 Task: Check the average views per listing of cathedral ceiling in the last 5 years.
Action: Mouse moved to (943, 211)
Screenshot: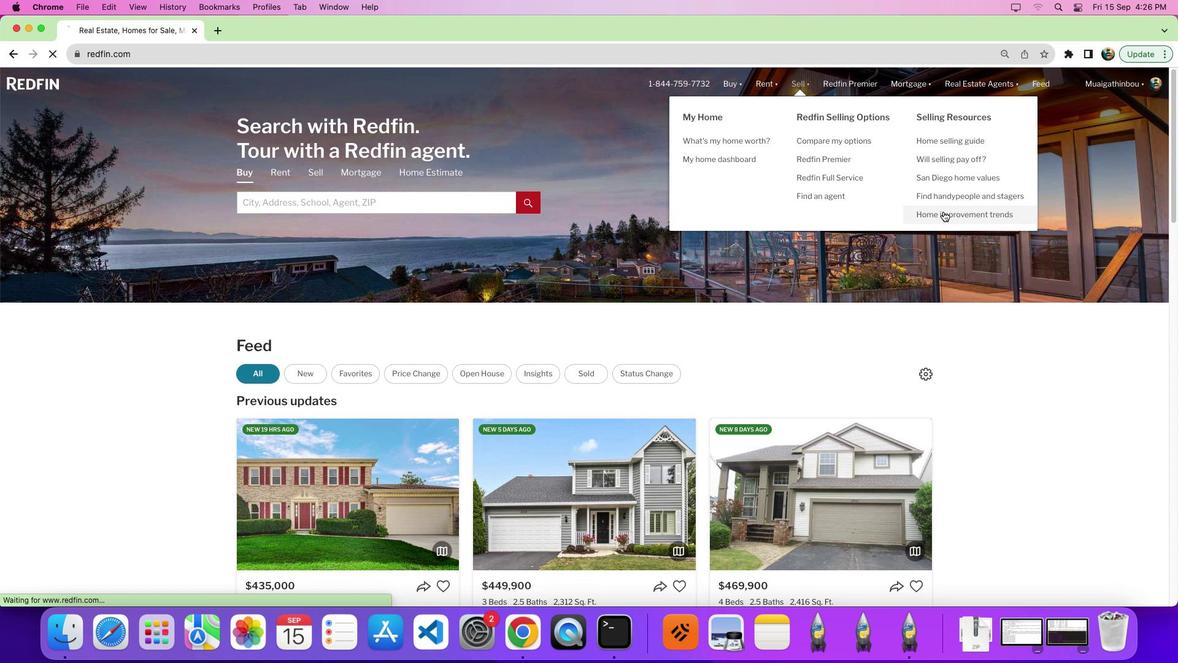 
Action: Mouse pressed left at (943, 211)
Screenshot: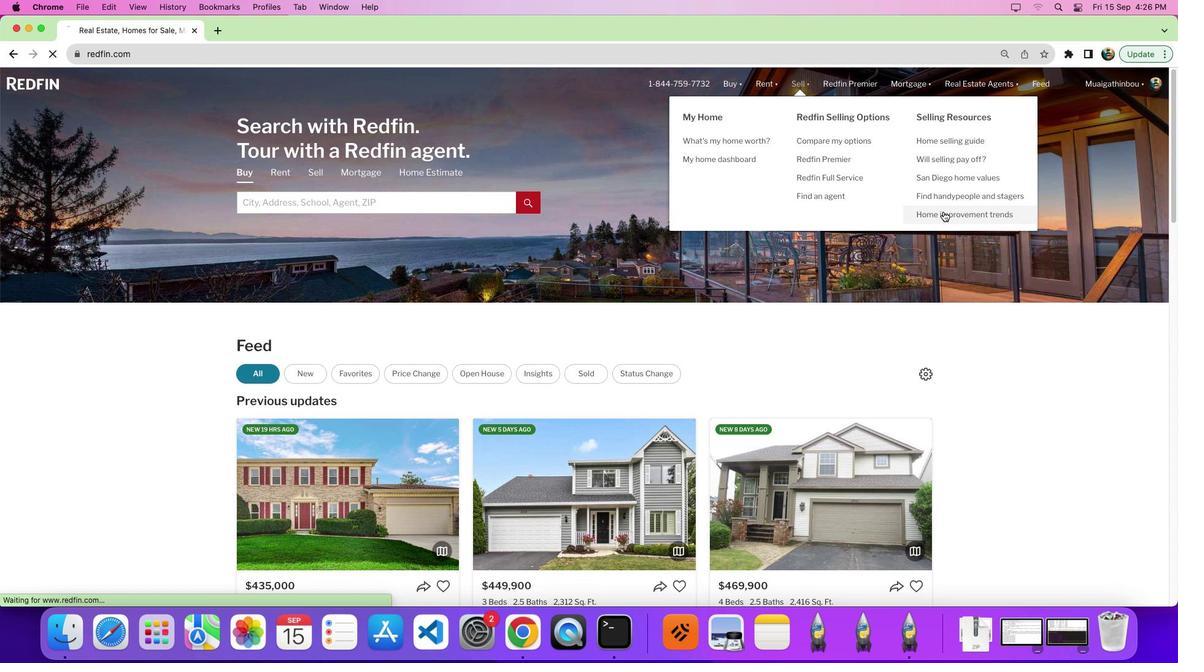 
Action: Mouse pressed left at (943, 211)
Screenshot: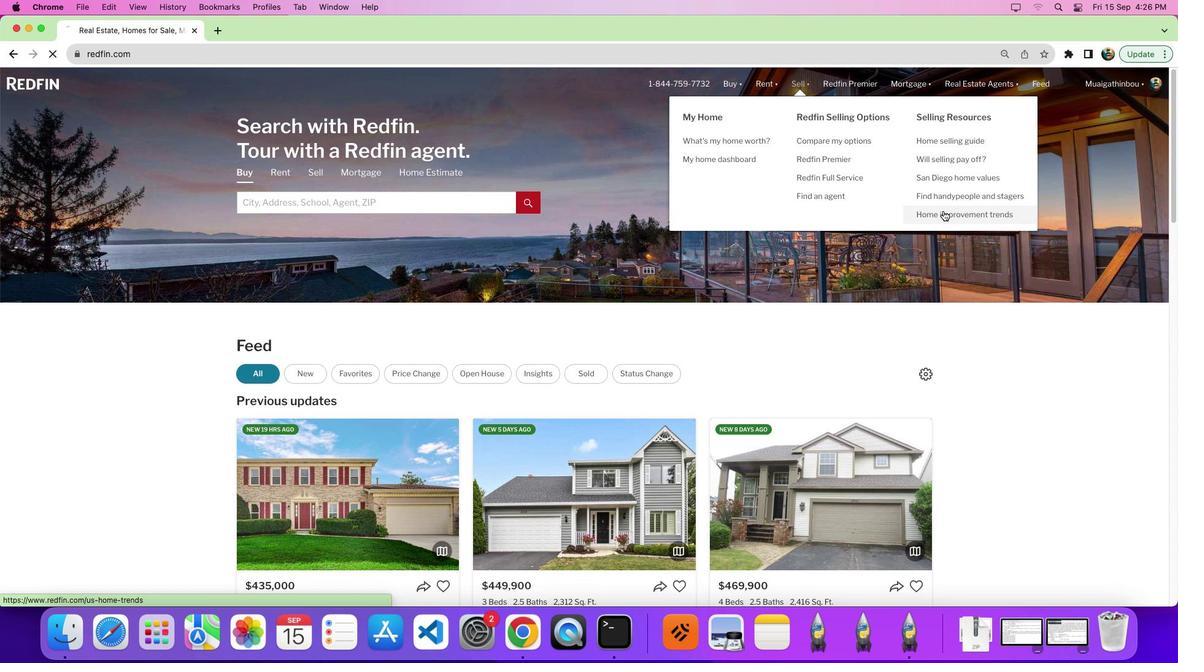 
Action: Mouse moved to (337, 236)
Screenshot: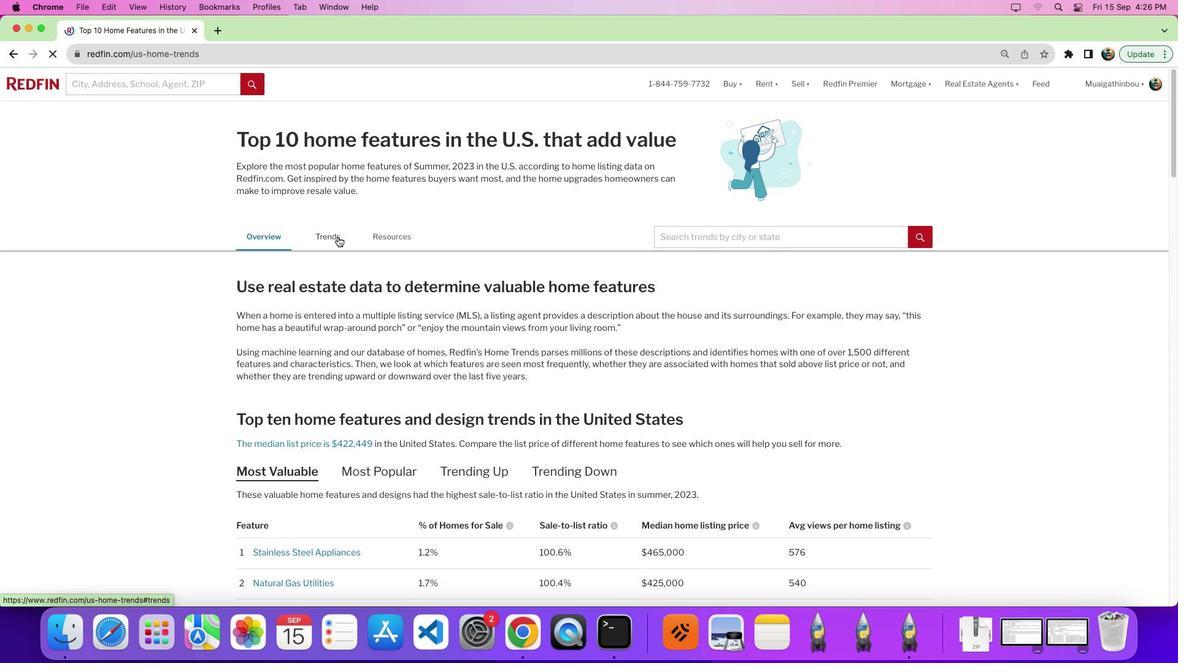 
Action: Mouse pressed left at (337, 236)
Screenshot: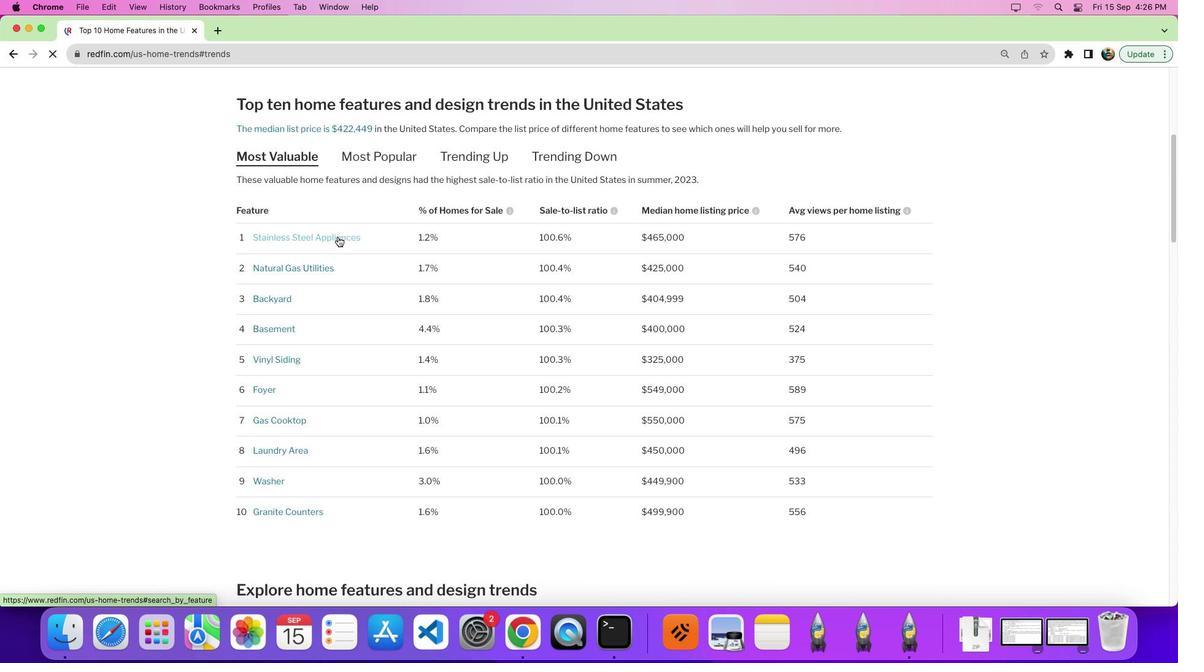 
Action: Mouse moved to (518, 186)
Screenshot: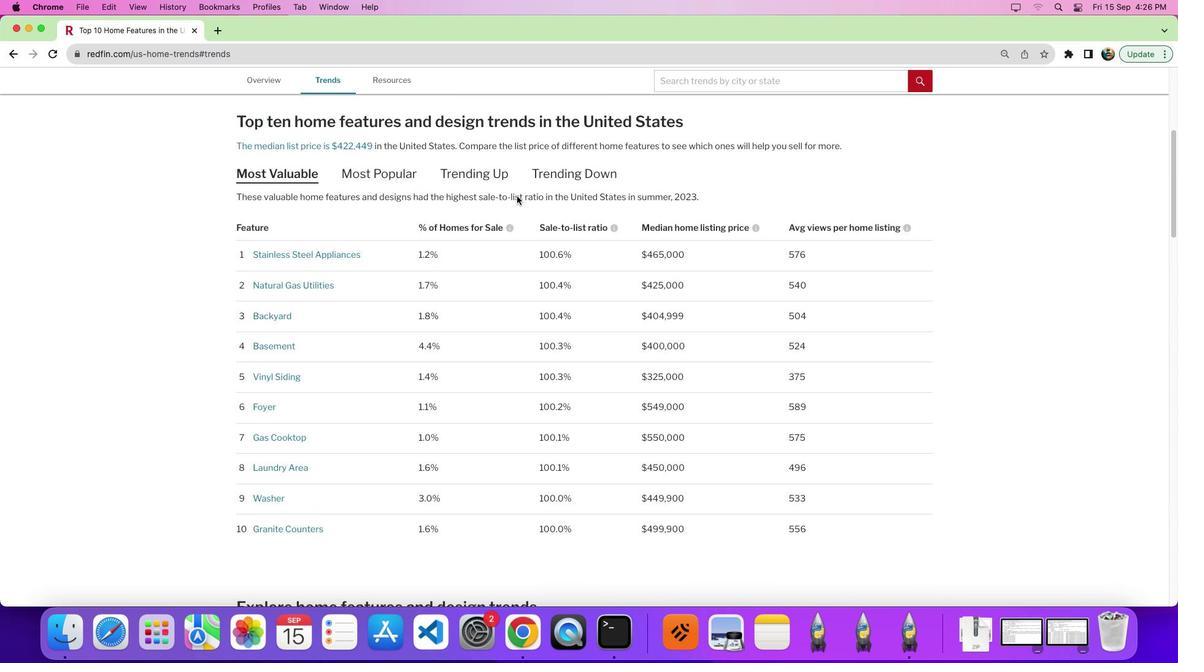 
Action: Mouse scrolled (518, 186) with delta (0, 0)
Screenshot: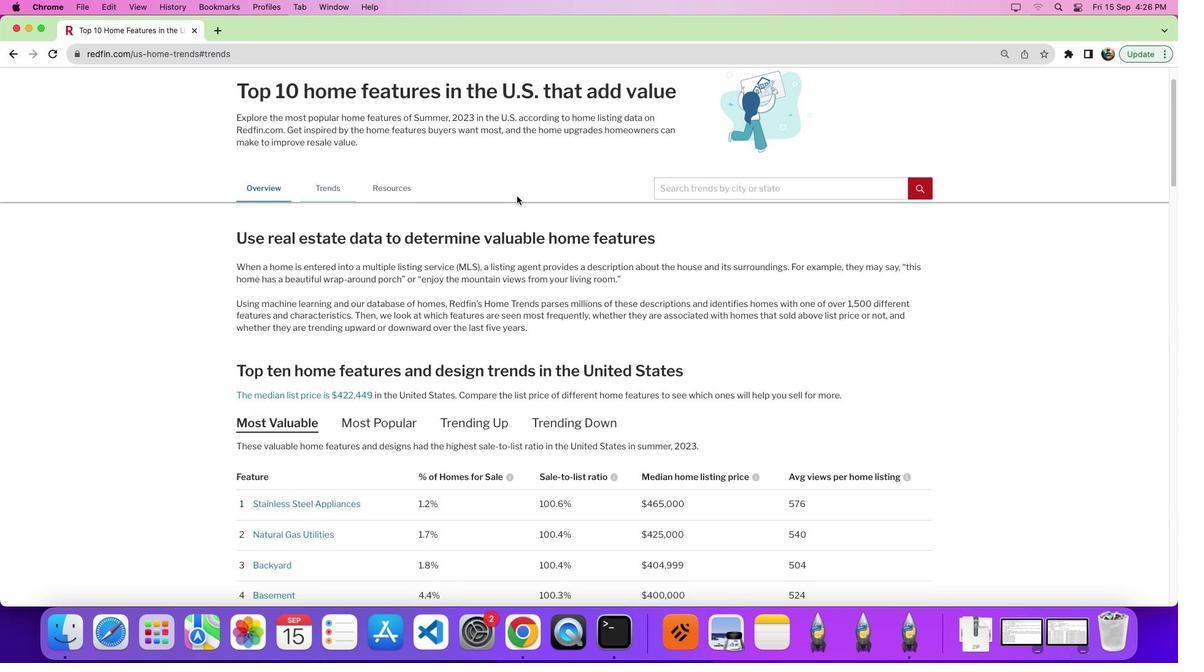 
Action: Mouse moved to (517, 189)
Screenshot: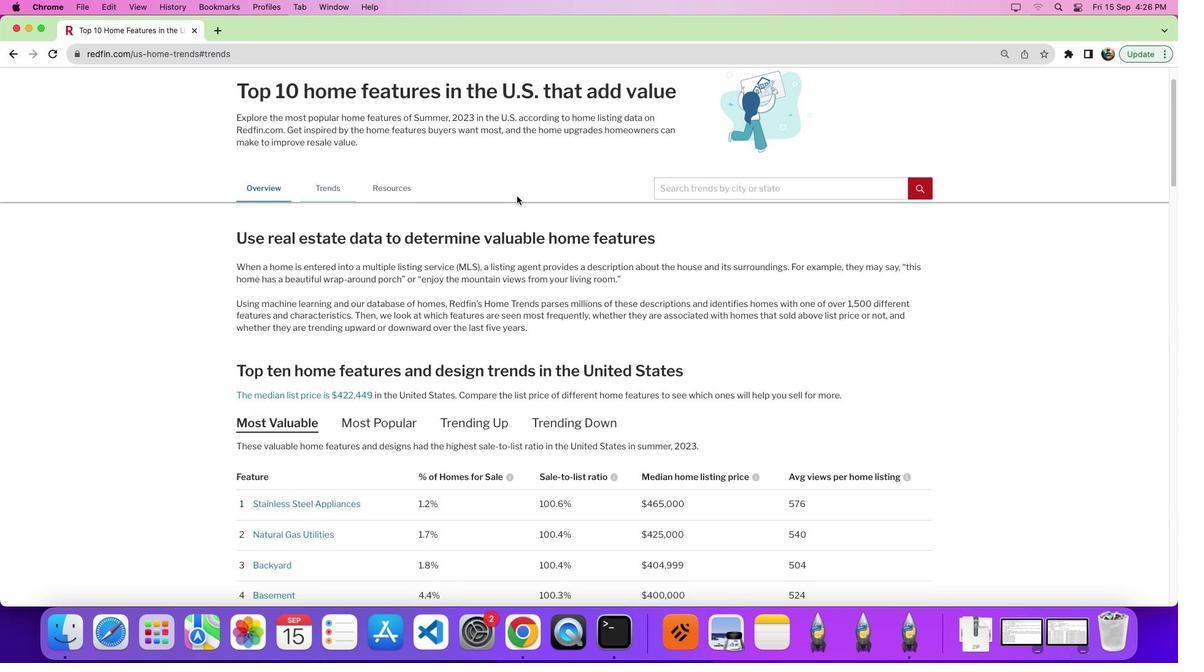 
Action: Mouse scrolled (517, 189) with delta (0, 1)
Screenshot: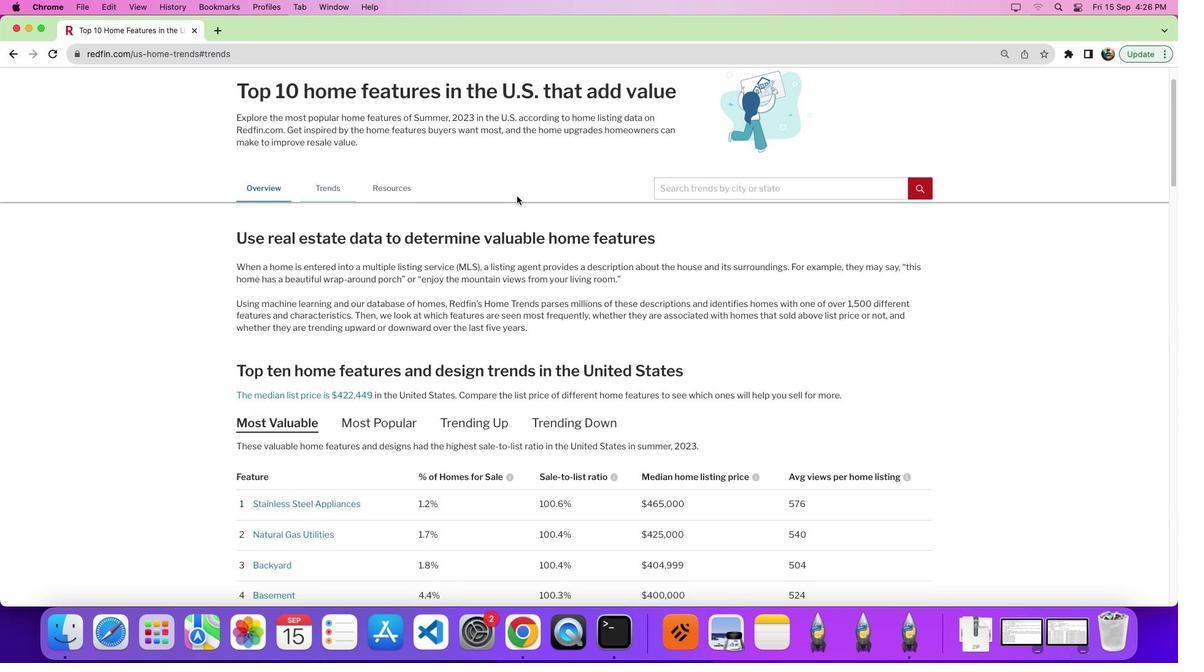 
Action: Mouse moved to (516, 194)
Screenshot: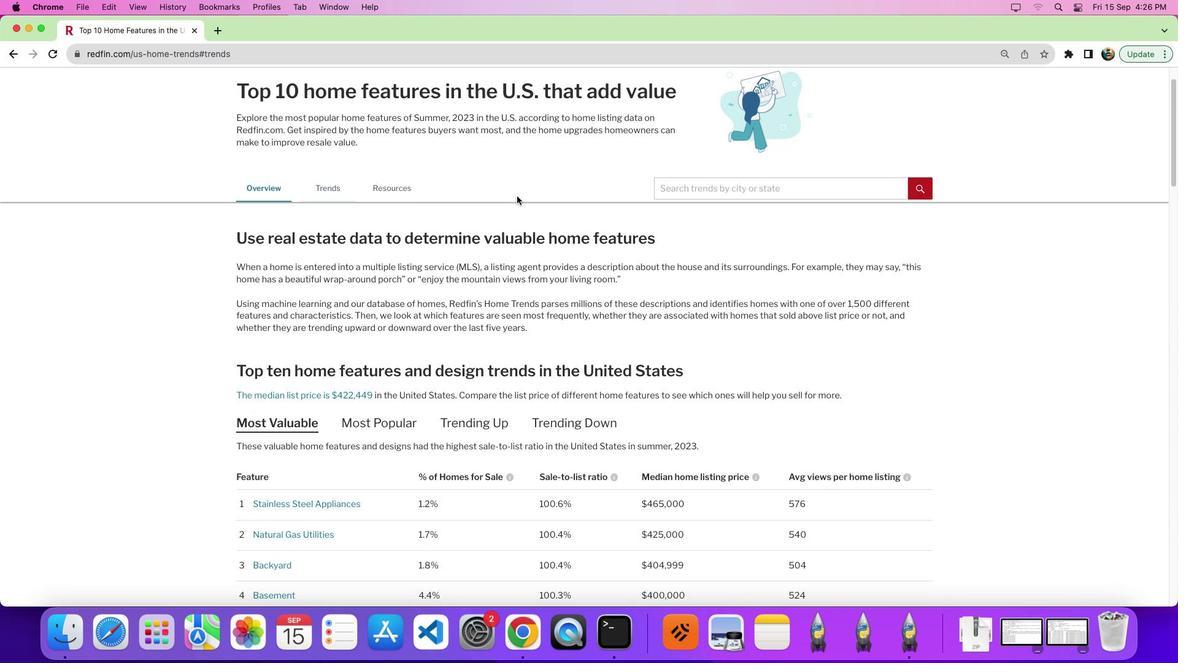 
Action: Mouse scrolled (516, 194) with delta (0, 4)
Screenshot: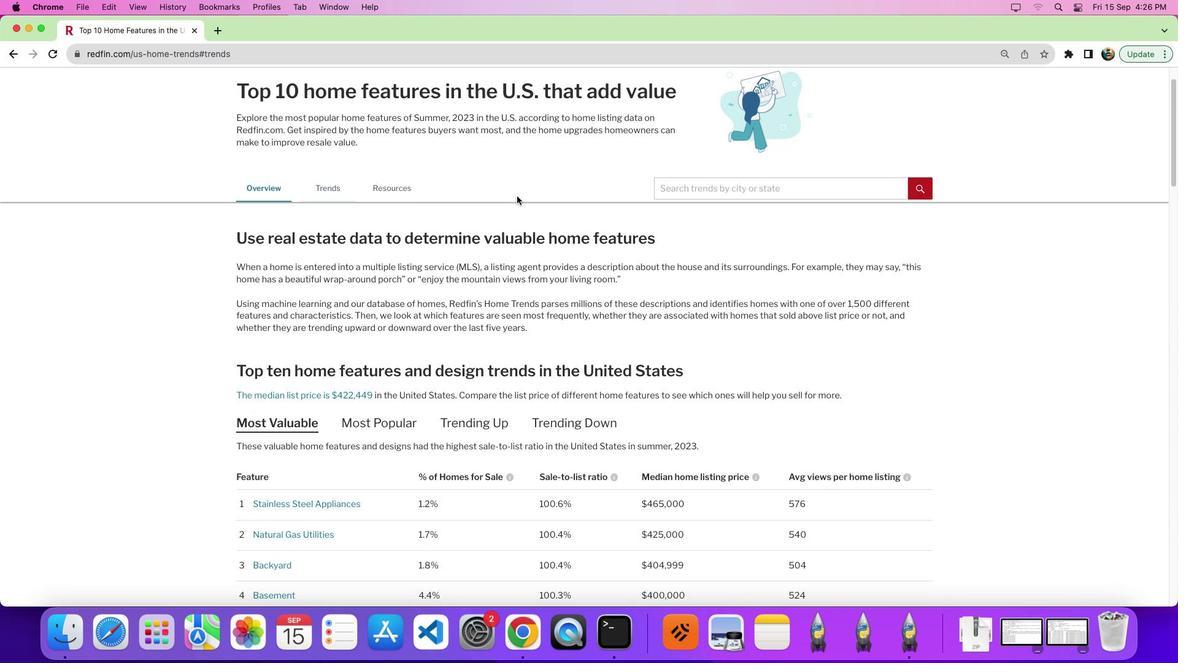 
Action: Mouse moved to (517, 203)
Screenshot: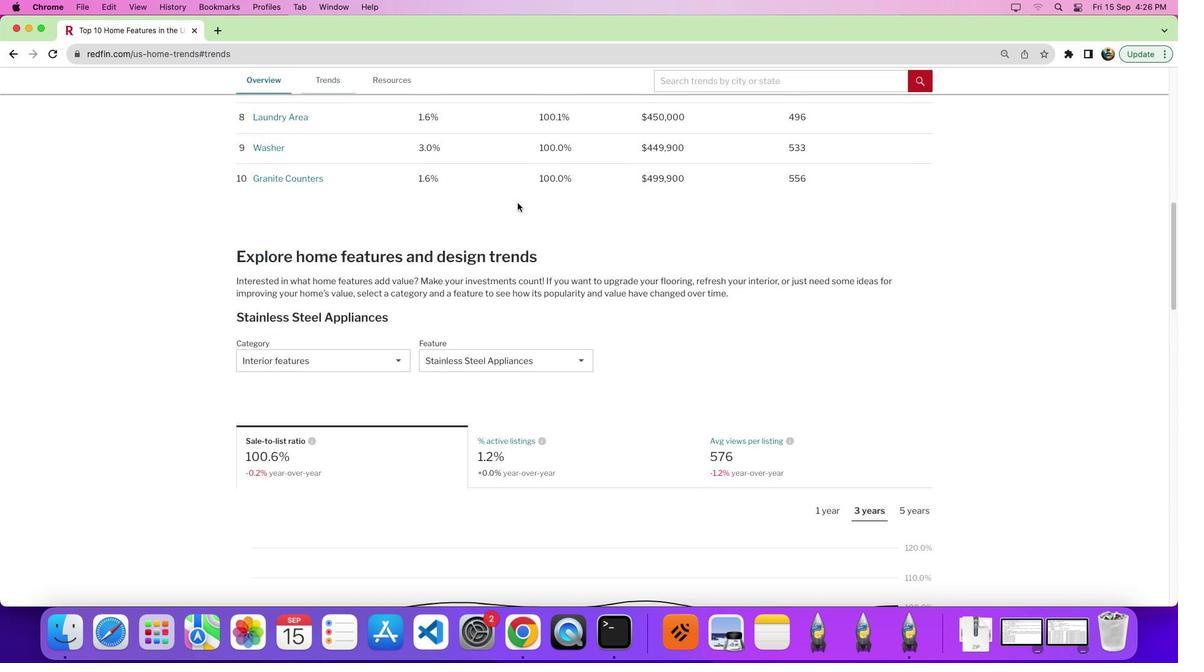 
Action: Mouse scrolled (517, 203) with delta (0, 0)
Screenshot: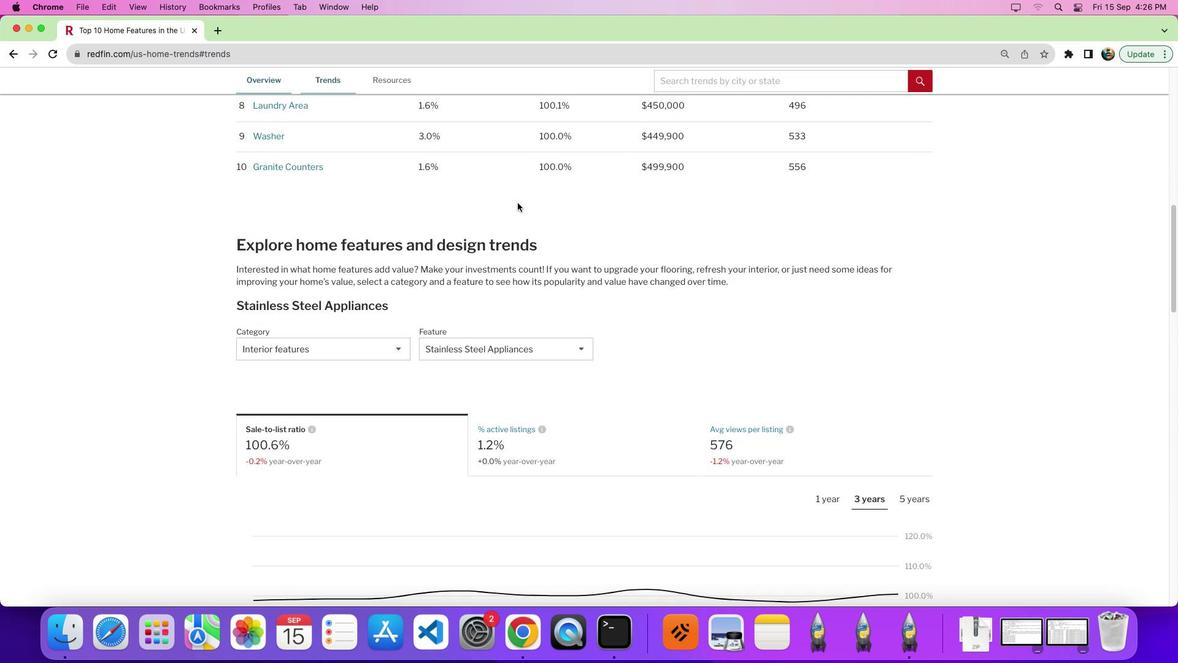 
Action: Mouse scrolled (517, 203) with delta (0, 0)
Screenshot: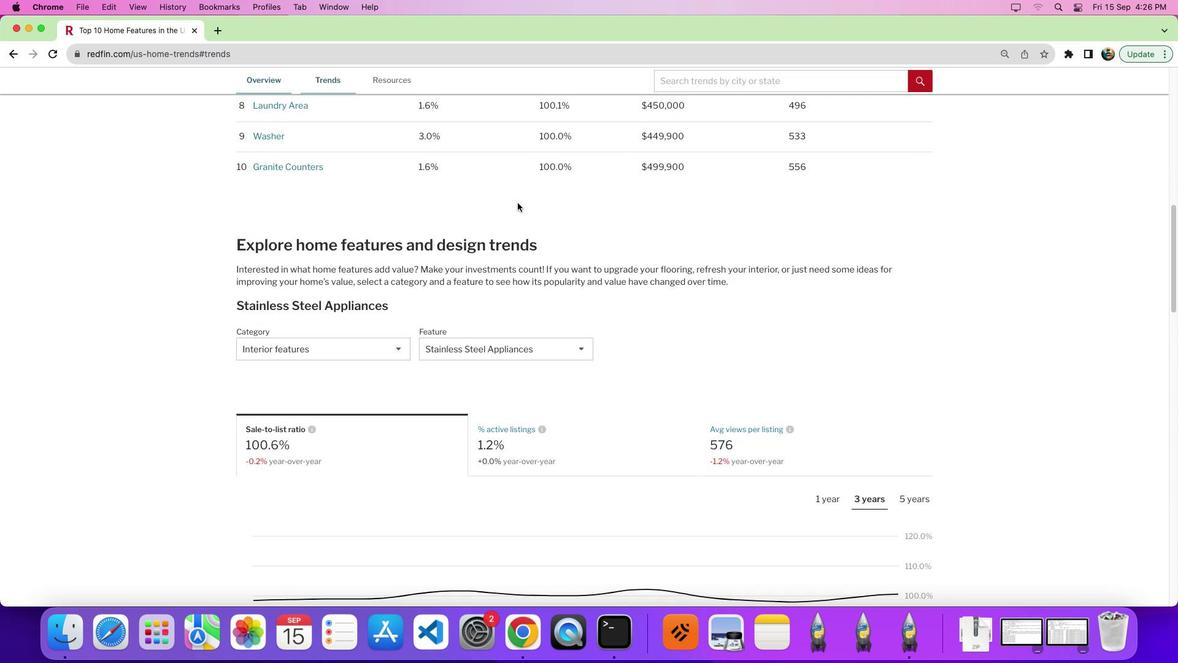 
Action: Mouse scrolled (517, 203) with delta (0, -5)
Screenshot: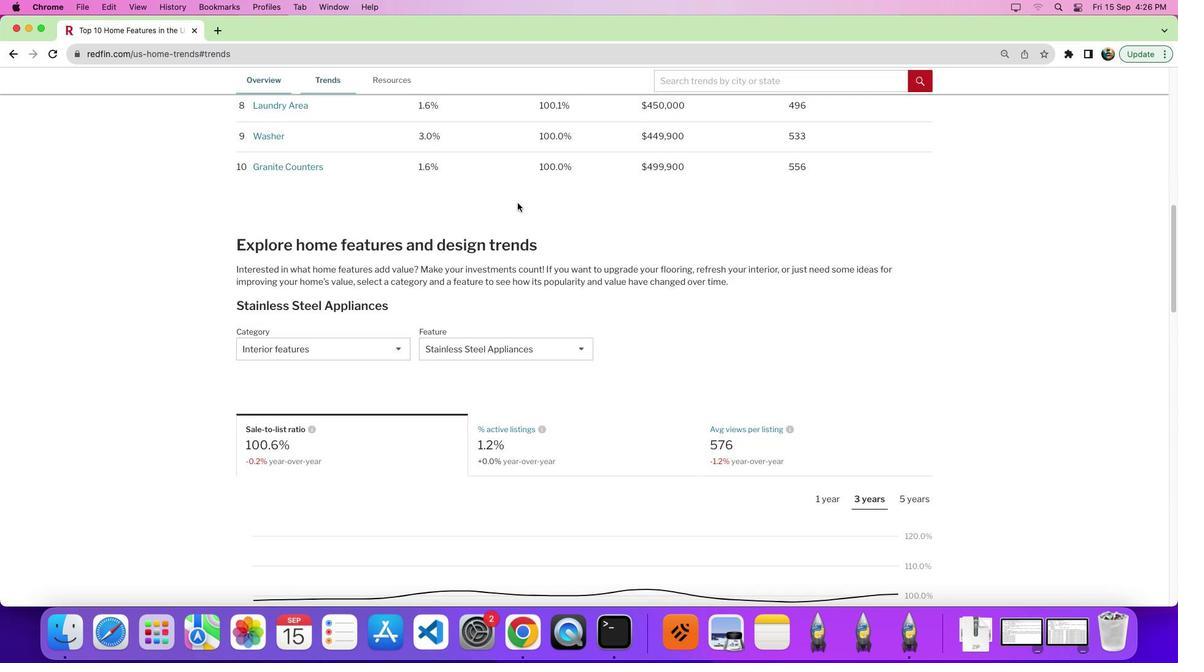 
Action: Mouse scrolled (517, 203) with delta (0, -7)
Screenshot: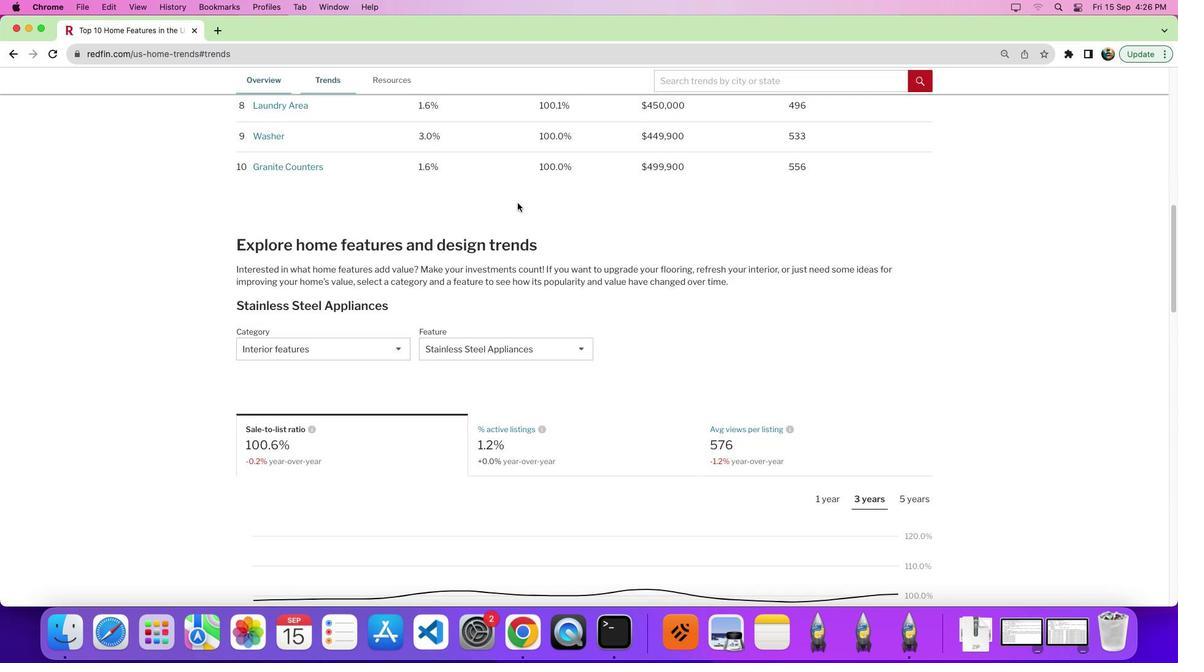 
Action: Mouse moved to (517, 202)
Screenshot: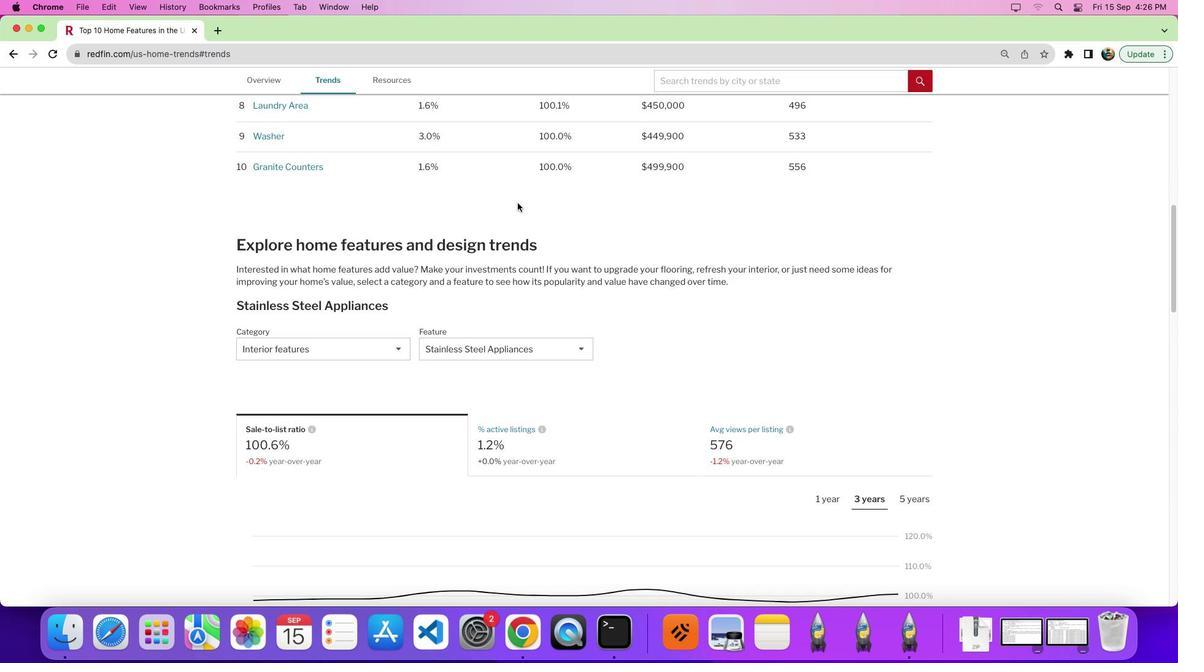 
Action: Mouse scrolled (517, 202) with delta (0, 0)
Screenshot: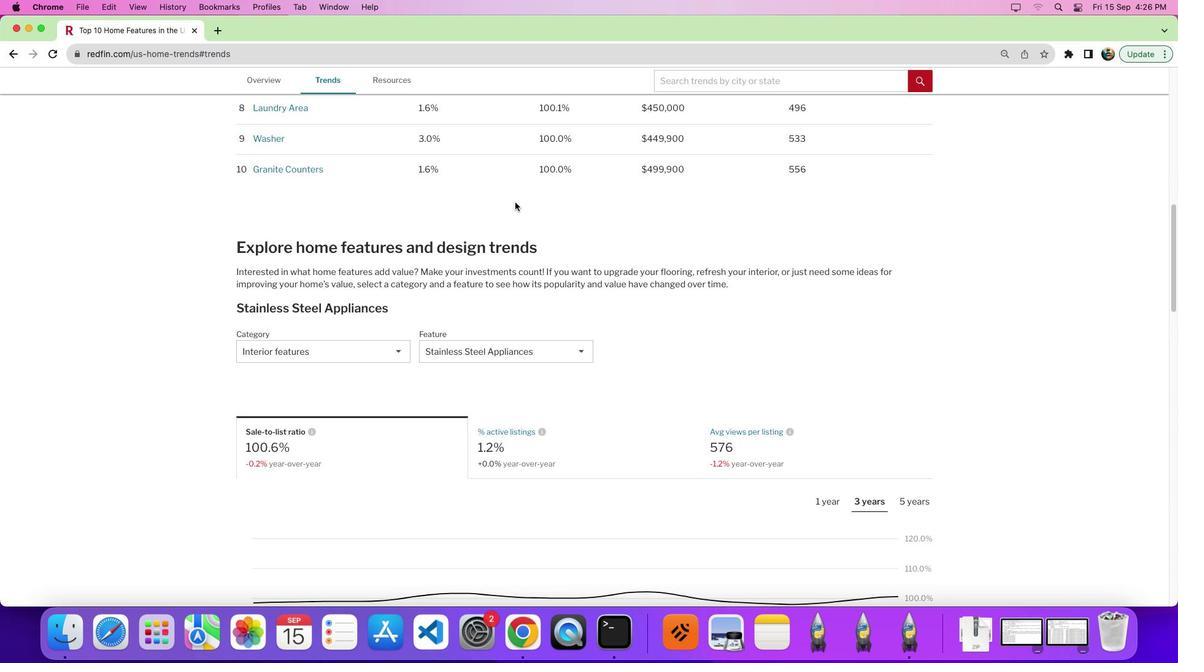 
Action: Mouse moved to (514, 201)
Screenshot: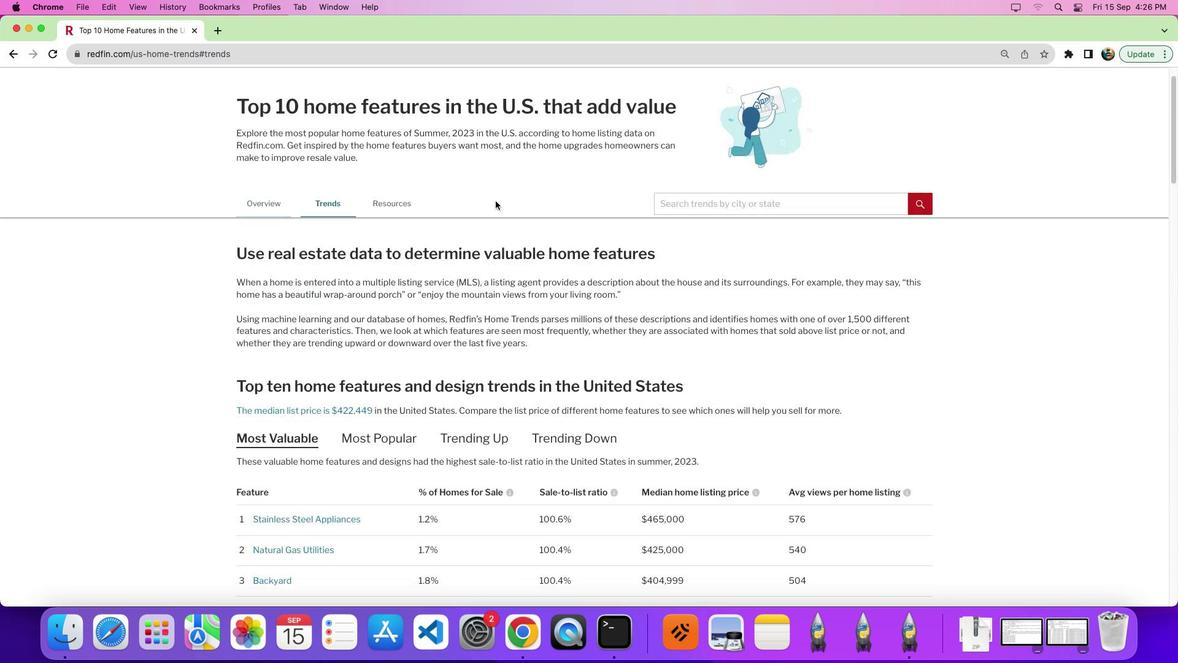 
Action: Mouse scrolled (514, 201) with delta (0, 0)
Screenshot: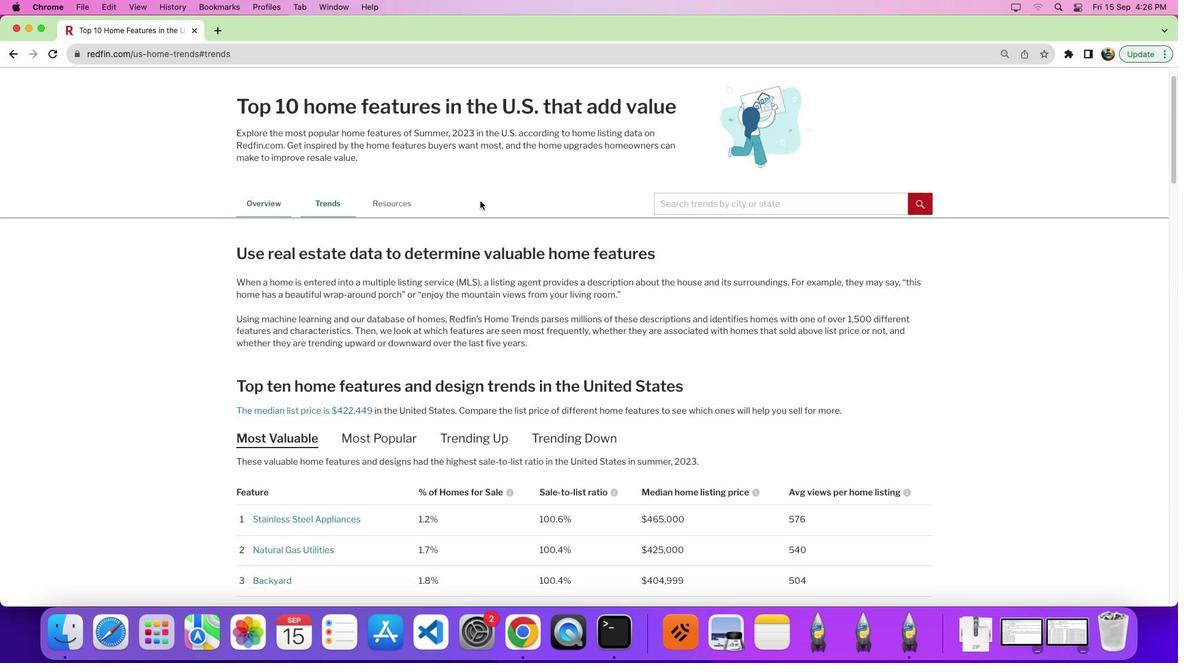 
Action: Mouse scrolled (514, 201) with delta (0, 0)
Screenshot: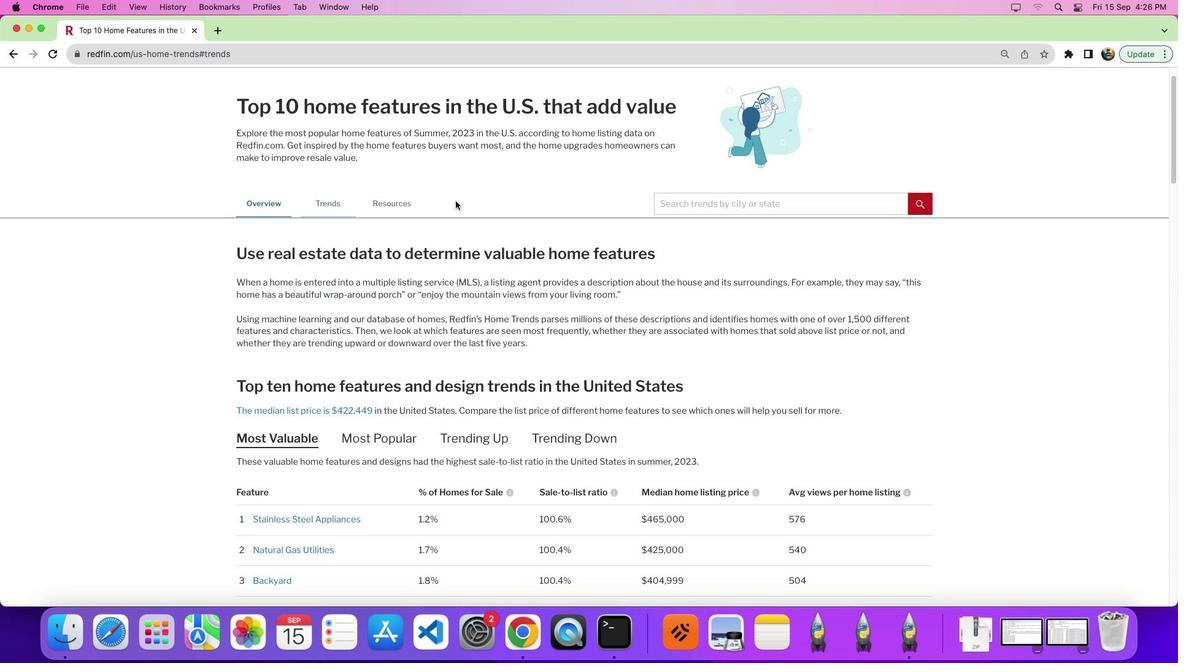 
Action: Mouse scrolled (514, 201) with delta (0, 5)
Screenshot: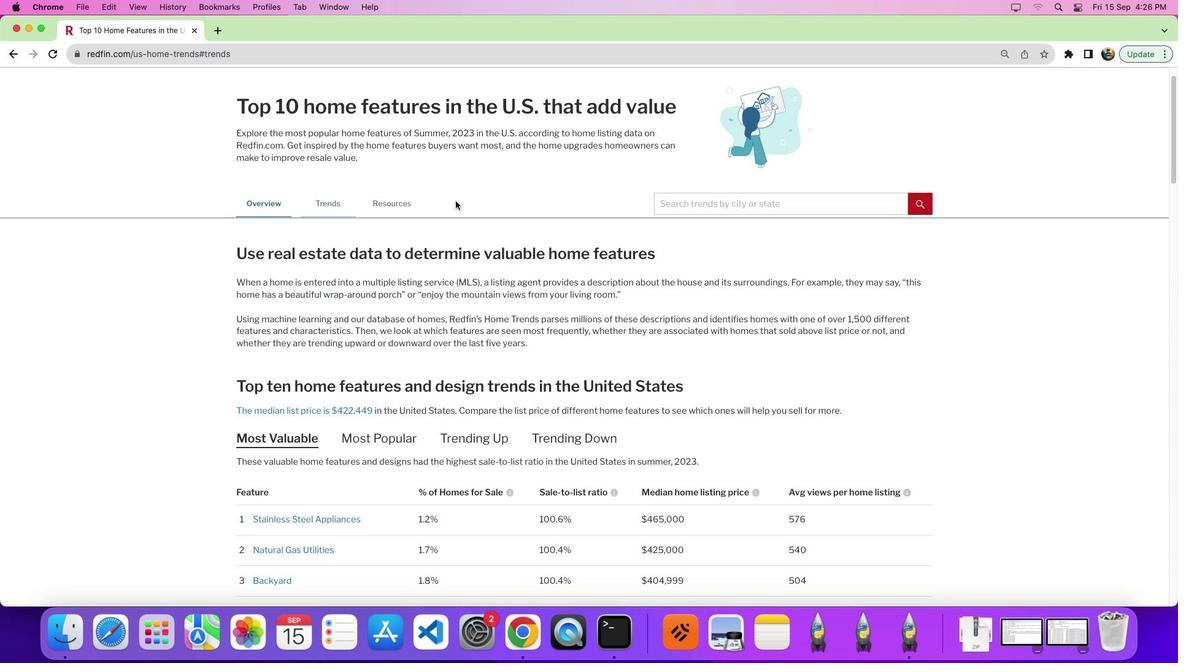 
Action: Mouse scrolled (514, 201) with delta (0, 7)
Screenshot: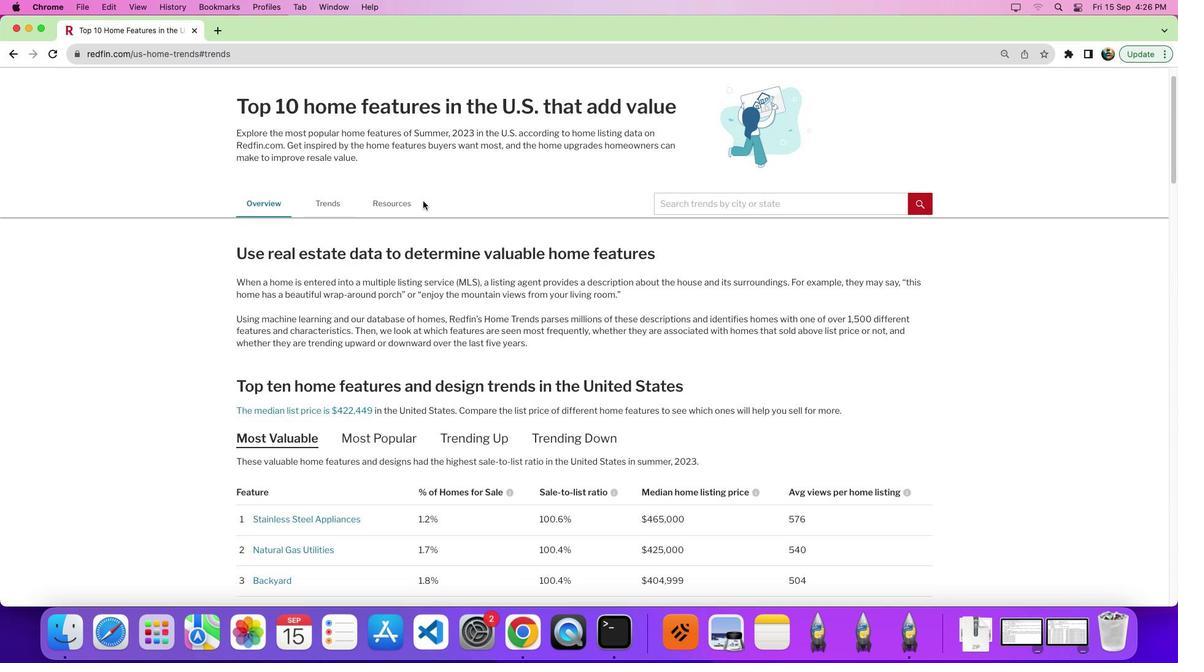 
Action: Mouse moved to (311, 206)
Screenshot: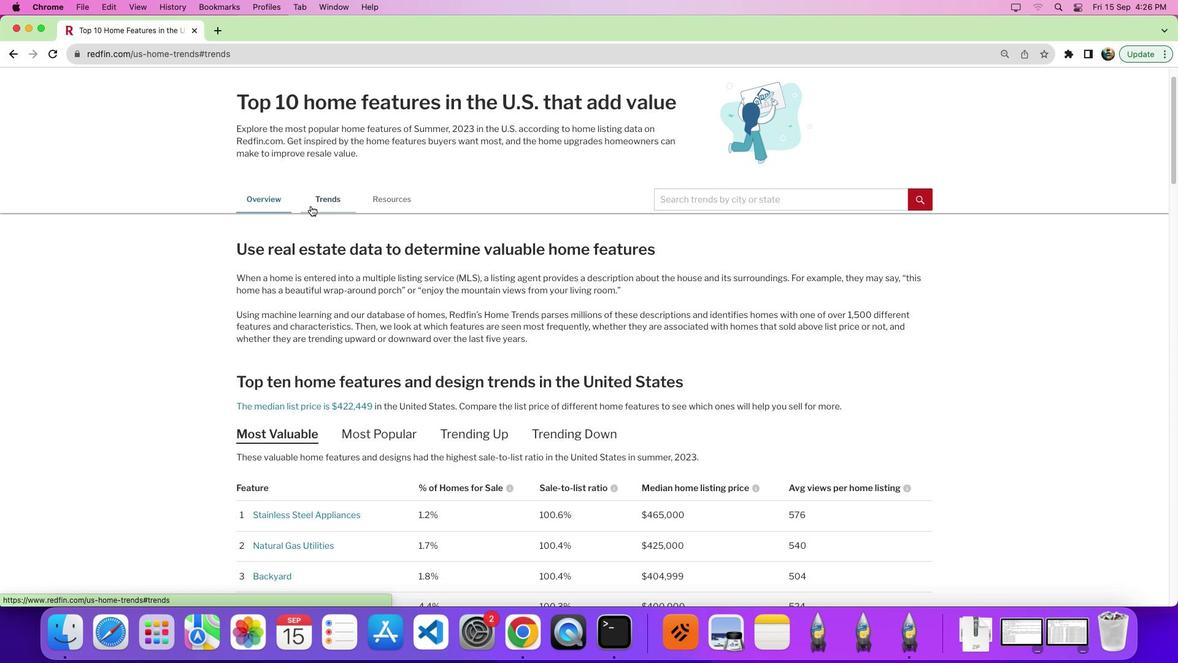 
Action: Mouse pressed left at (311, 206)
Screenshot: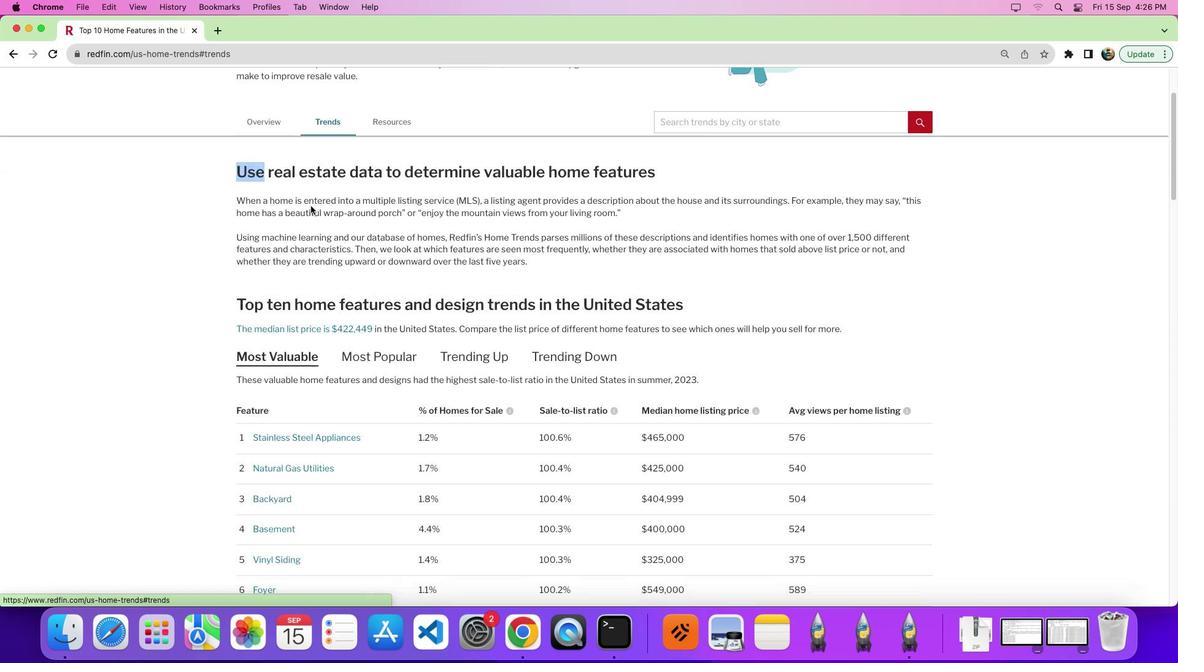 
Action: Mouse pressed left at (311, 206)
Screenshot: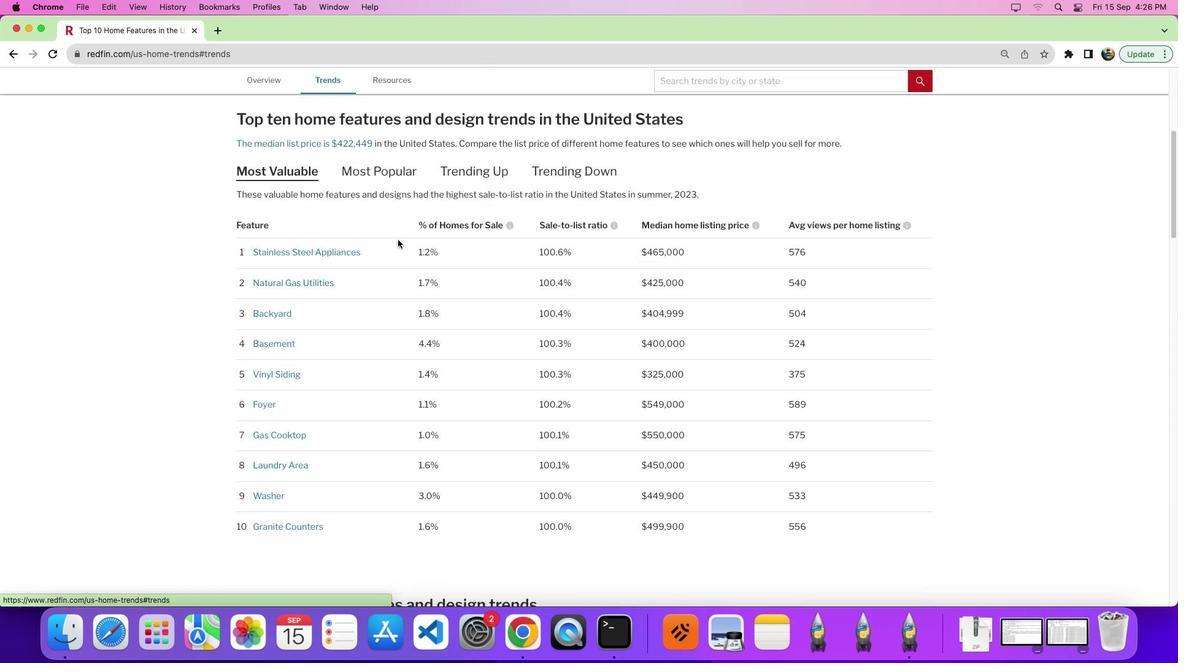 
Action: Mouse moved to (484, 256)
Screenshot: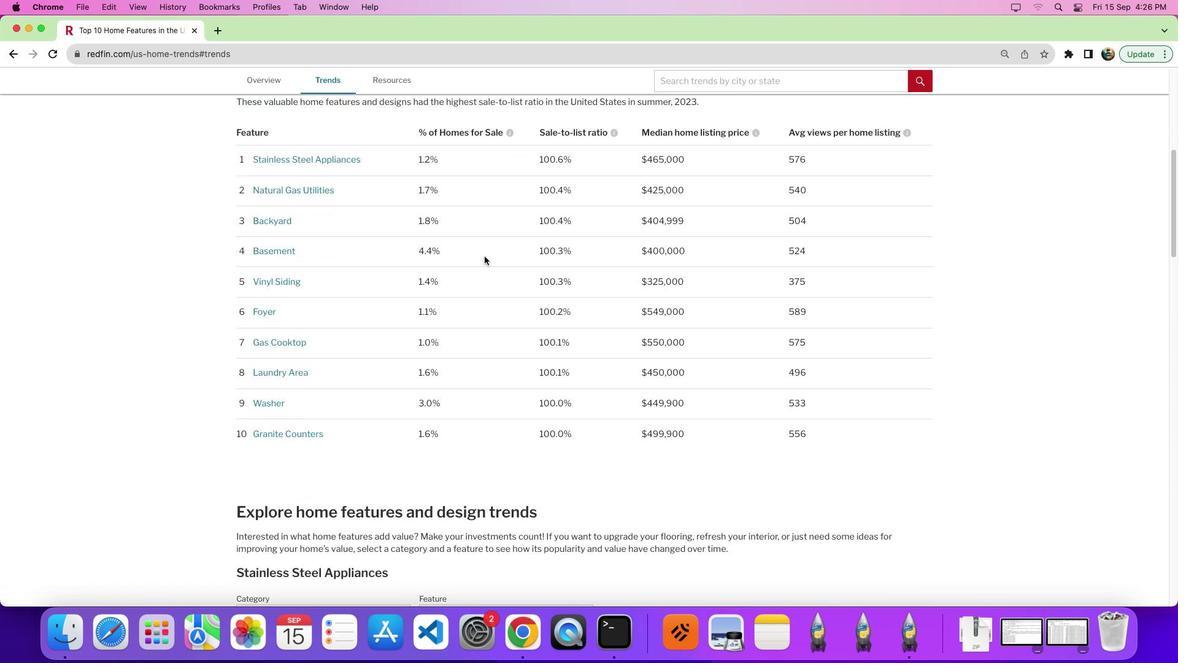 
Action: Mouse scrolled (484, 256) with delta (0, 0)
Screenshot: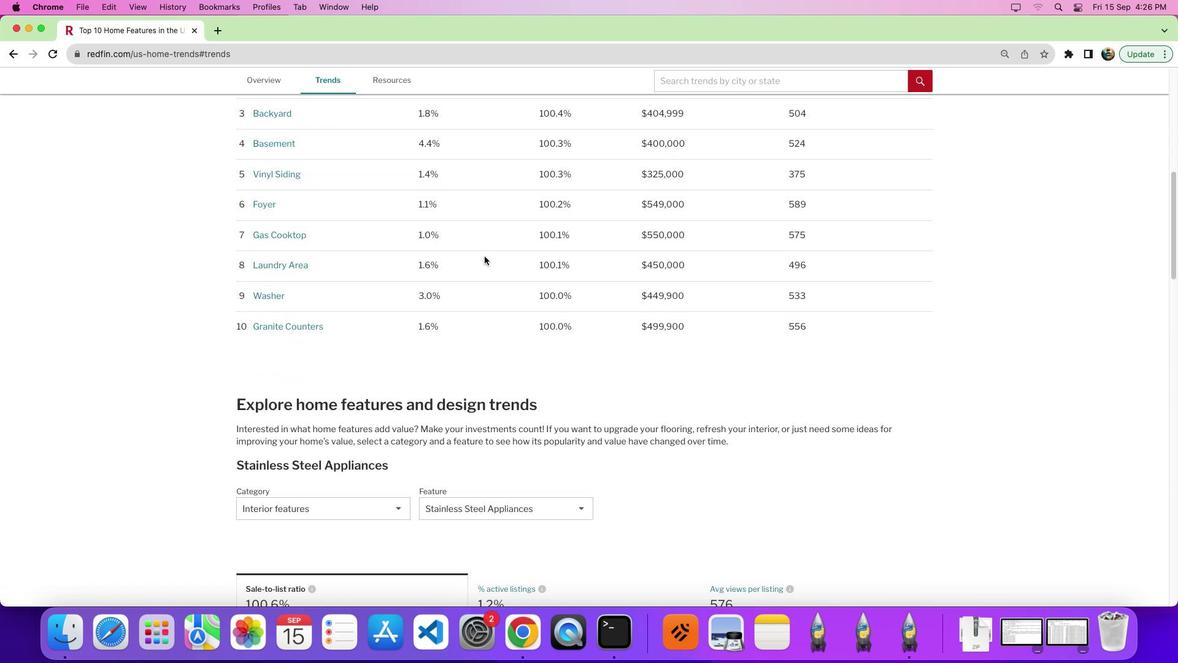 
Action: Mouse scrolled (484, 256) with delta (0, 0)
Screenshot: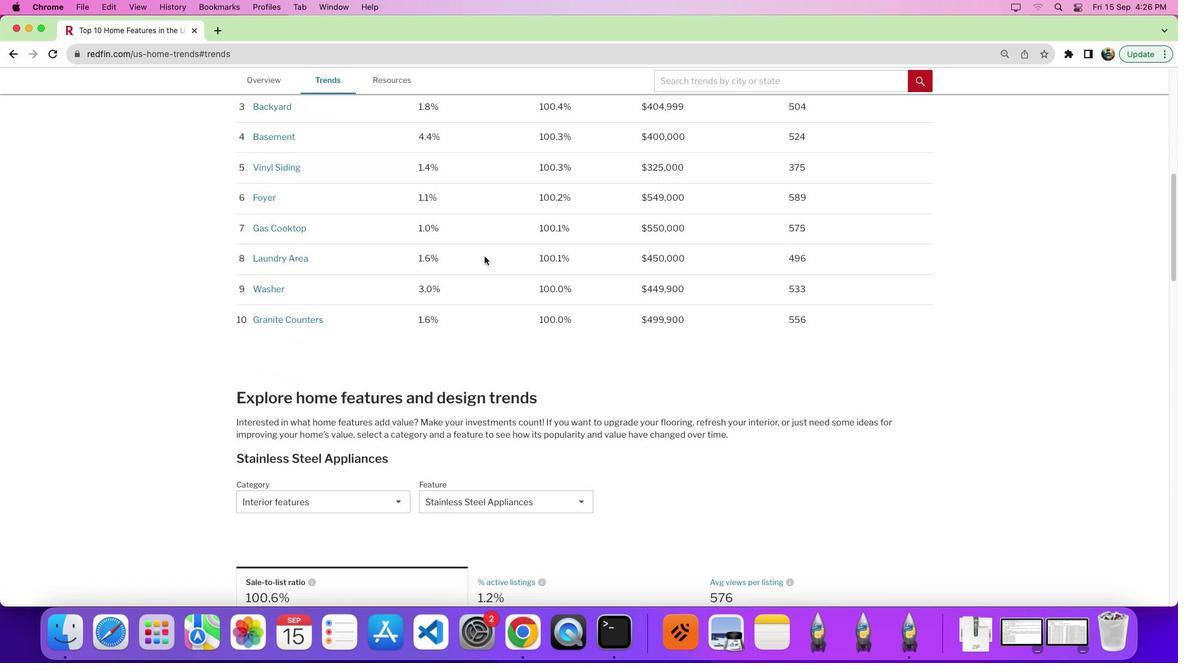 
Action: Mouse scrolled (484, 256) with delta (0, -3)
Screenshot: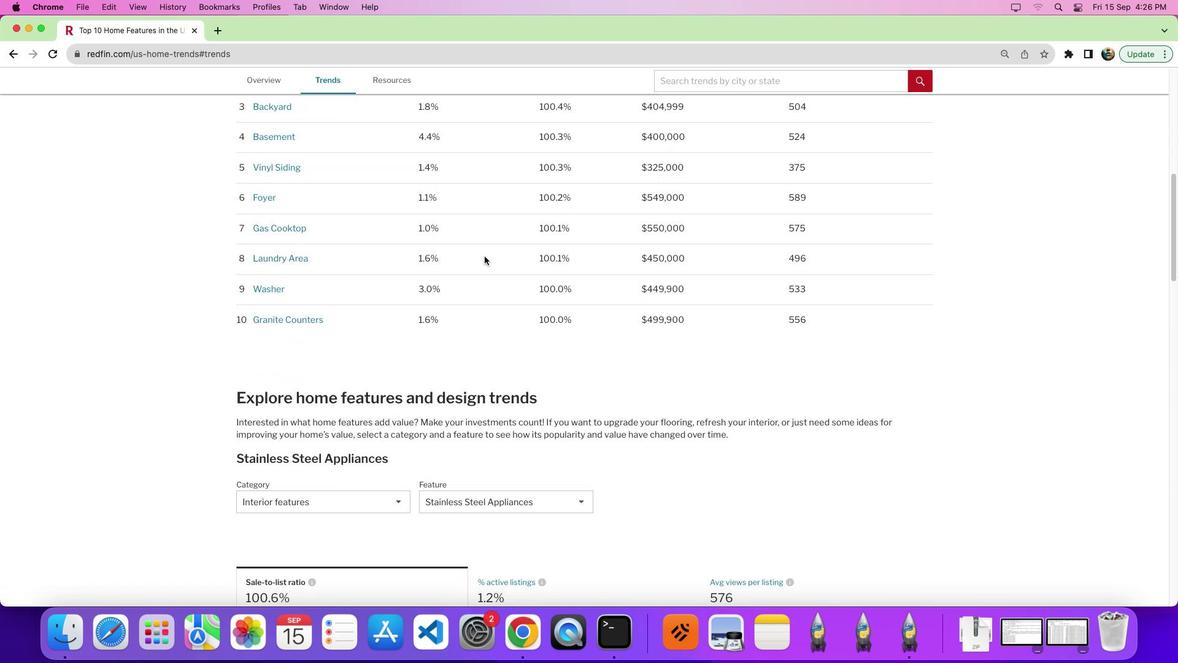 
Action: Mouse scrolled (484, 256) with delta (0, 0)
Screenshot: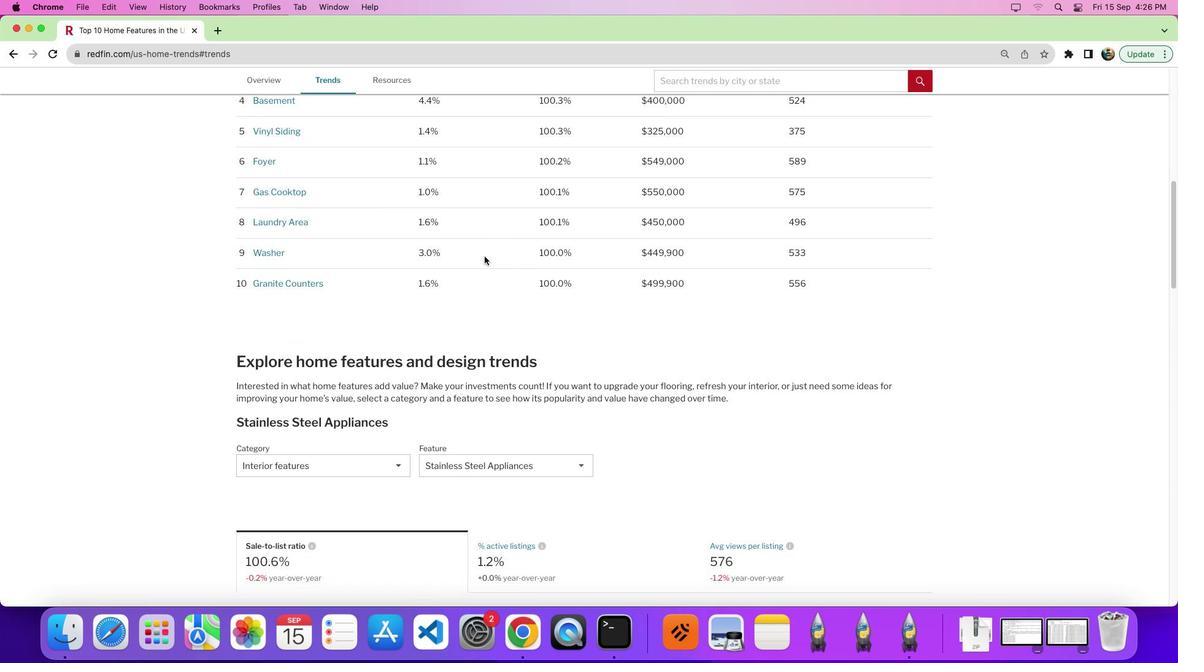 
Action: Mouse scrolled (484, 256) with delta (0, 0)
Screenshot: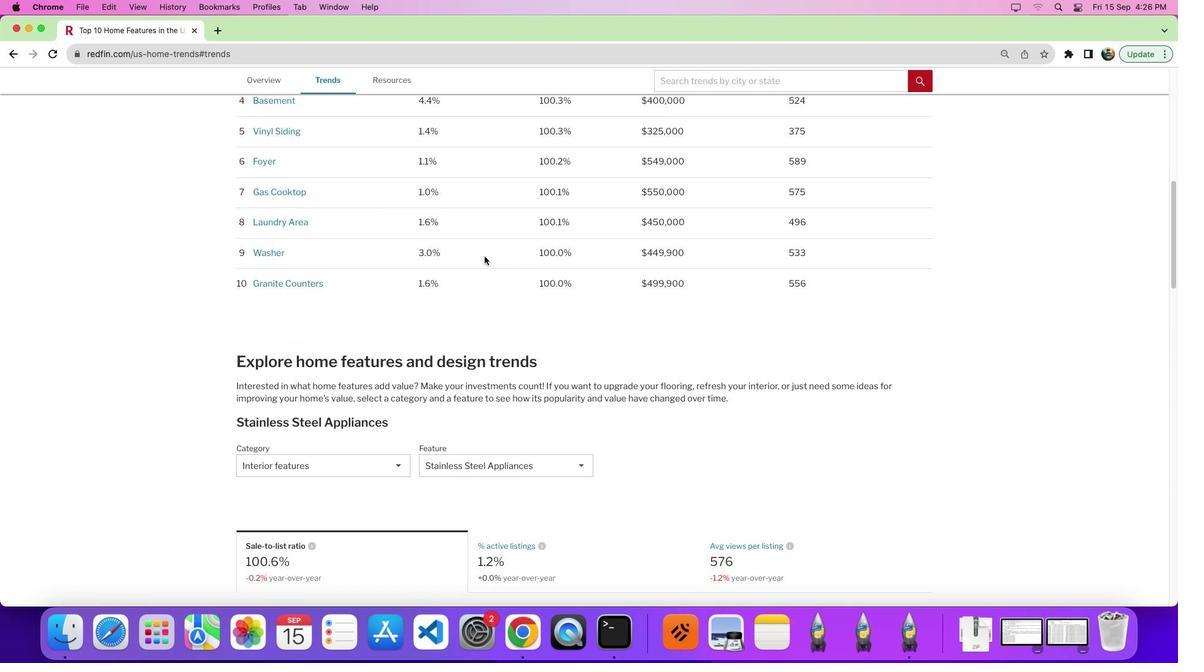 
Action: Mouse moved to (484, 256)
Screenshot: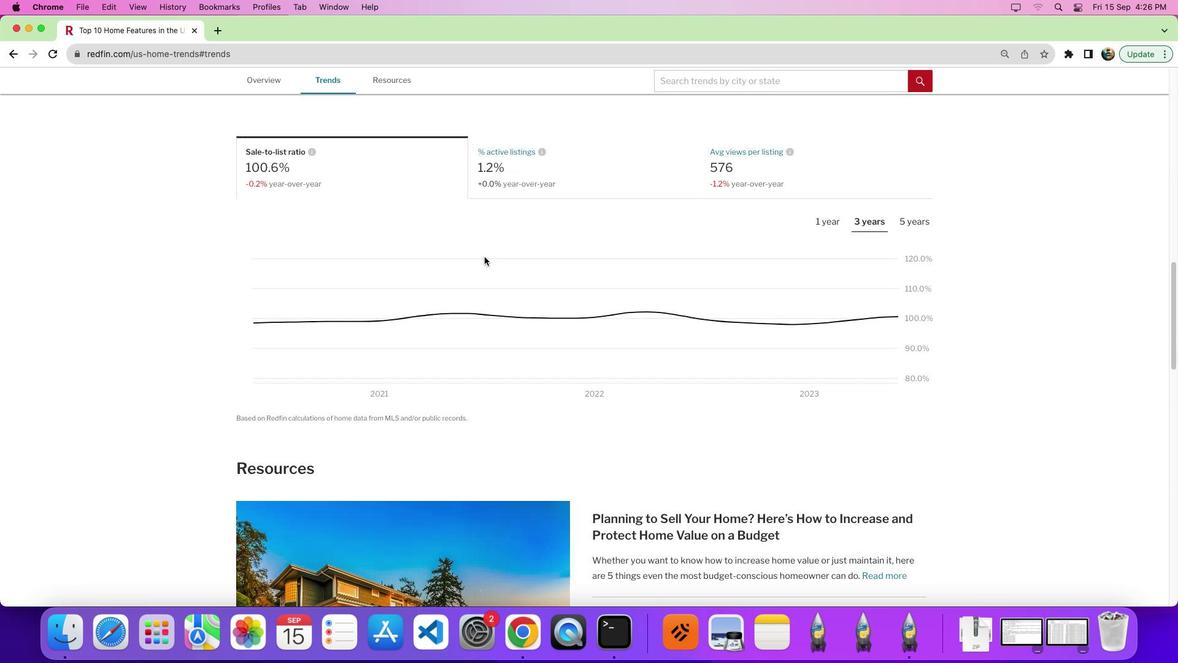 
Action: Mouse scrolled (484, 256) with delta (0, 0)
Screenshot: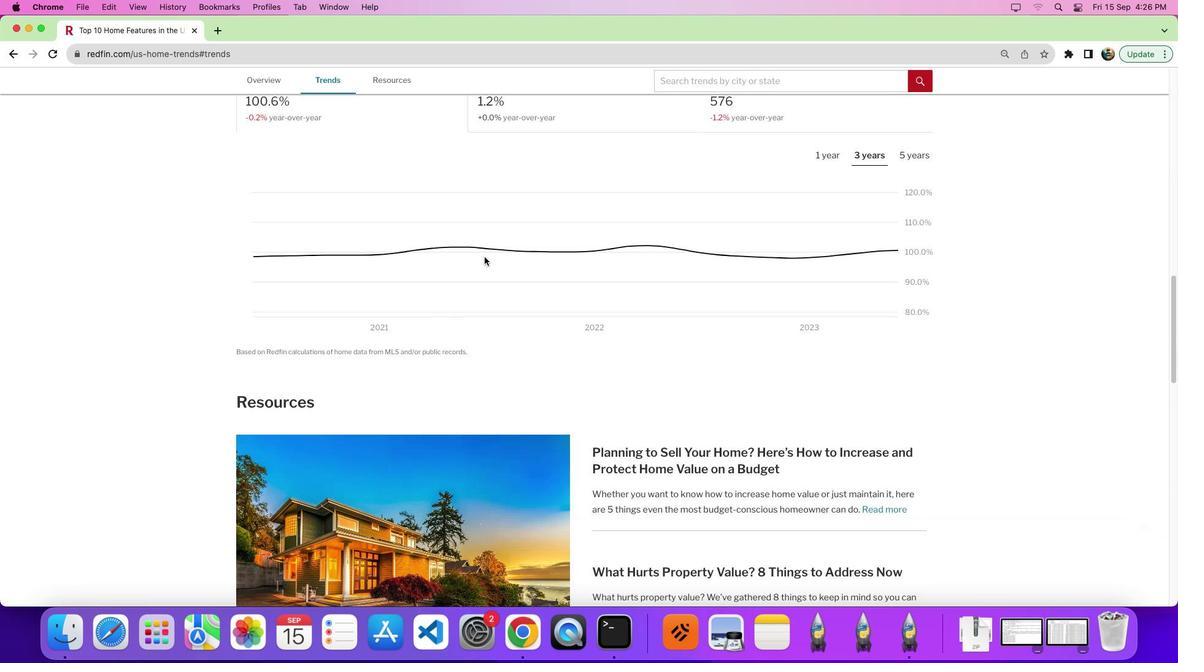 
Action: Mouse scrolled (484, 256) with delta (0, 0)
Screenshot: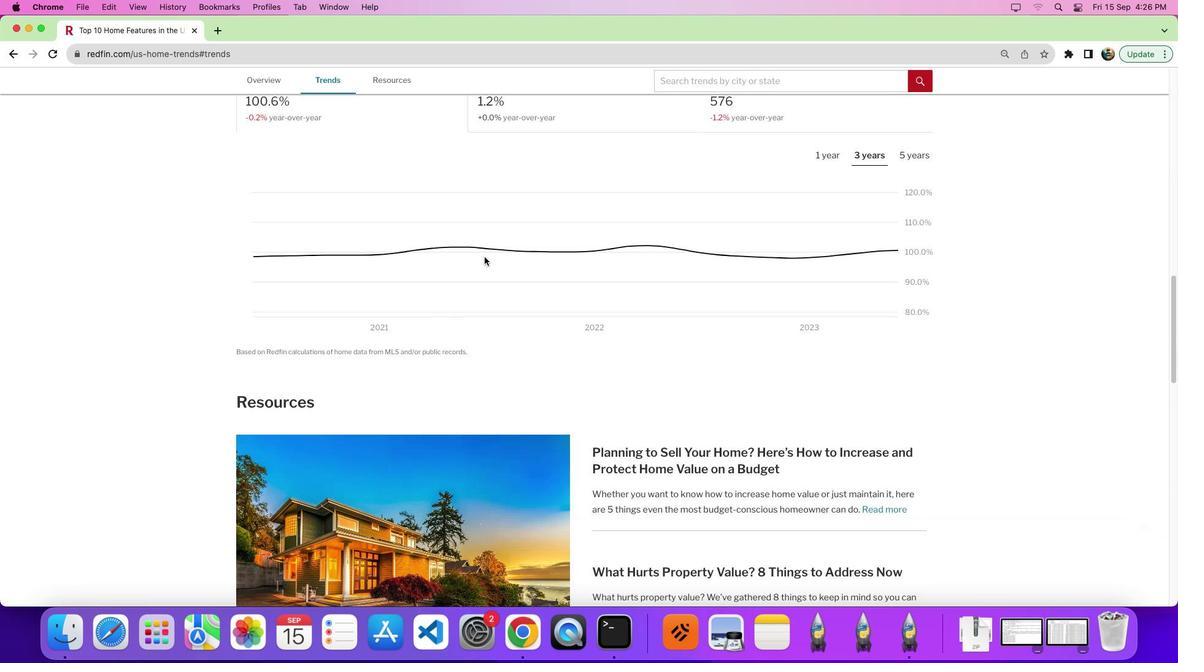
Action: Mouse scrolled (484, 256) with delta (0, -4)
Screenshot: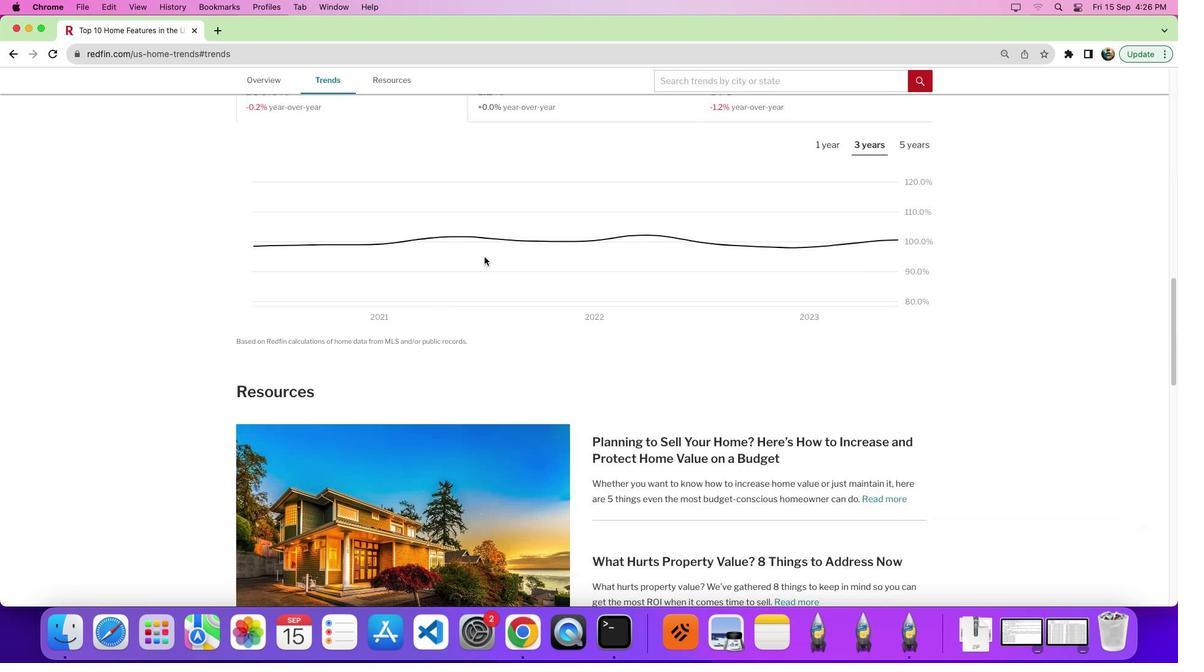 
Action: Mouse scrolled (484, 256) with delta (0, -5)
Screenshot: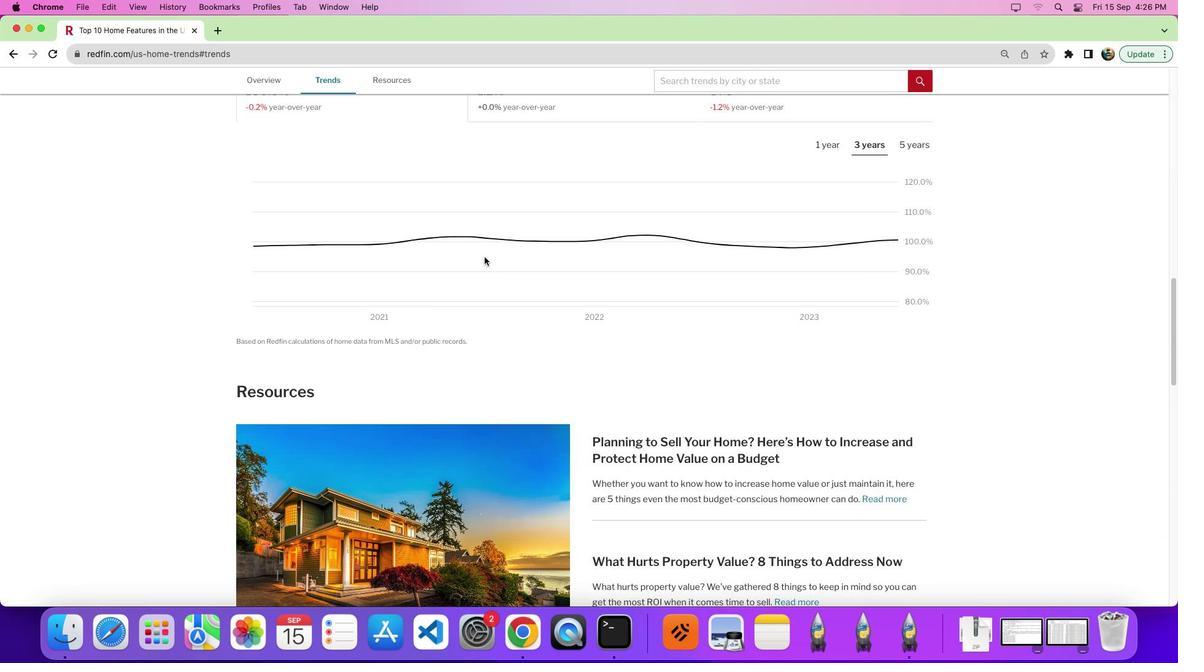 
Action: Mouse moved to (487, 218)
Screenshot: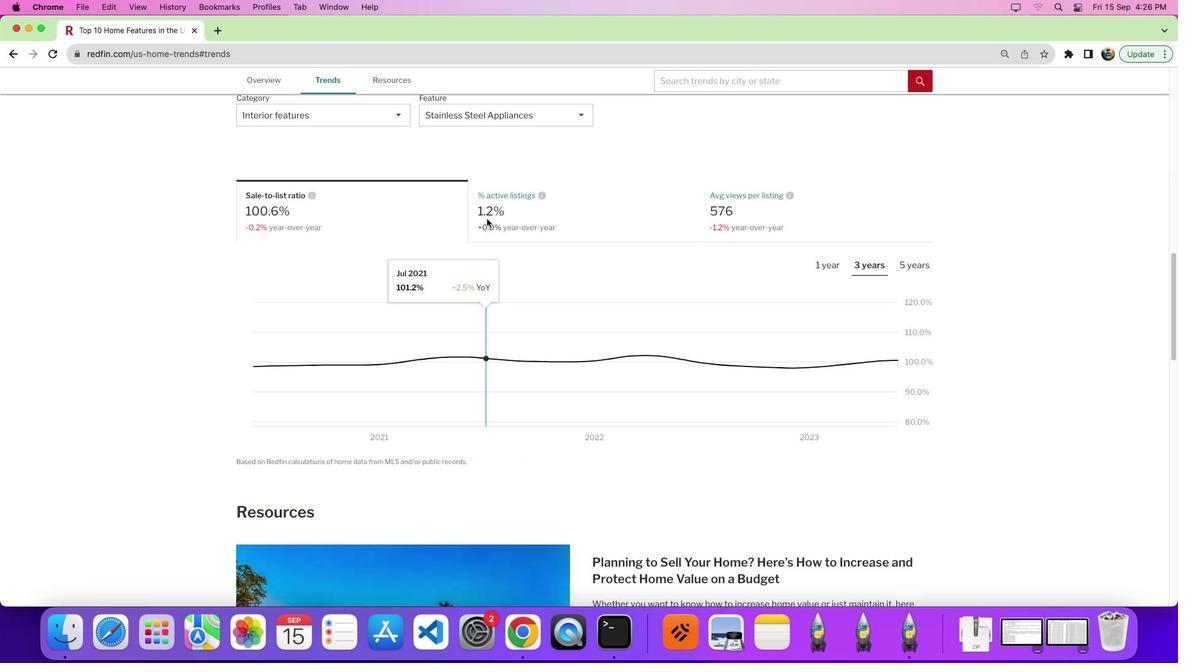 
Action: Mouse scrolled (487, 218) with delta (0, 0)
Screenshot: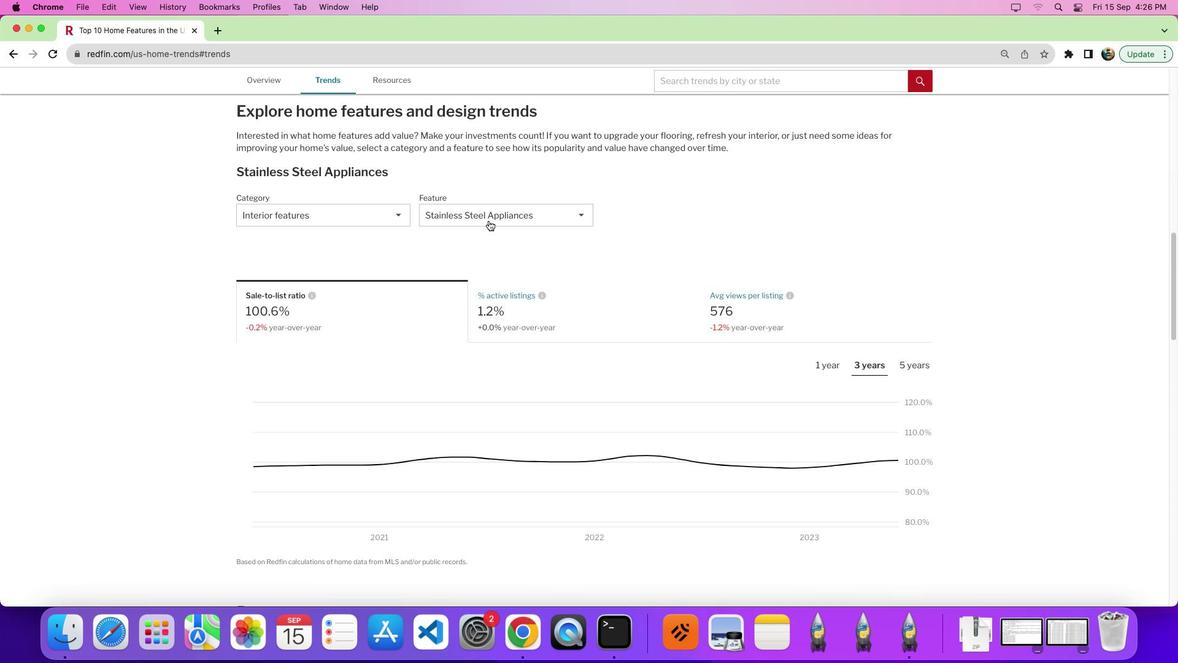 
Action: Mouse scrolled (487, 218) with delta (0, 0)
Screenshot: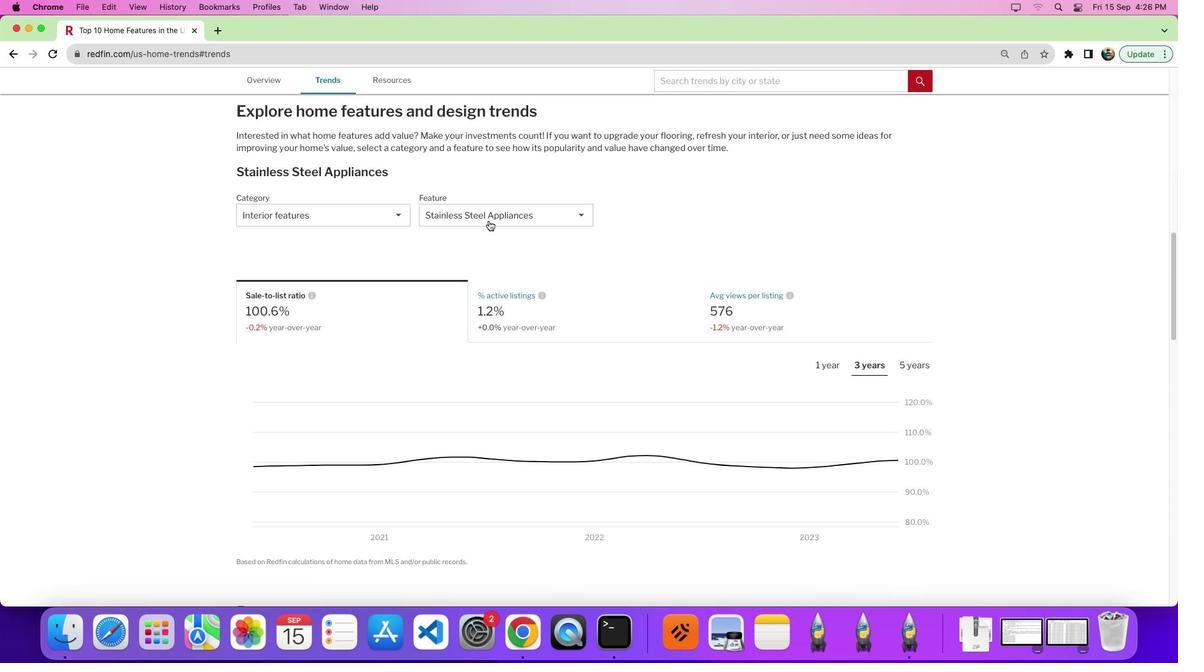 
Action: Mouse scrolled (487, 218) with delta (0, 4)
Screenshot: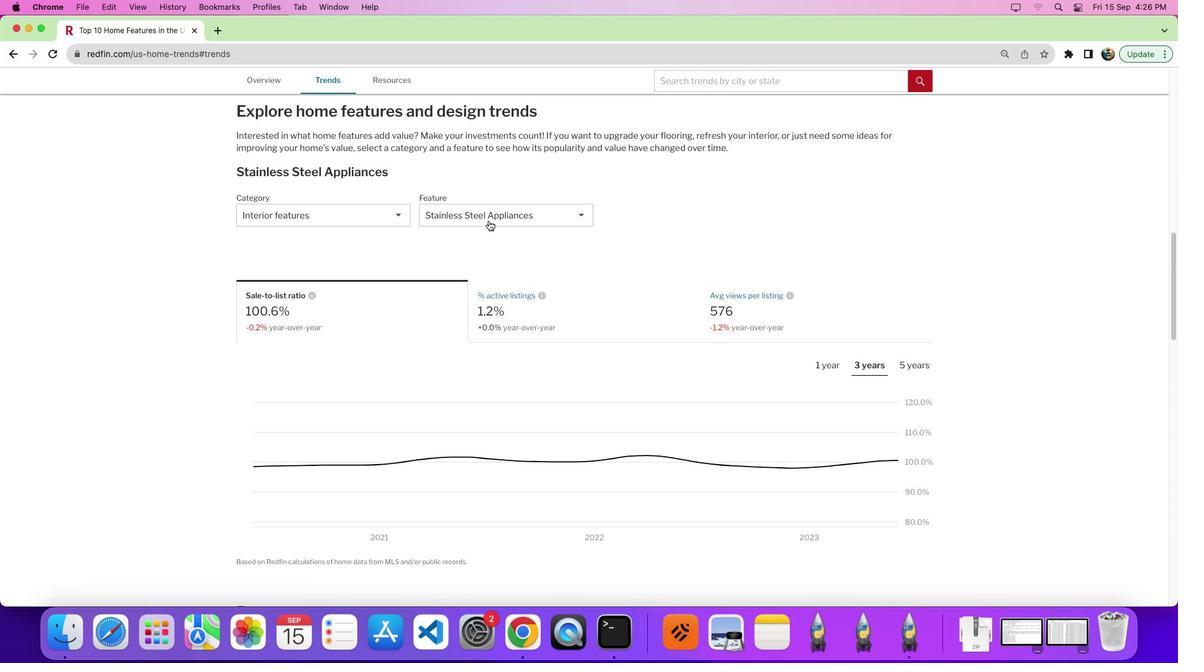 
Action: Mouse moved to (496, 222)
Screenshot: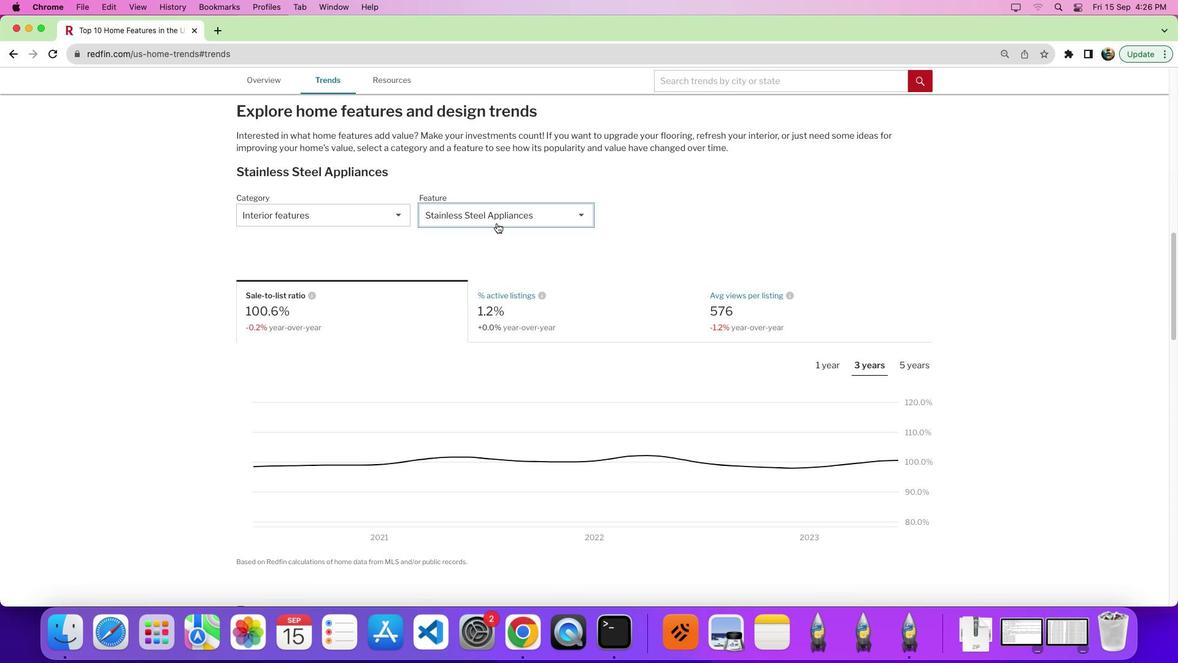 
Action: Mouse pressed left at (496, 222)
Screenshot: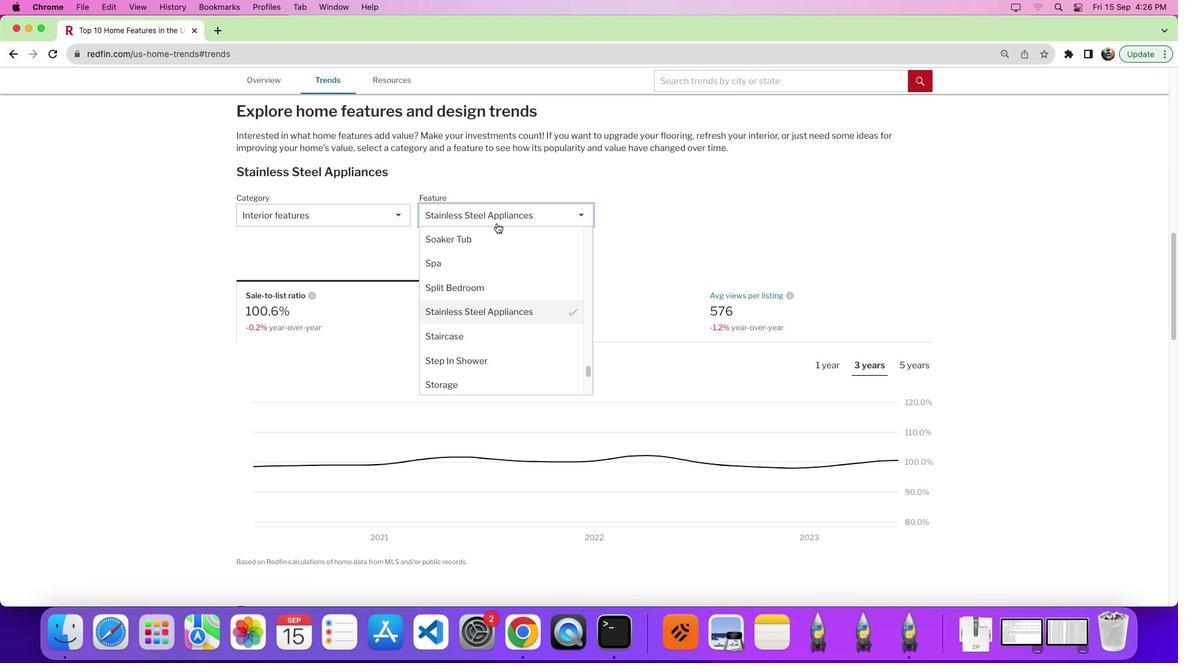 
Action: Mouse moved to (500, 298)
Screenshot: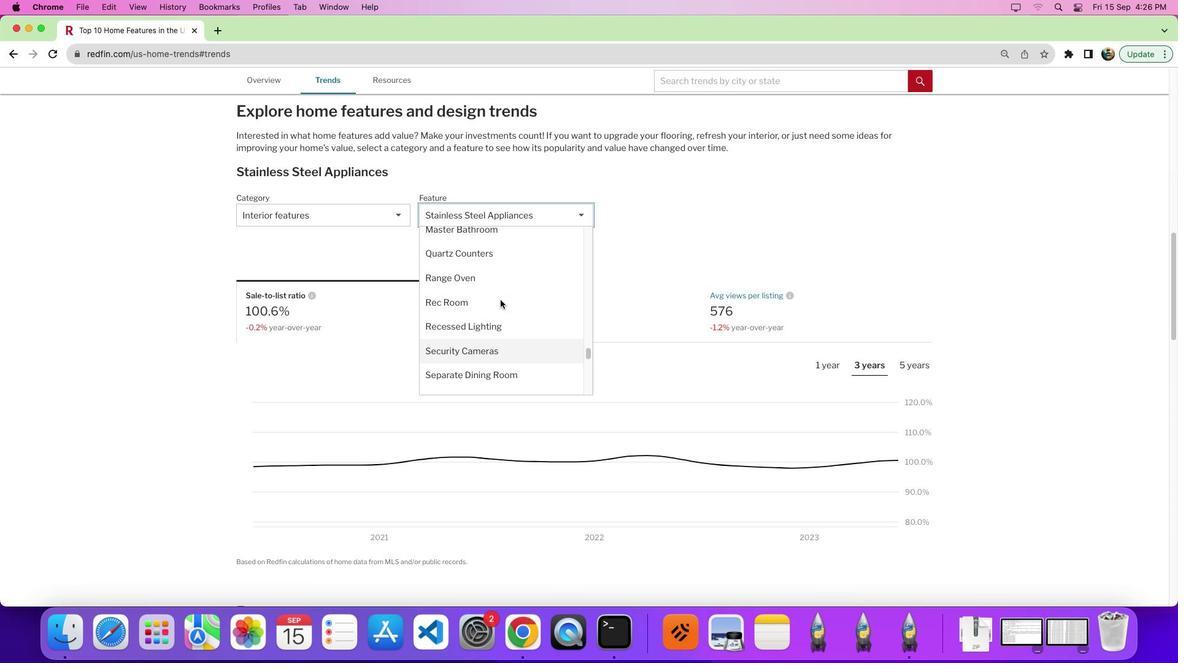 
Action: Mouse scrolled (500, 298) with delta (0, 0)
Screenshot: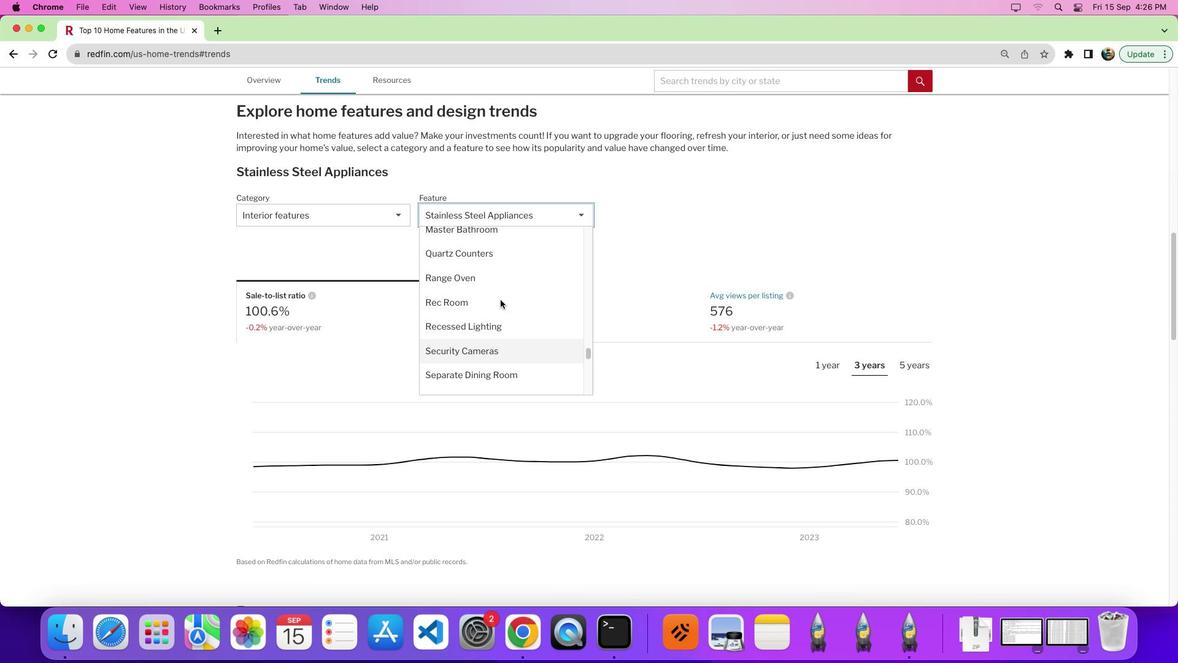 
Action: Mouse scrolled (500, 298) with delta (0, 0)
Screenshot: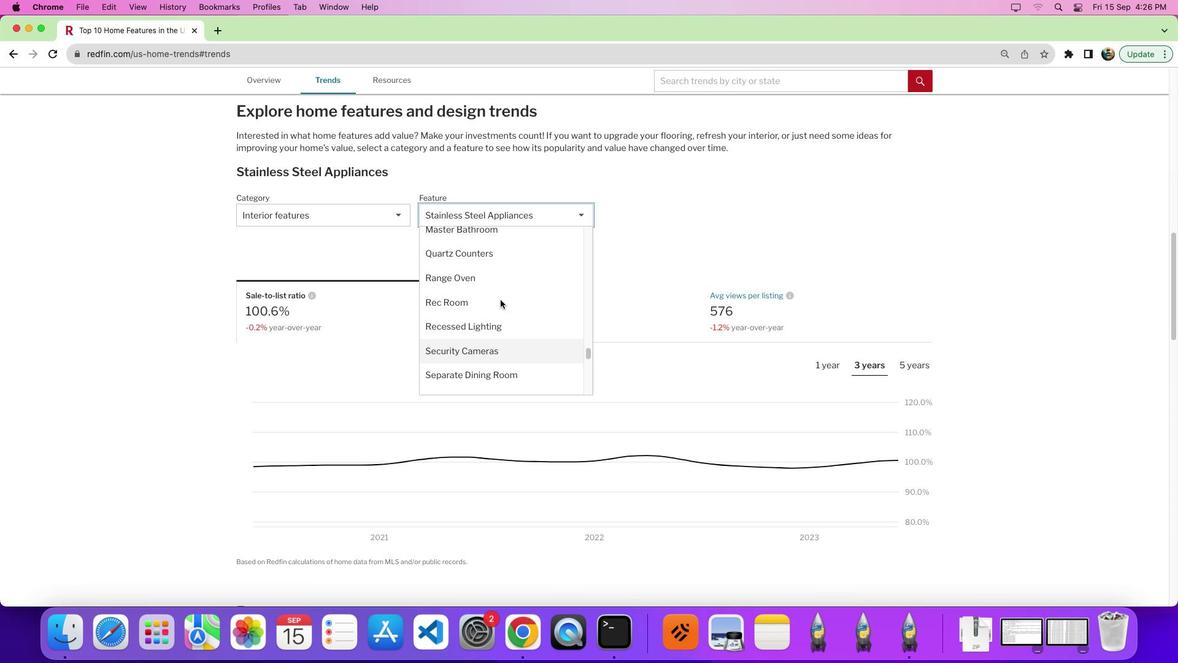 
Action: Mouse scrolled (500, 298) with delta (0, 4)
Screenshot: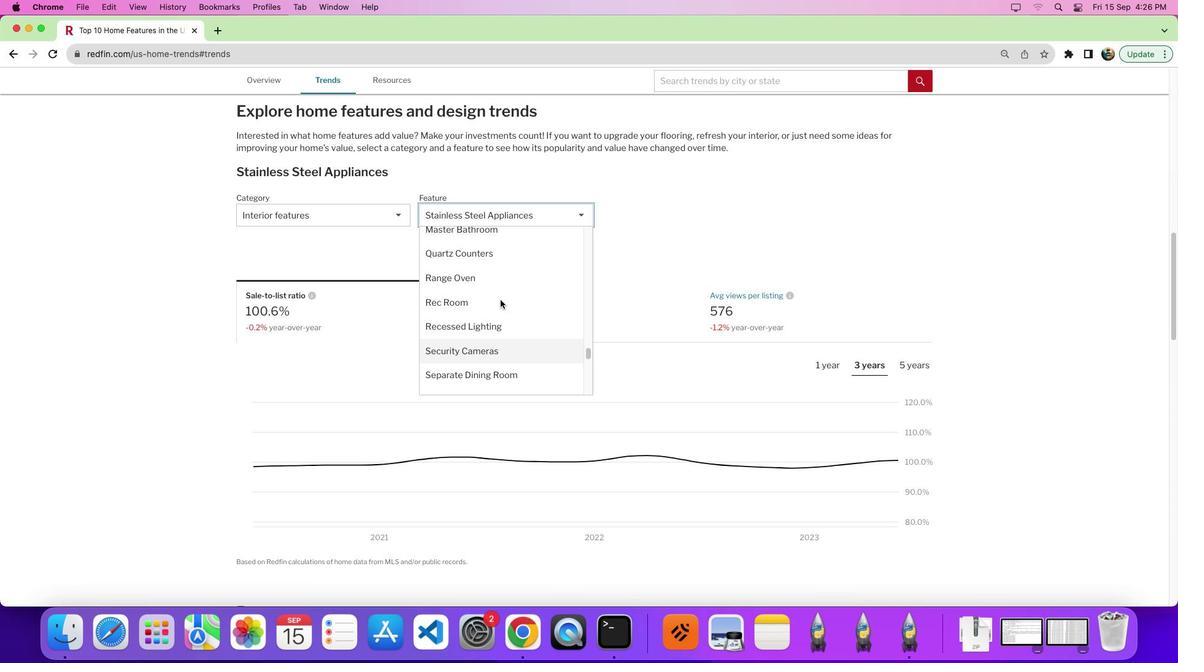 
Action: Mouse moved to (500, 299)
Screenshot: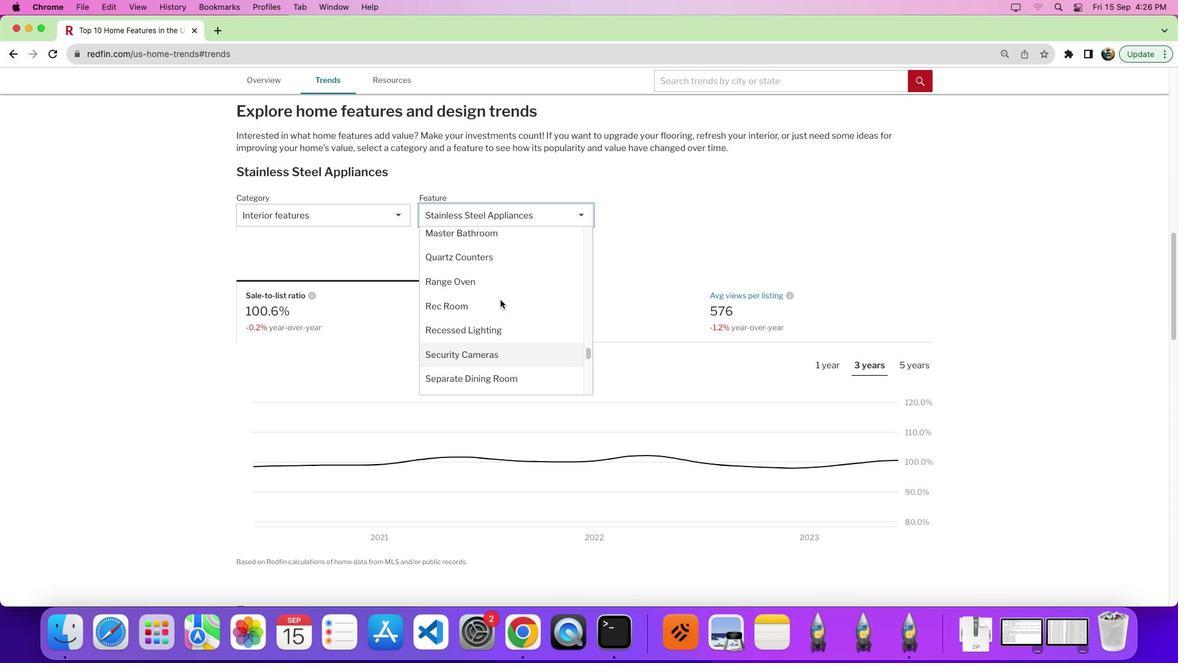 
Action: Mouse scrolled (500, 299) with delta (0, 0)
Screenshot: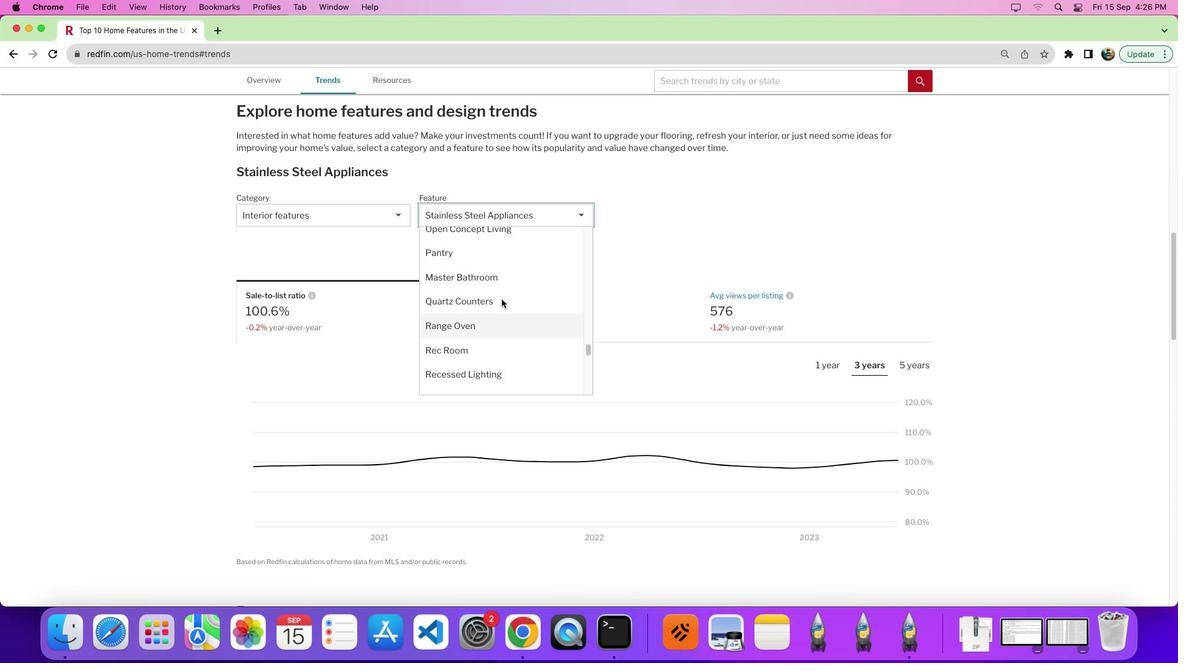 
Action: Mouse scrolled (500, 299) with delta (0, 0)
Screenshot: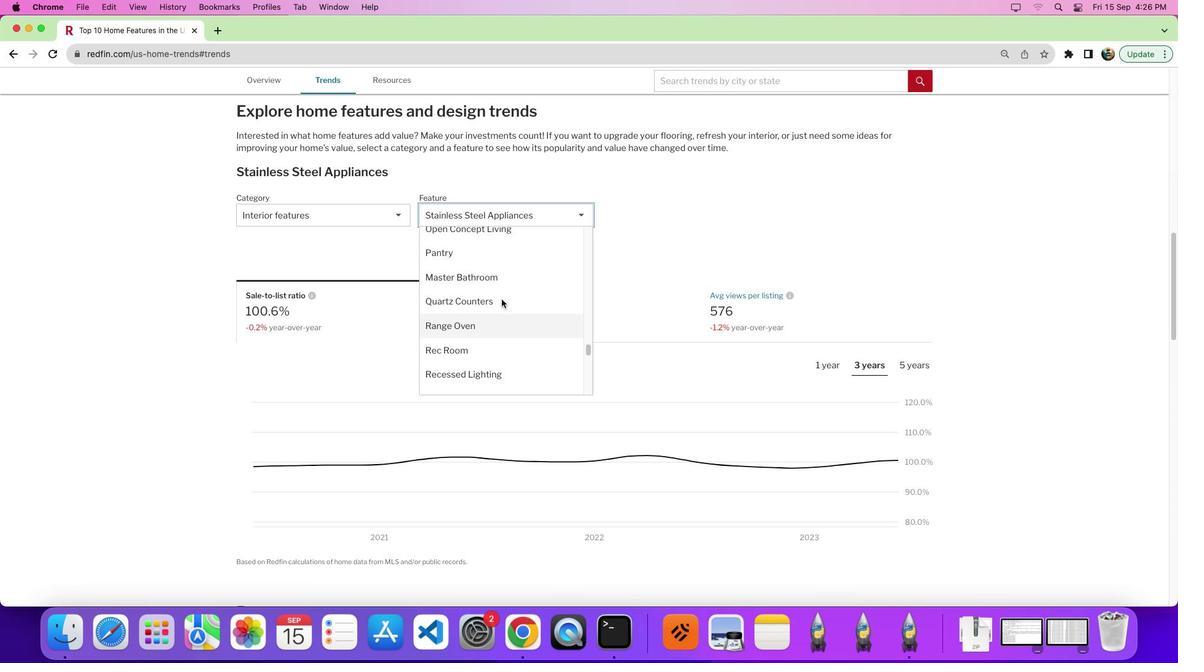 
Action: Mouse moved to (501, 299)
Screenshot: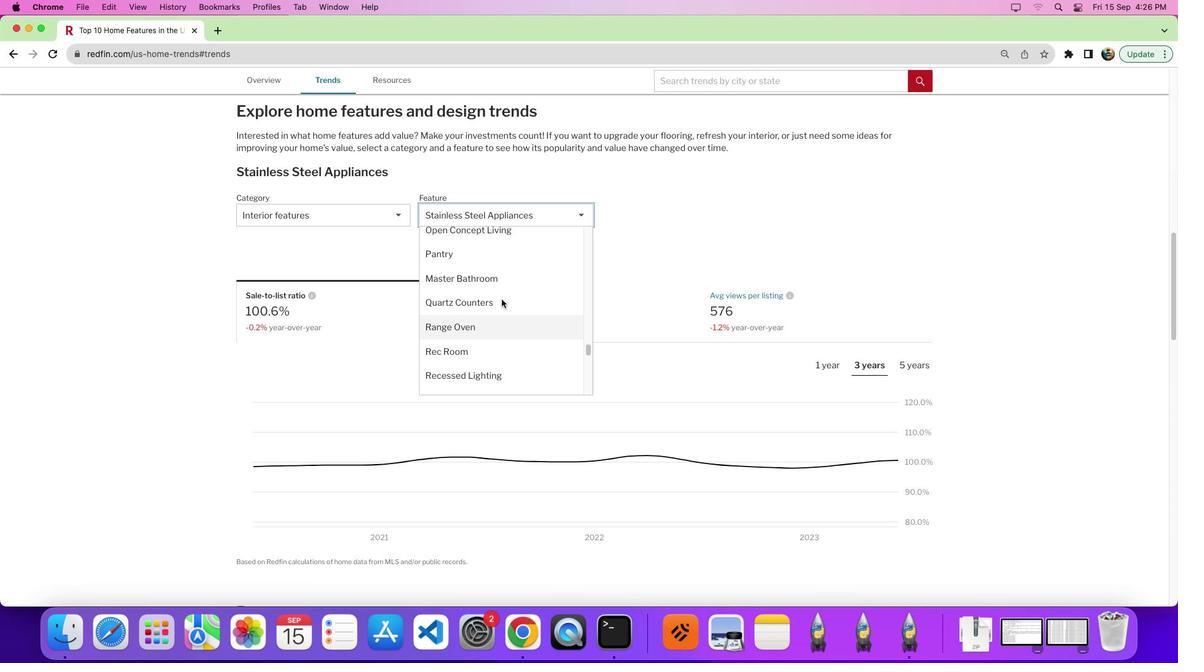 
Action: Mouse scrolled (501, 299) with delta (0, 0)
Screenshot: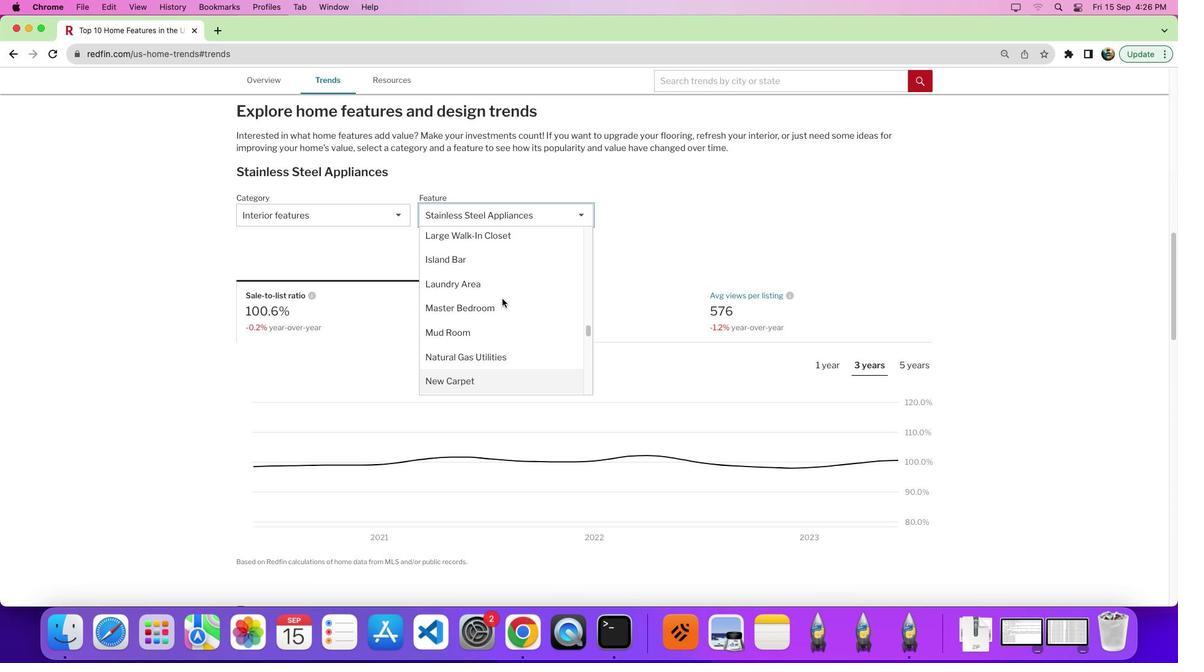 
Action: Mouse scrolled (501, 299) with delta (0, 0)
Screenshot: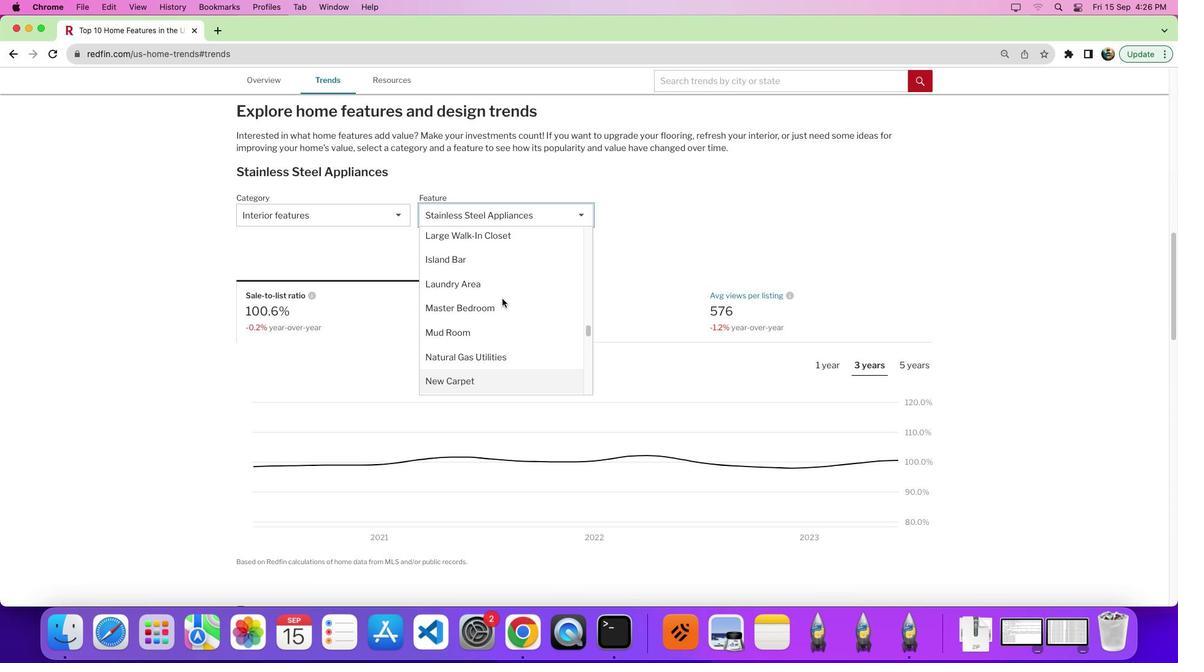 
Action: Mouse scrolled (501, 299) with delta (0, 4)
Screenshot: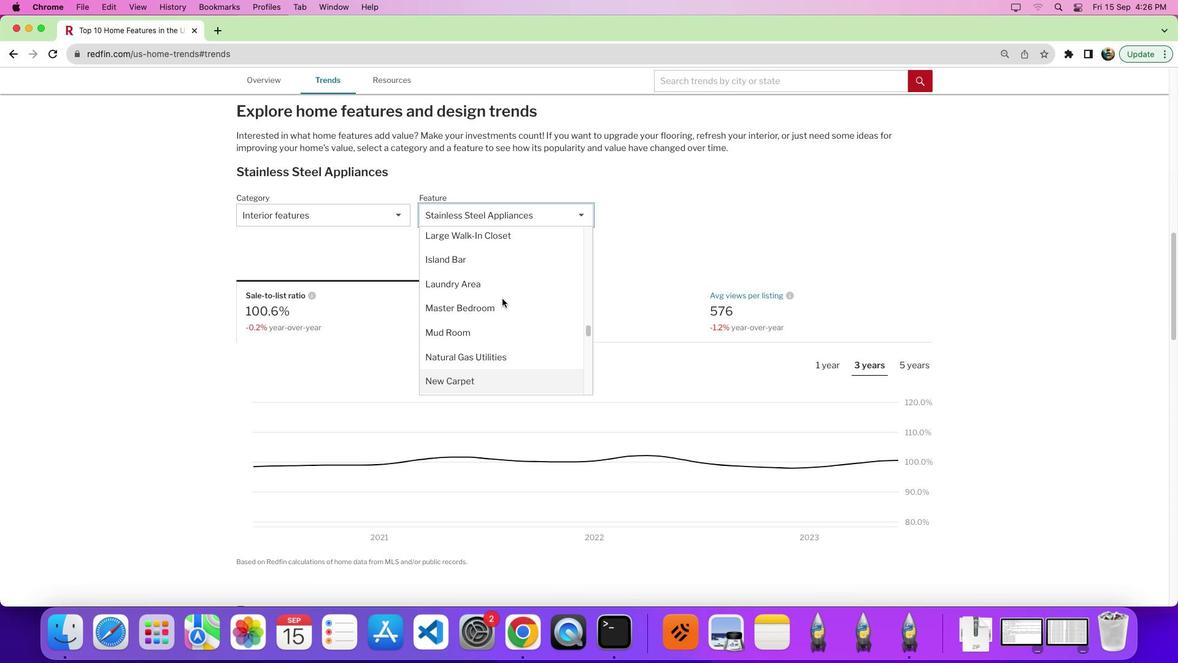 
Action: Mouse moved to (502, 298)
Screenshot: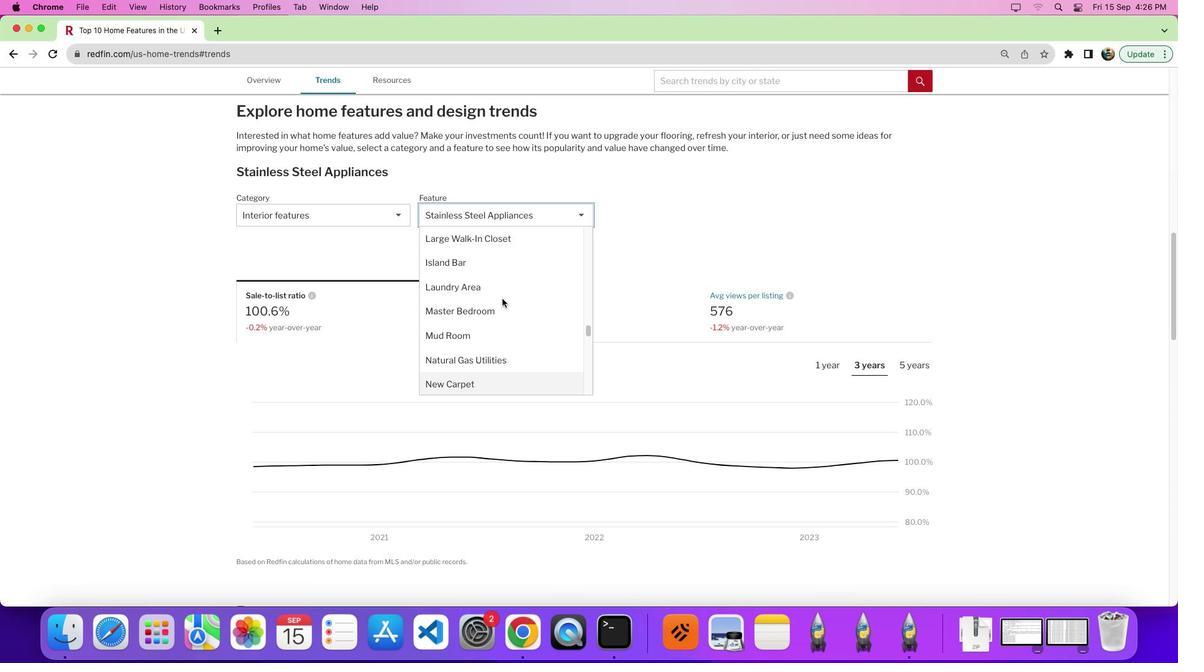 
Action: Mouse scrolled (502, 298) with delta (0, 0)
Screenshot: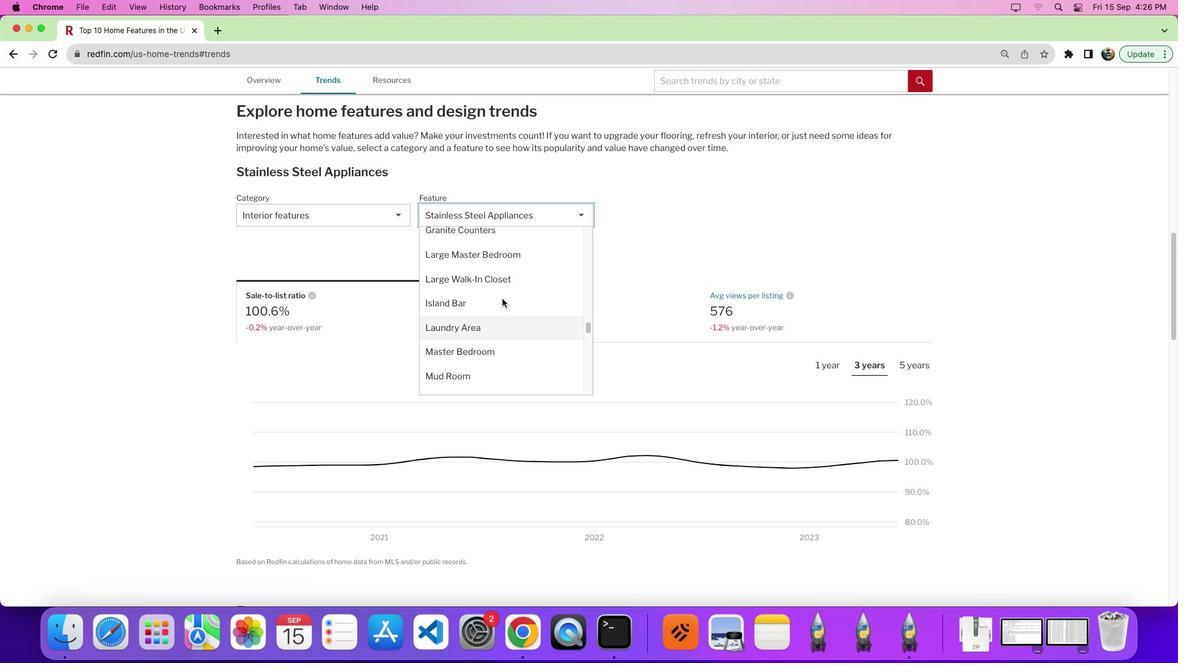 
Action: Mouse scrolled (502, 298) with delta (0, 0)
Screenshot: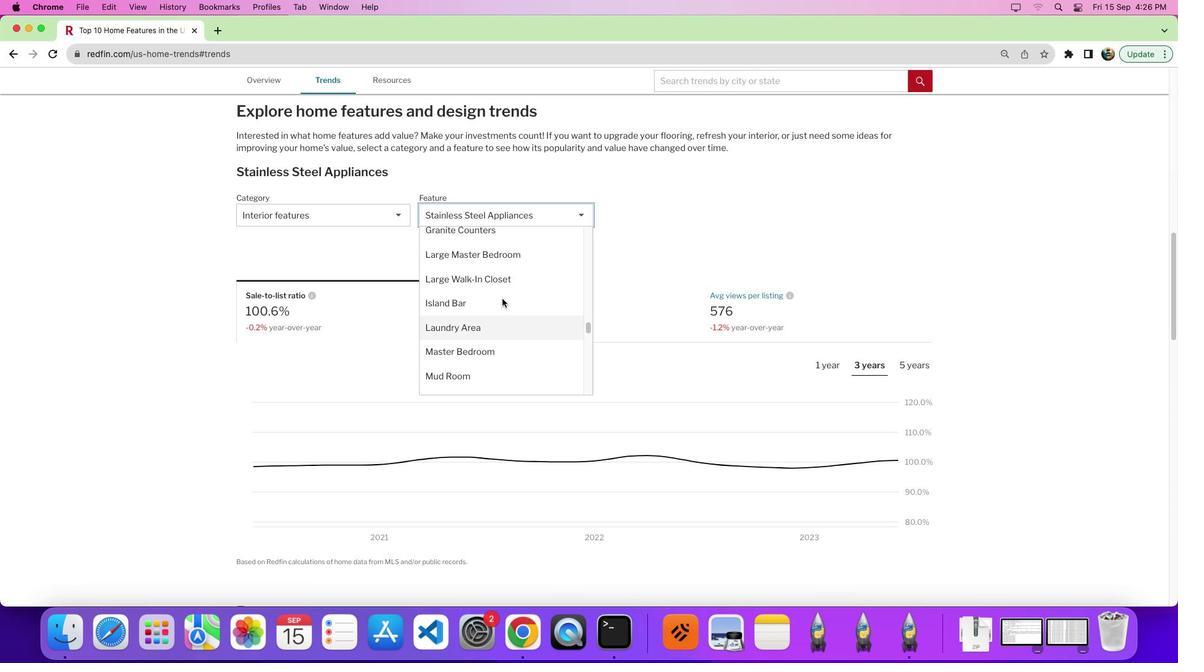 
Action: Mouse moved to (502, 298)
Screenshot: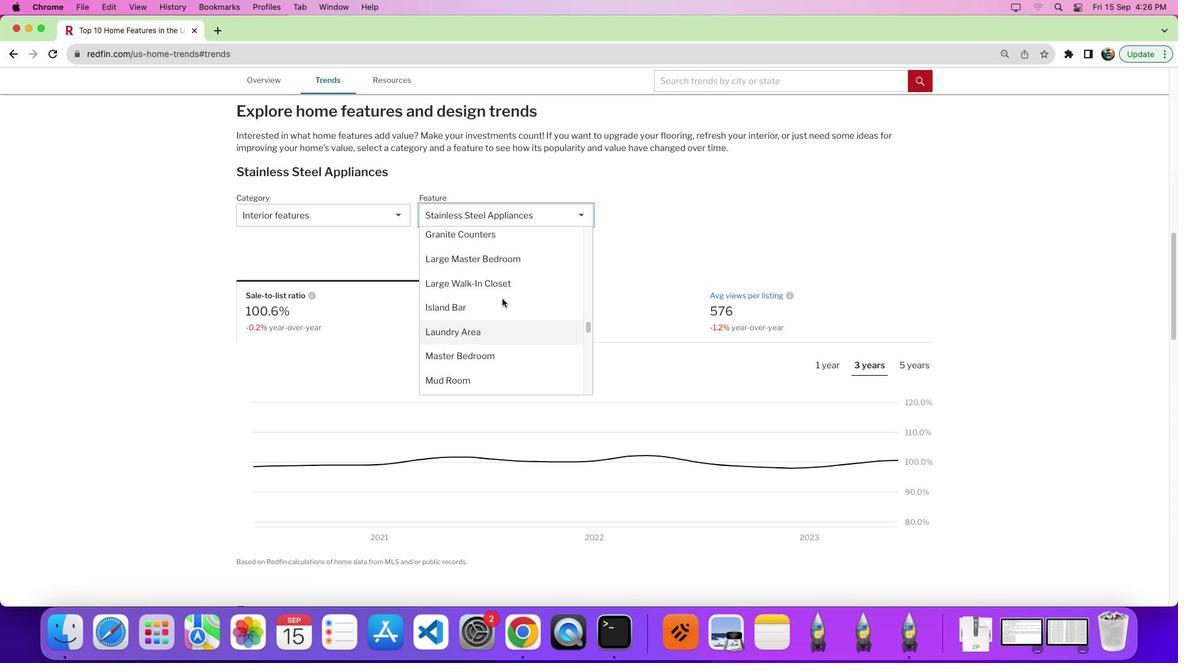 
Action: Mouse scrolled (502, 298) with delta (0, 0)
Screenshot: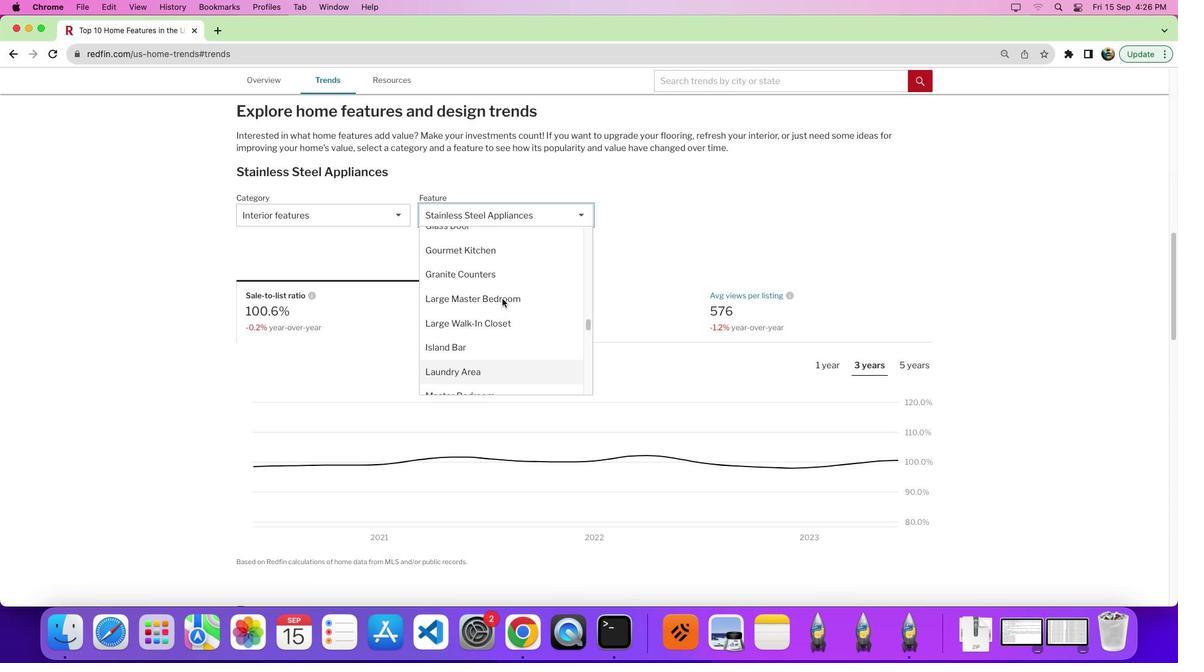 
Action: Mouse scrolled (502, 298) with delta (0, 0)
Screenshot: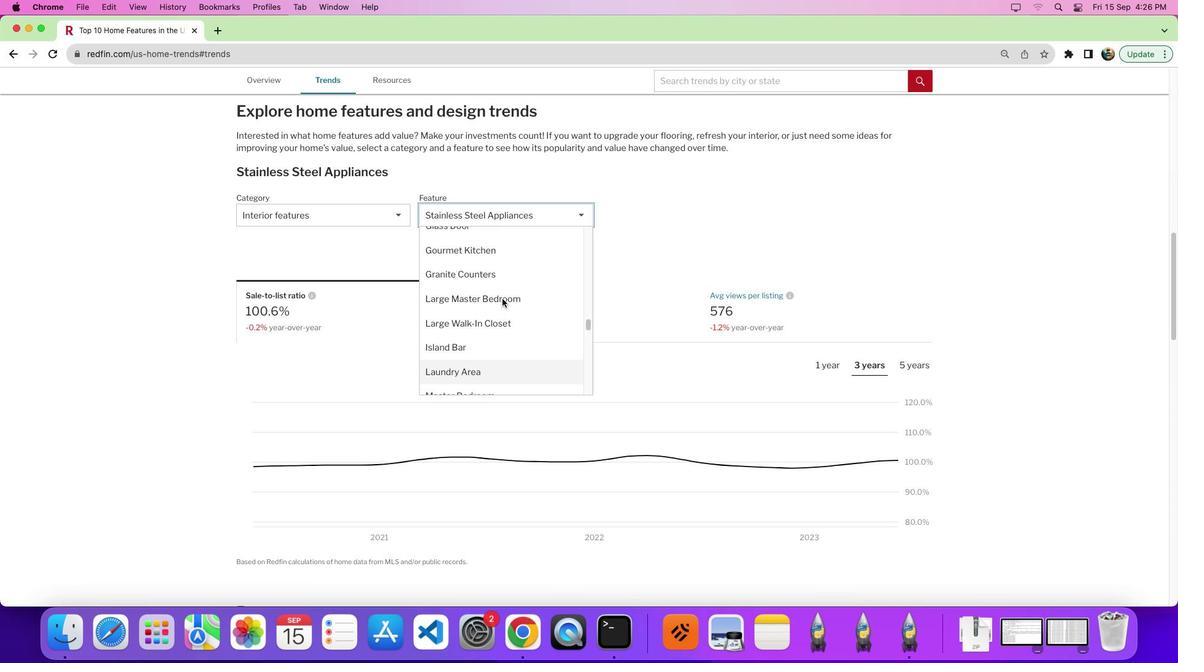 
Action: Mouse scrolled (502, 298) with delta (0, 0)
Screenshot: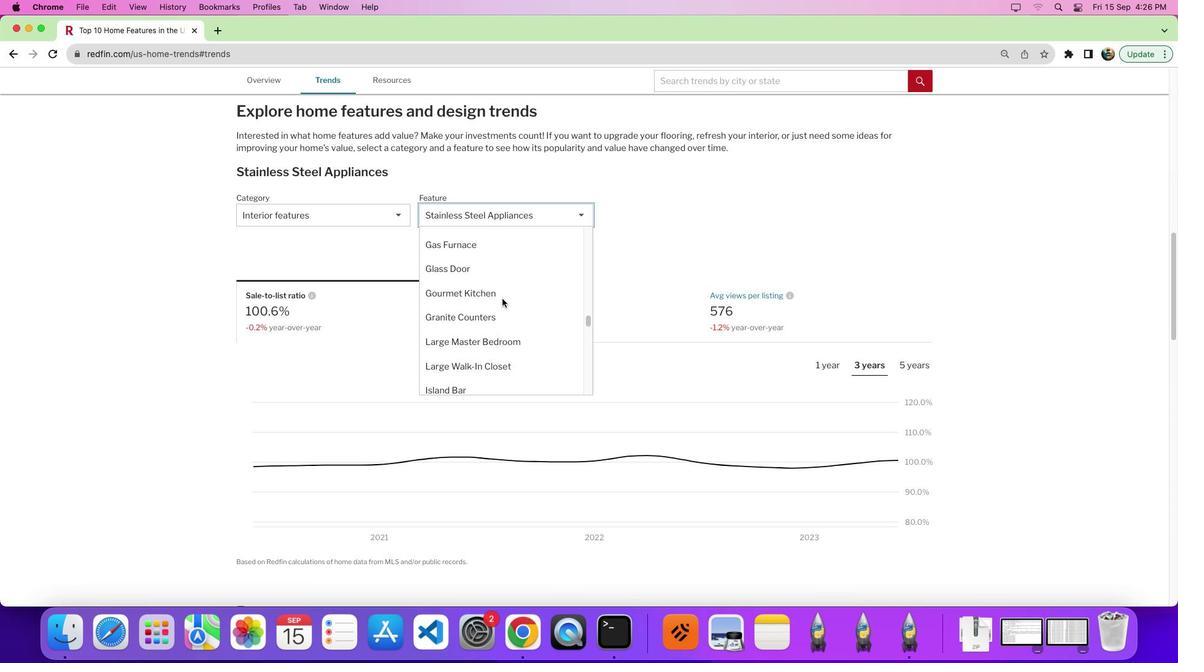 
Action: Mouse scrolled (502, 298) with delta (0, 0)
Screenshot: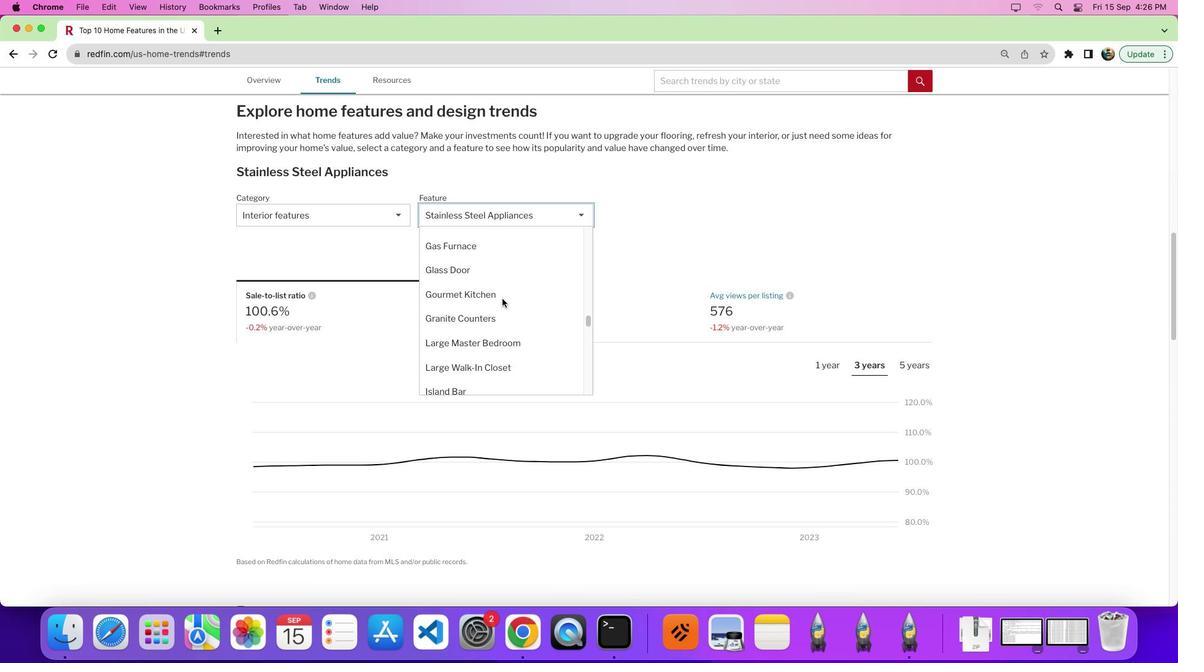 
Action: Mouse scrolled (502, 298) with delta (0, 0)
Screenshot: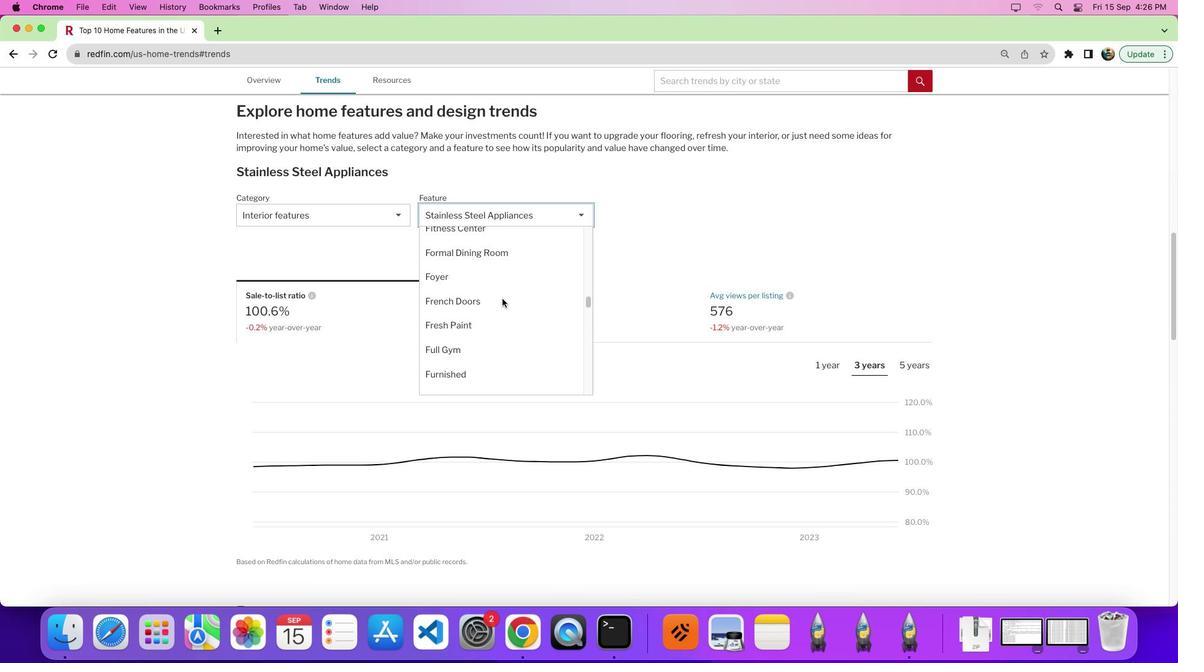 
Action: Mouse scrolled (502, 298) with delta (0, 0)
Screenshot: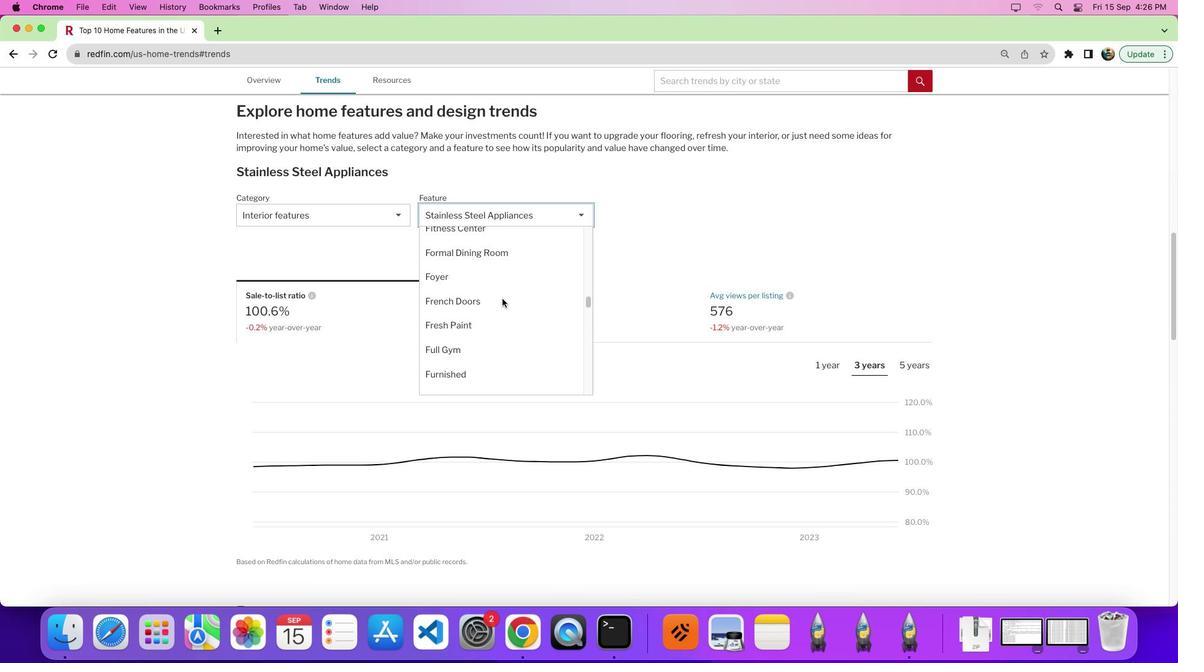 
Action: Mouse scrolled (502, 298) with delta (0, 4)
Screenshot: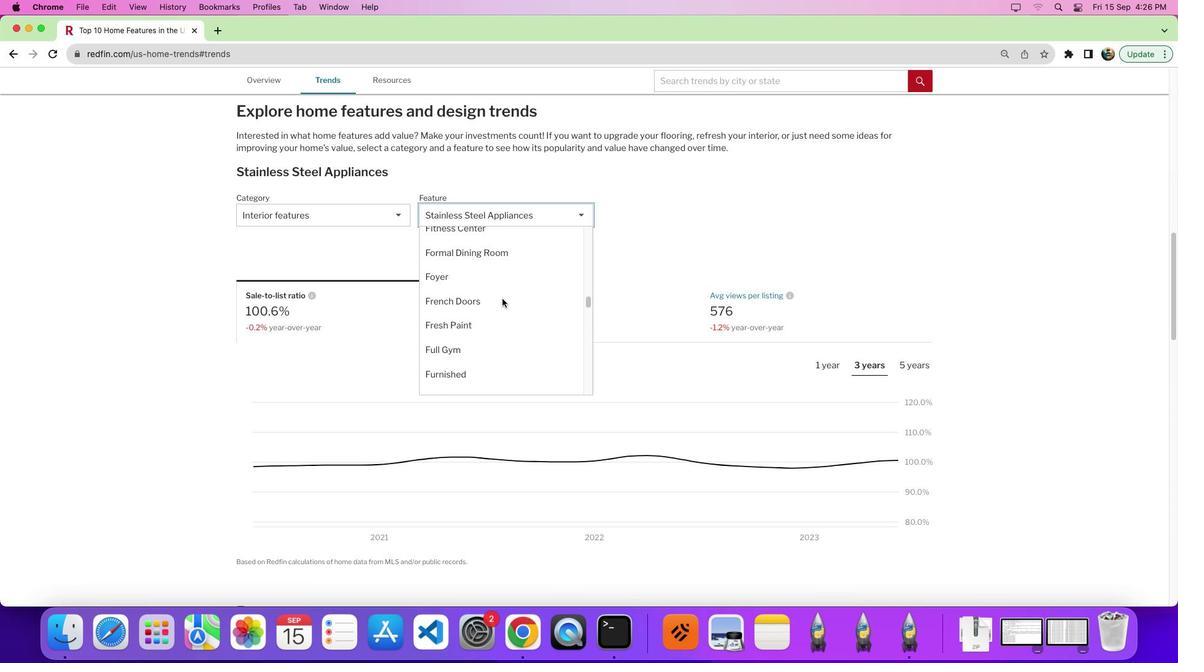 
Action: Mouse scrolled (502, 298) with delta (0, 0)
Screenshot: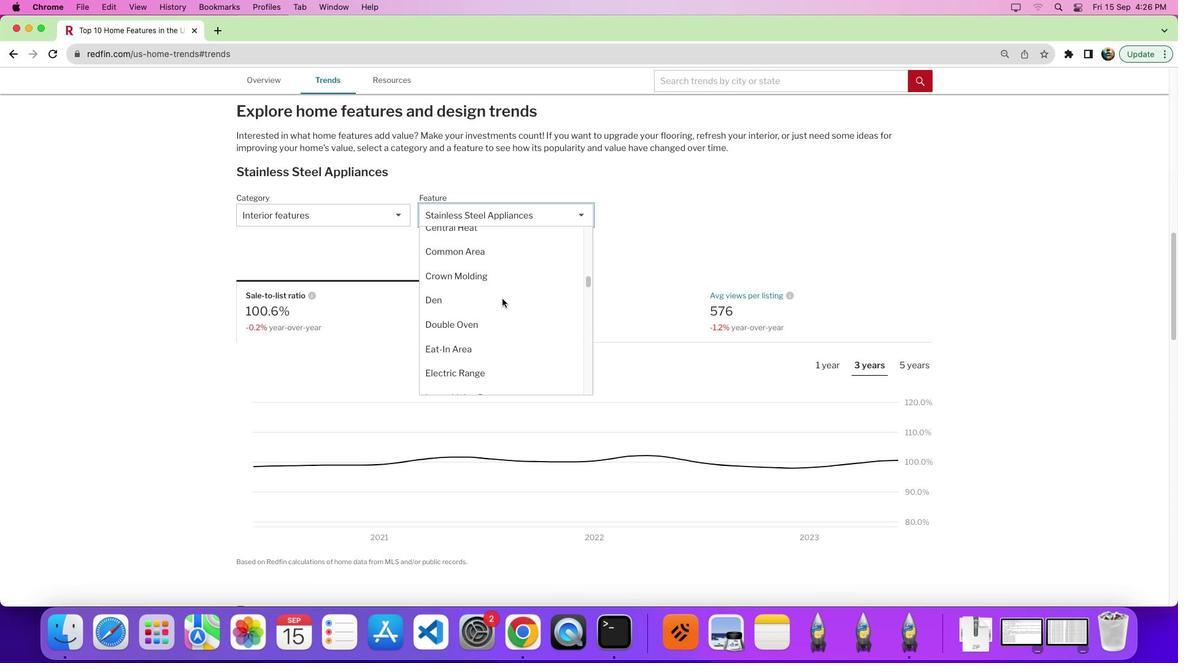 
Action: Mouse scrolled (502, 298) with delta (0, 1)
Screenshot: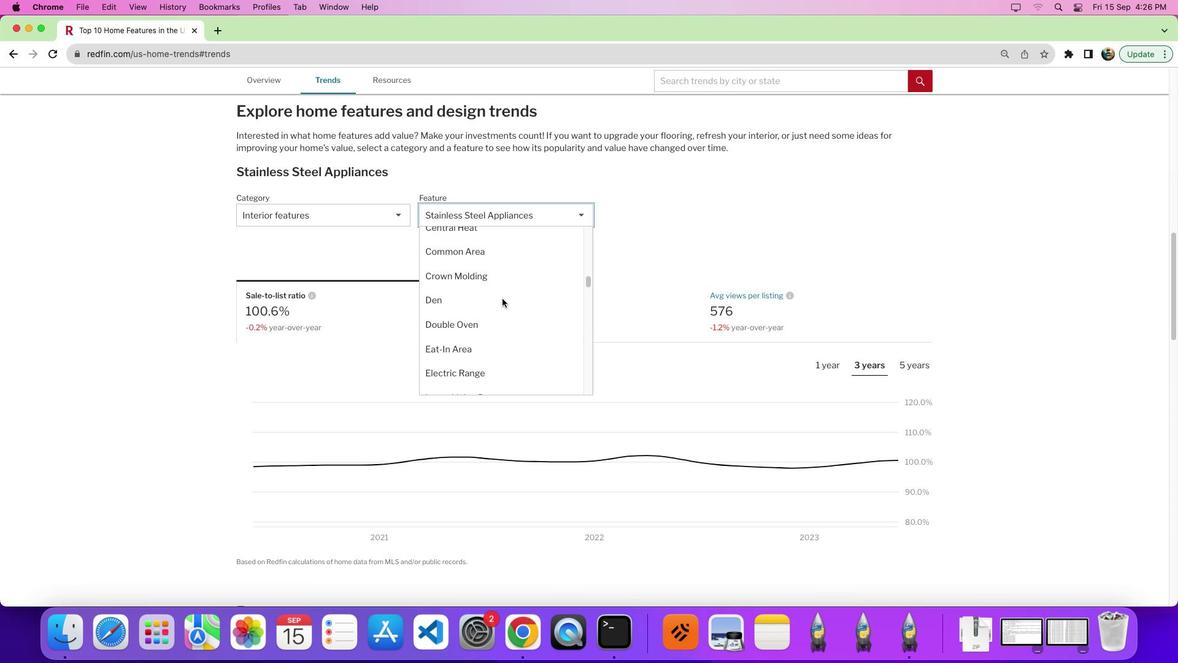 
Action: Mouse scrolled (502, 298) with delta (0, 4)
Screenshot: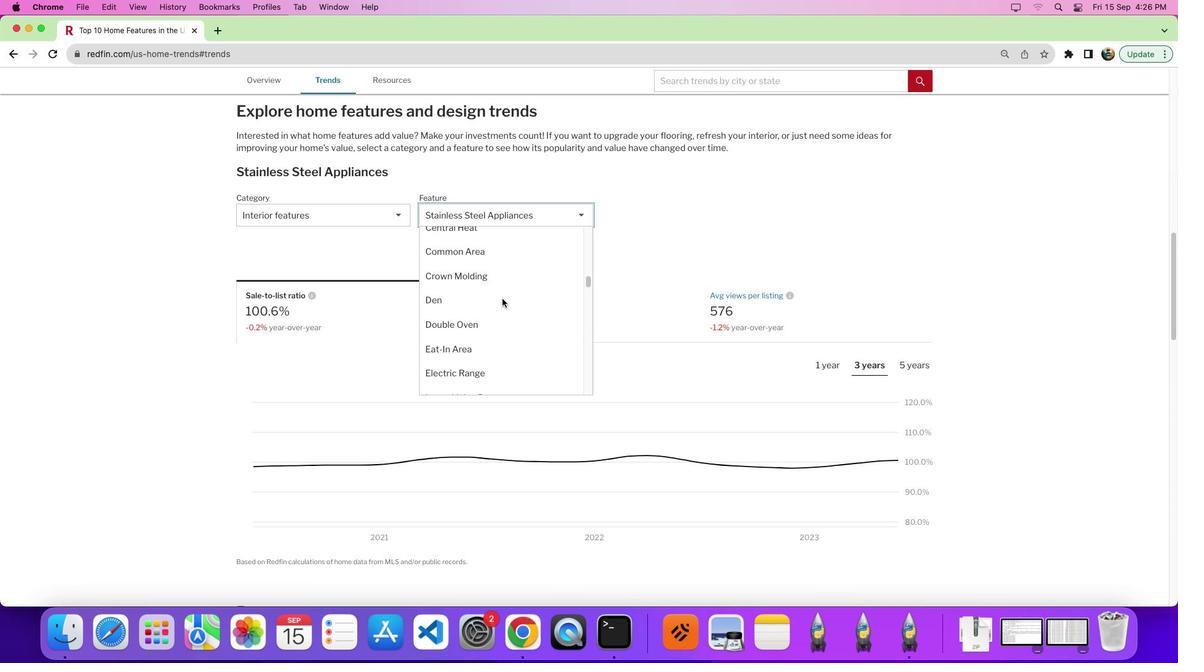 
Action: Mouse scrolled (502, 298) with delta (0, 0)
Screenshot: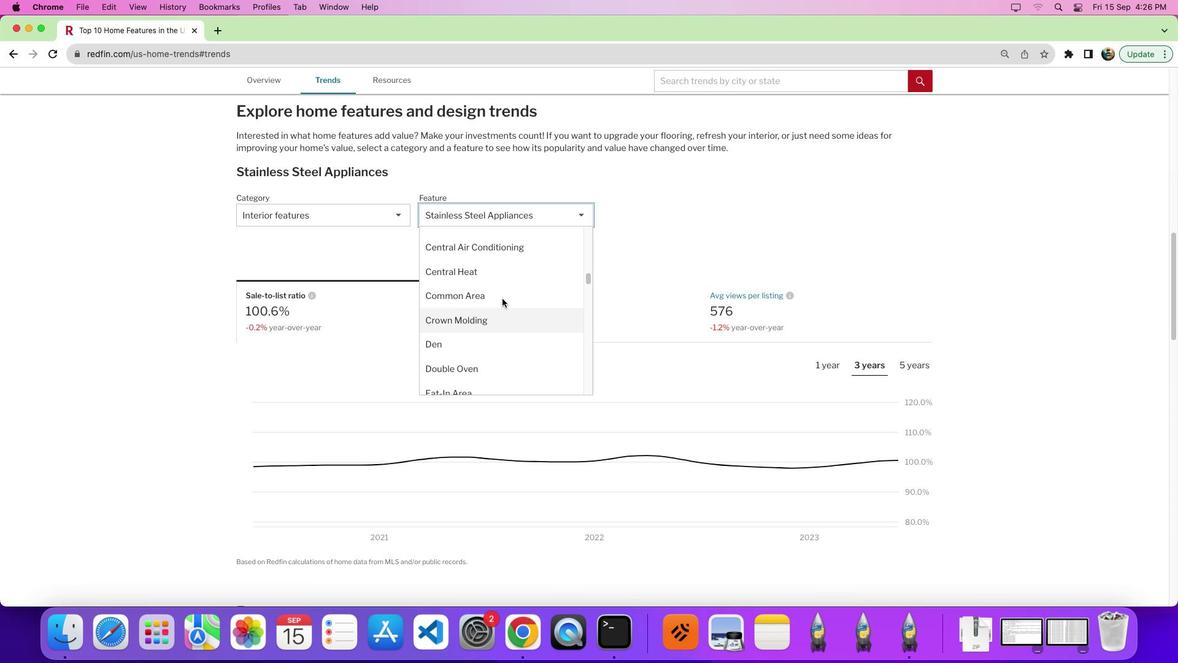 
Action: Mouse scrolled (502, 298) with delta (0, 0)
Screenshot: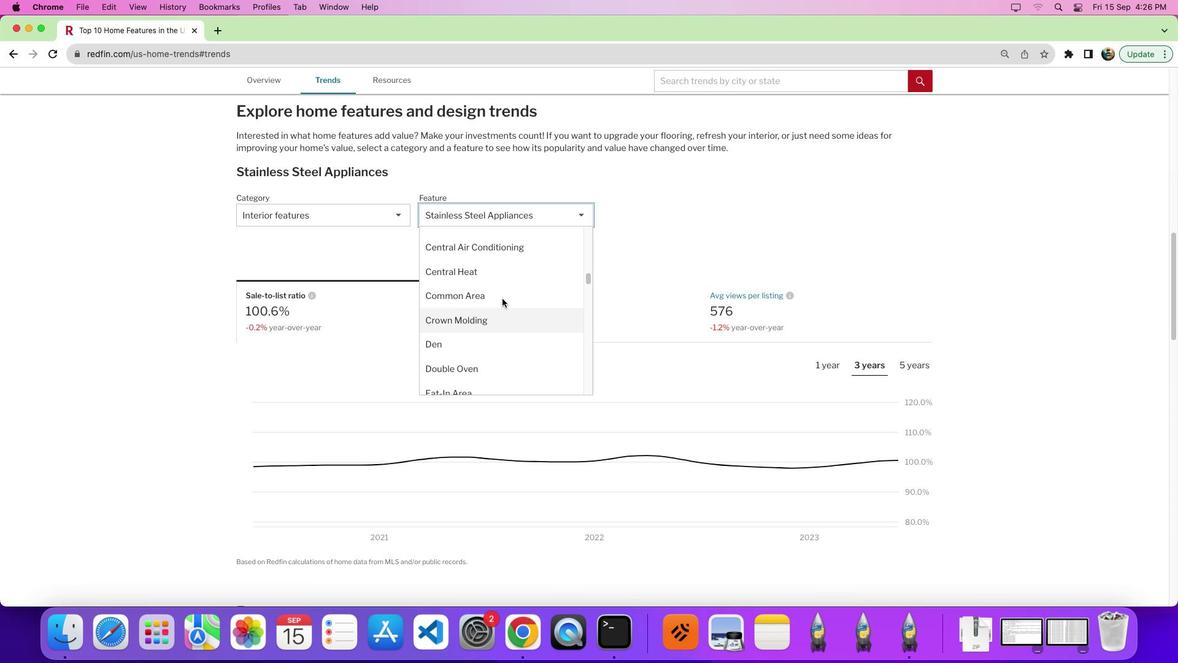 
Action: Mouse moved to (502, 298)
Screenshot: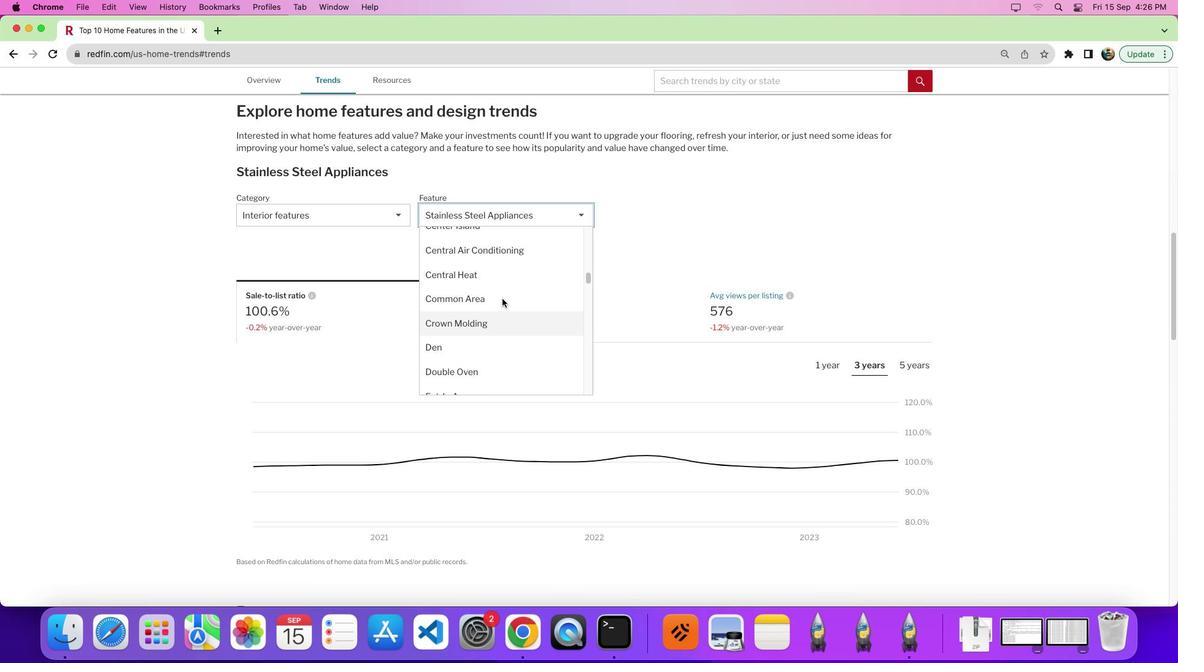 
Action: Mouse scrolled (502, 298) with delta (0, 0)
Screenshot: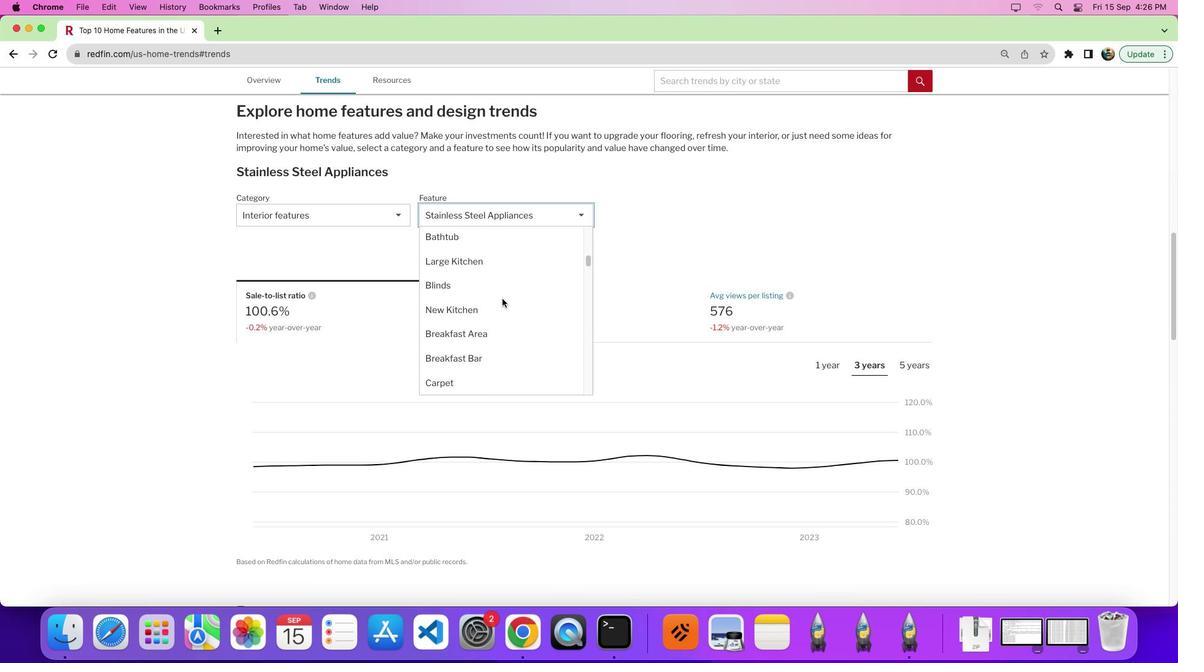 
Action: Mouse scrolled (502, 298) with delta (0, 0)
Screenshot: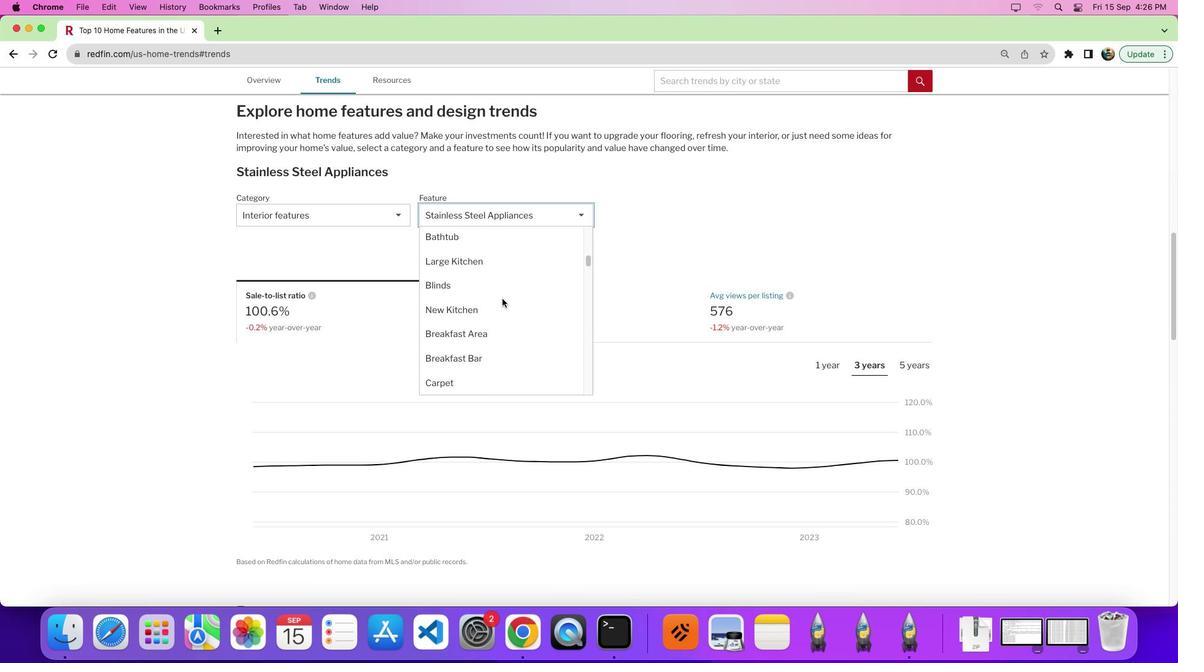 
Action: Mouse scrolled (502, 298) with delta (0, 4)
Screenshot: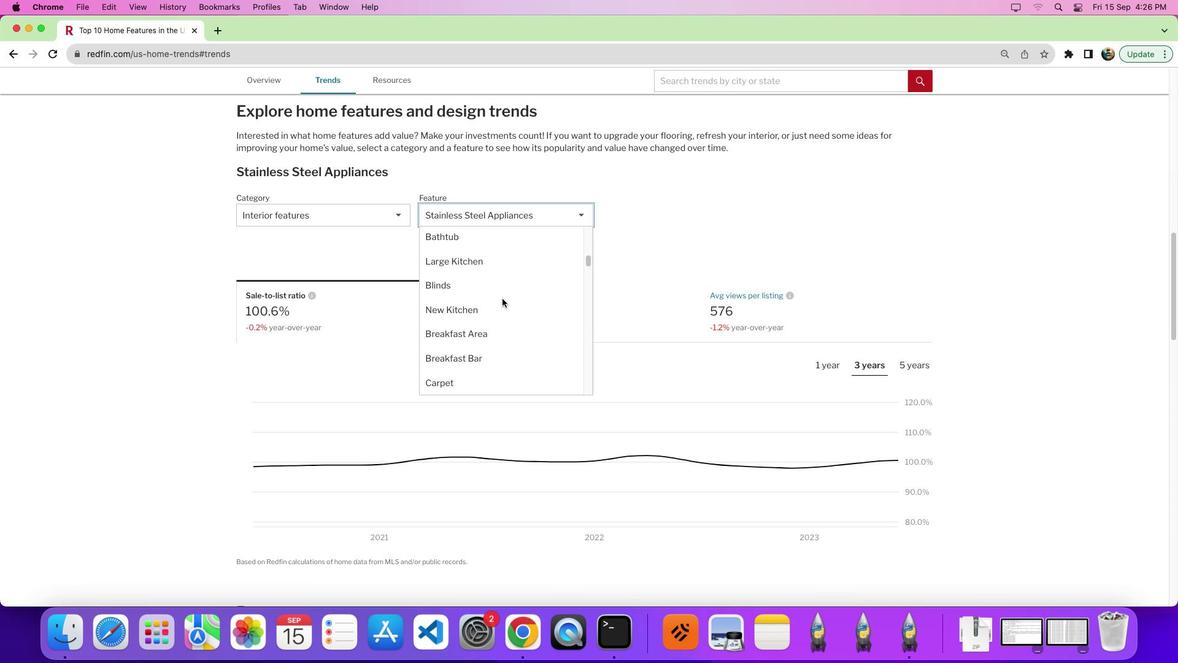 
Action: Mouse moved to (504, 297)
Screenshot: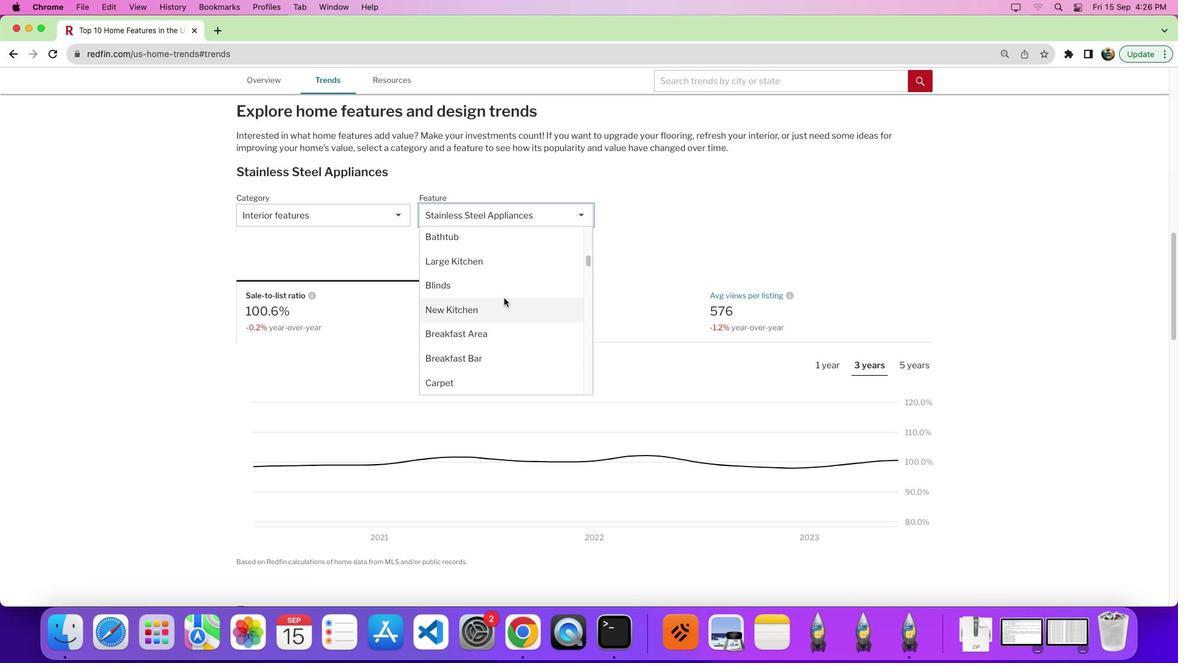 
Action: Mouse scrolled (504, 297) with delta (0, 0)
Screenshot: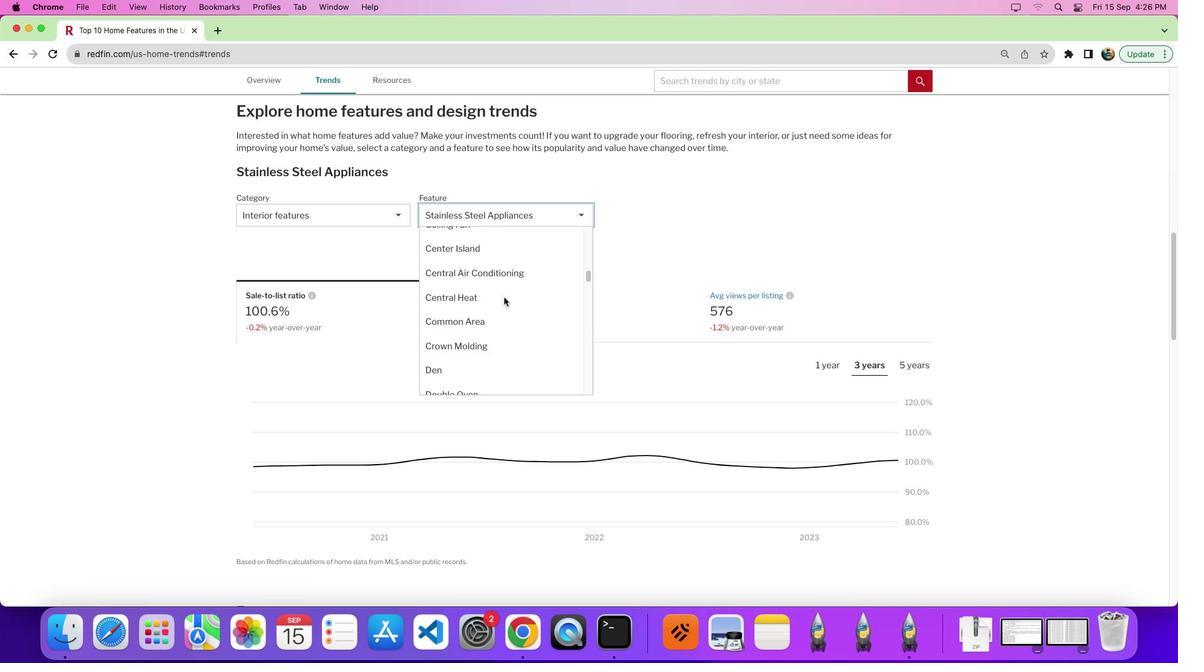 
Action: Mouse scrolled (504, 297) with delta (0, 0)
Screenshot: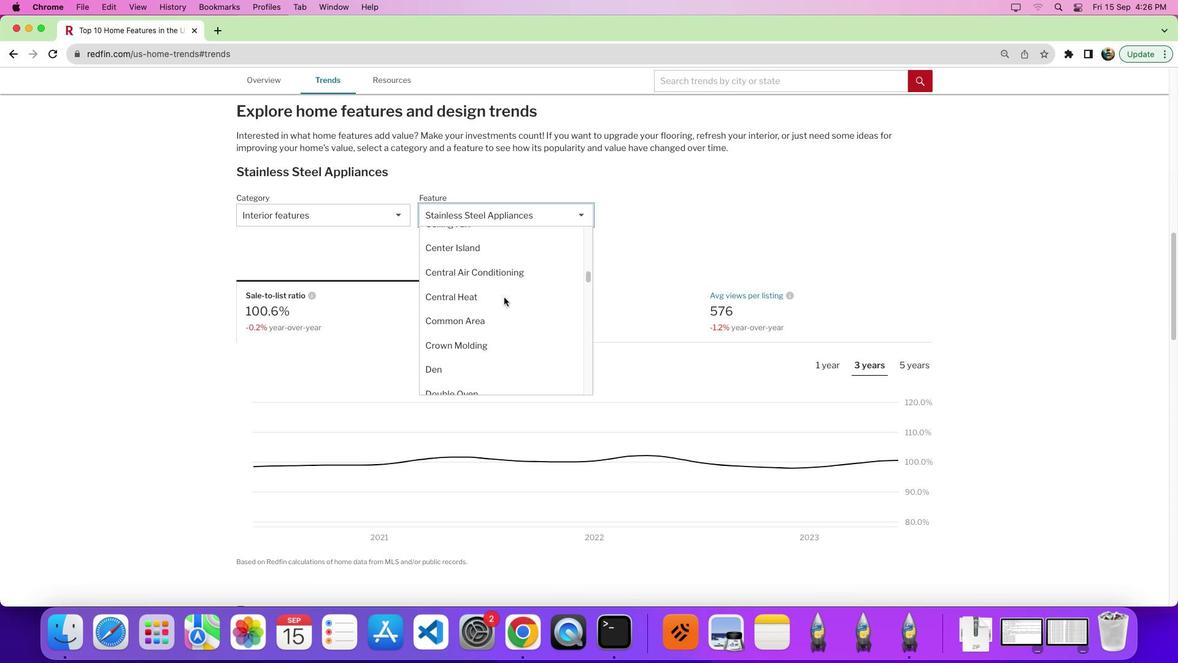 
Action: Mouse moved to (504, 297)
Screenshot: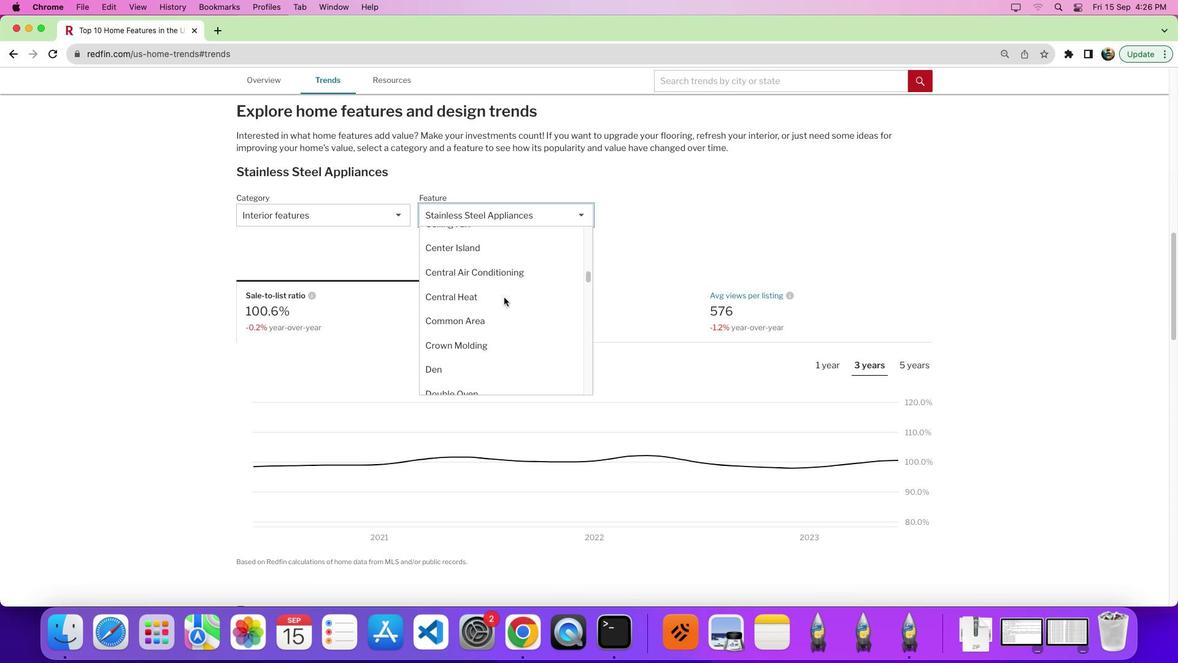 
Action: Mouse scrolled (504, 297) with delta (0, -3)
Screenshot: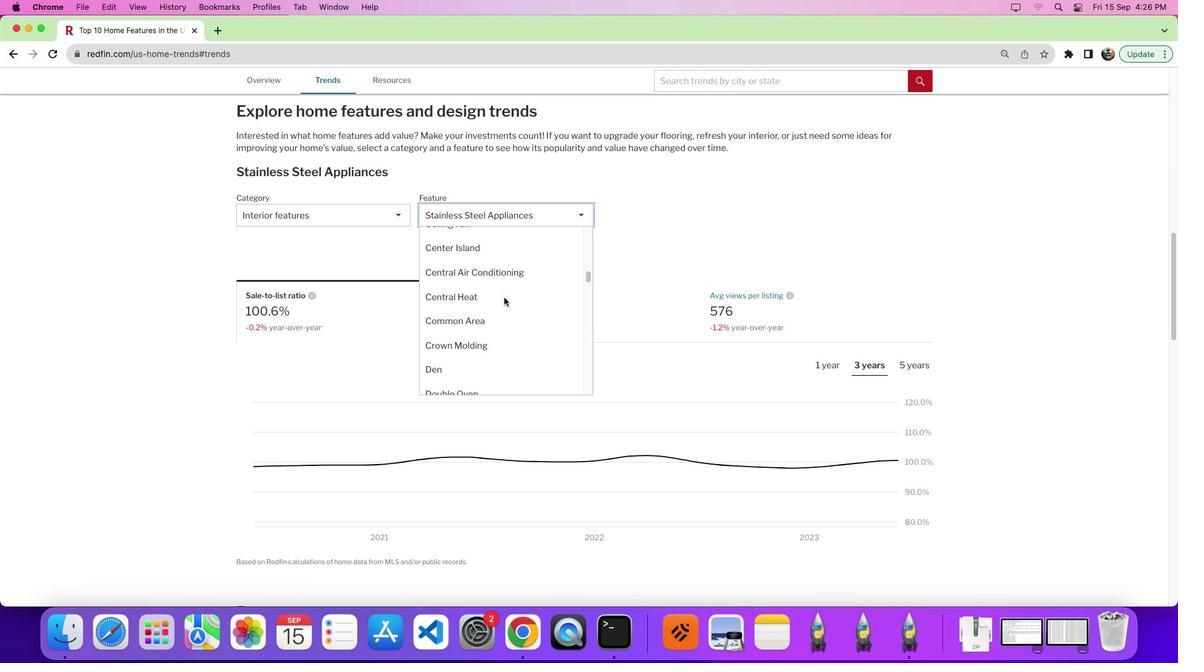 
Action: Mouse moved to (503, 293)
Screenshot: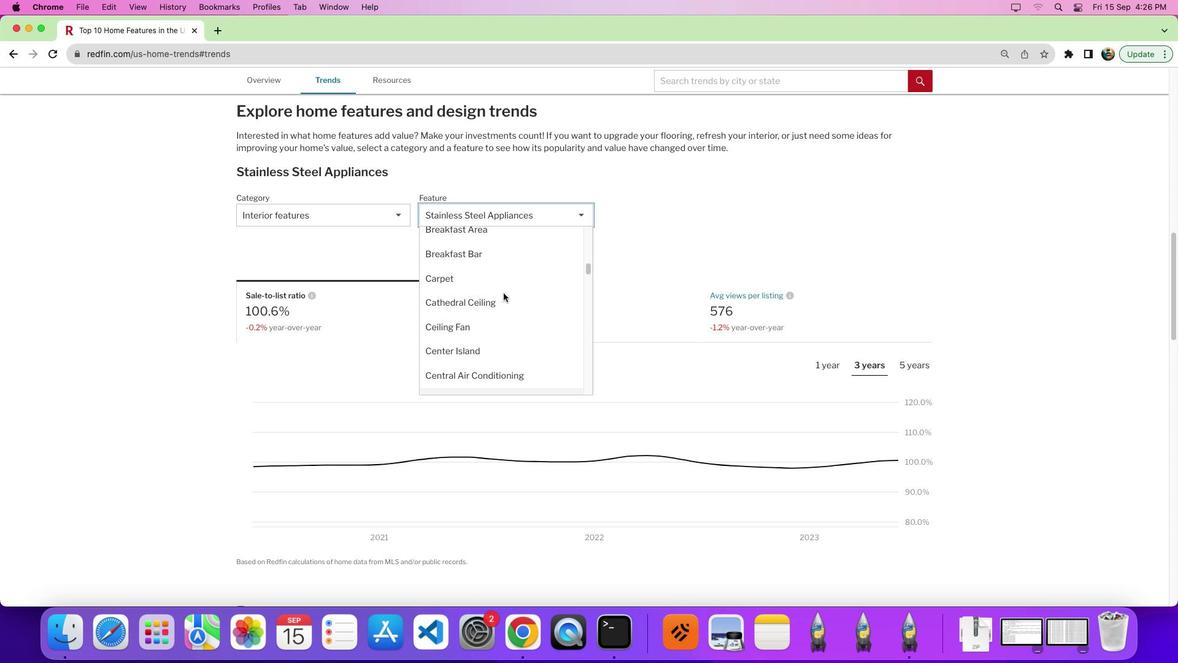 
Action: Mouse scrolled (503, 293) with delta (0, 0)
Screenshot: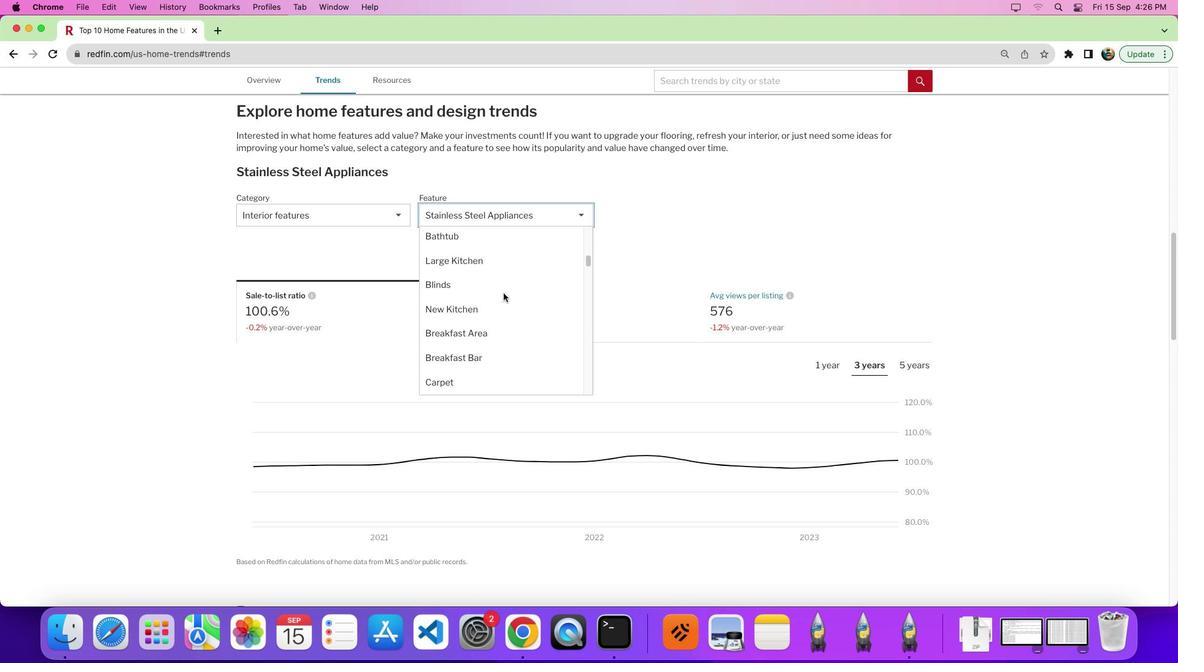 
Action: Mouse scrolled (503, 293) with delta (0, 0)
Screenshot: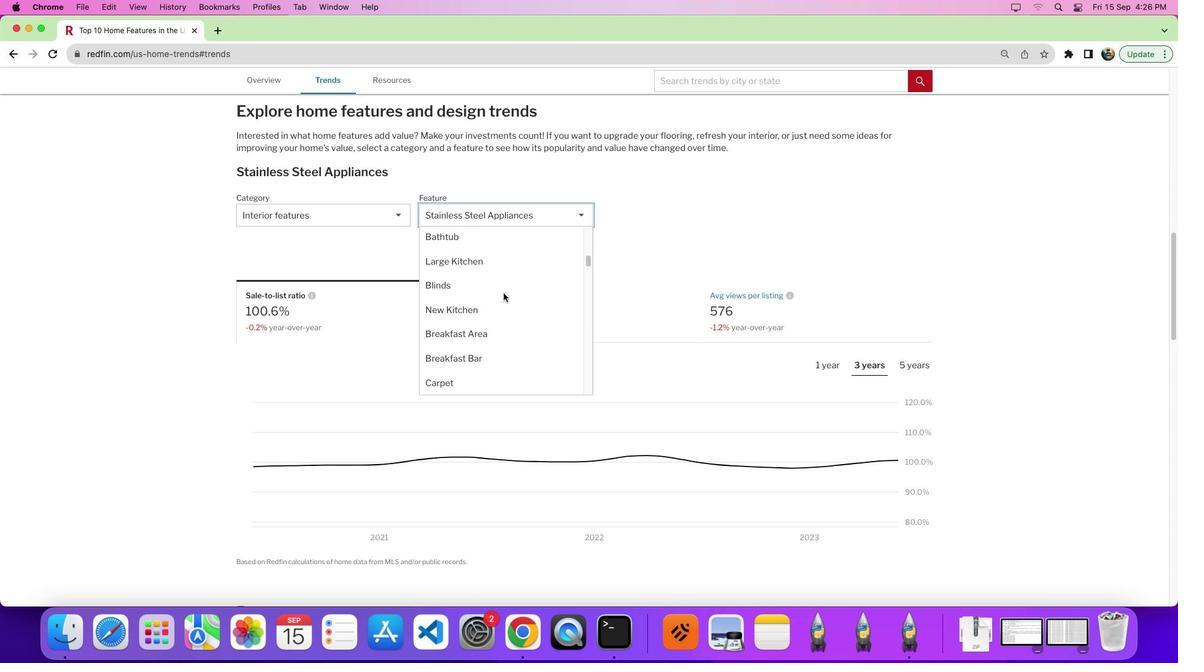 
Action: Mouse scrolled (503, 293) with delta (0, 3)
Screenshot: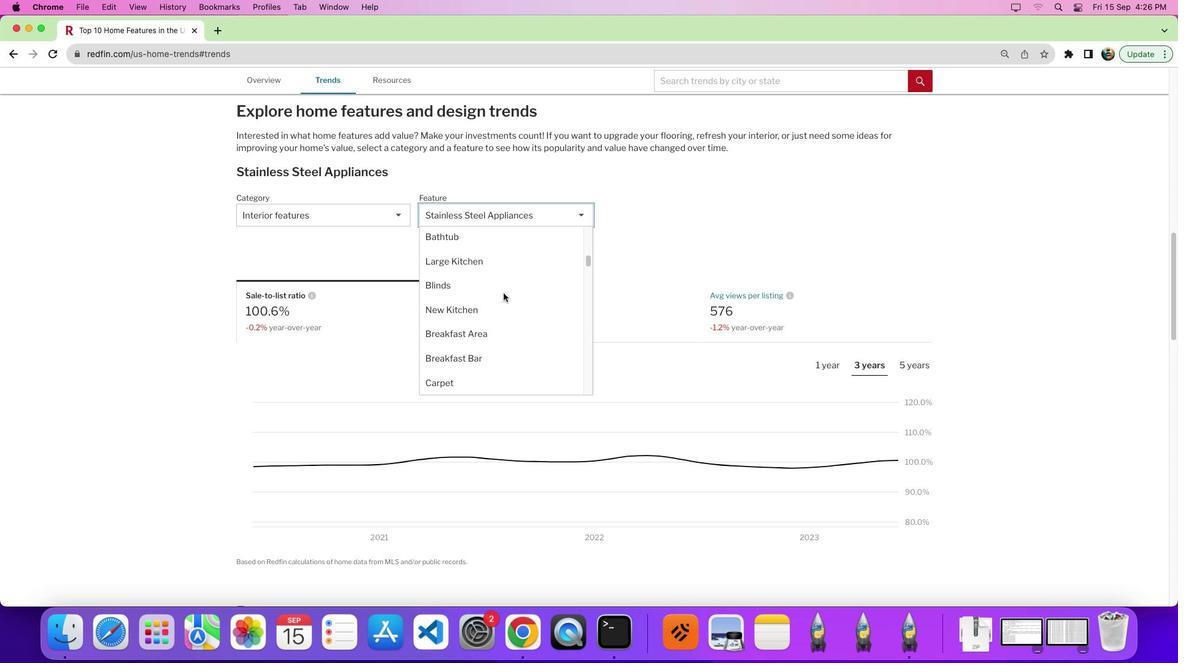 
Action: Mouse scrolled (503, 293) with delta (0, 0)
Screenshot: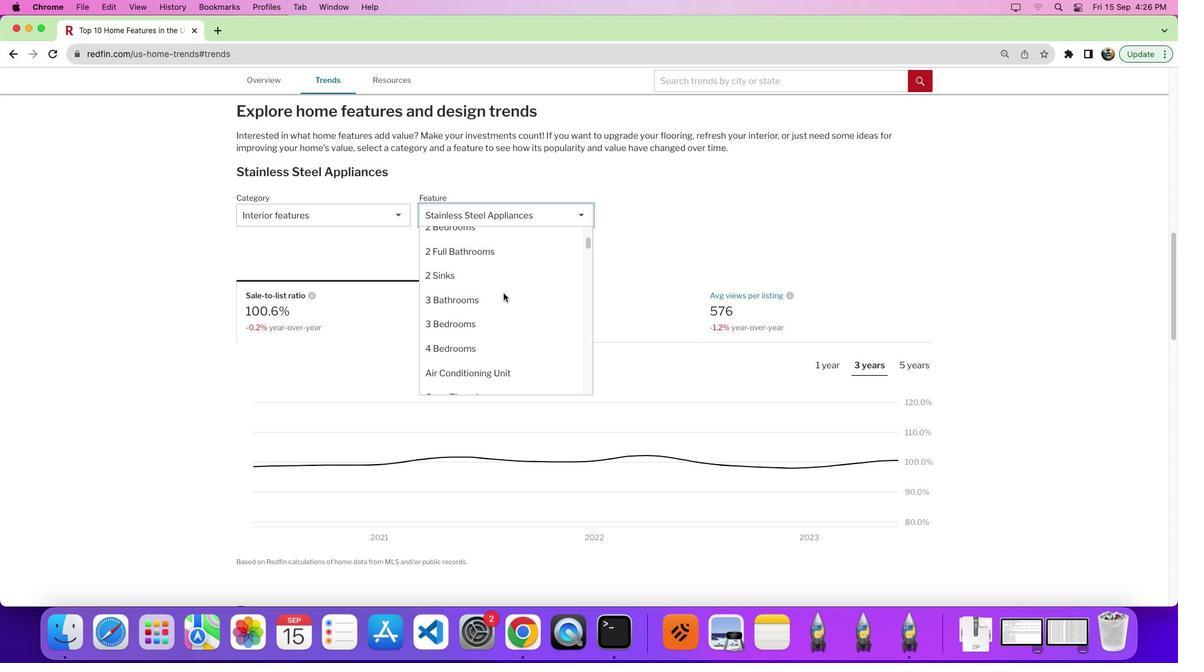 
Action: Mouse scrolled (503, 293) with delta (0, 0)
Screenshot: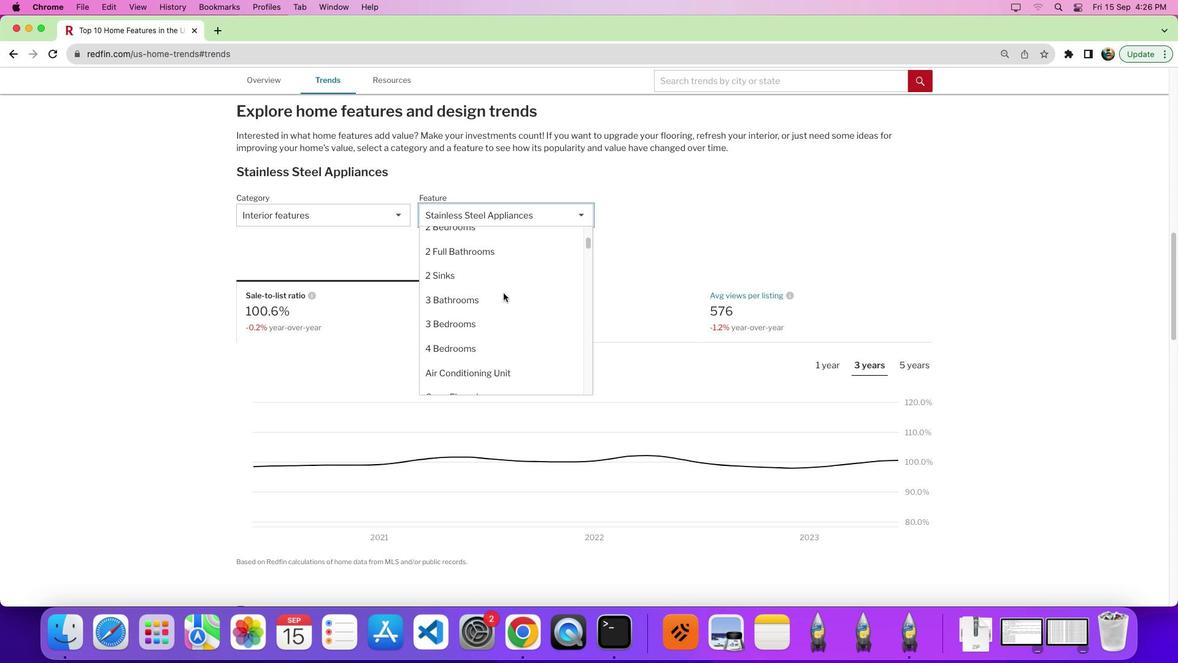 
Action: Mouse scrolled (503, 293) with delta (0, 4)
Screenshot: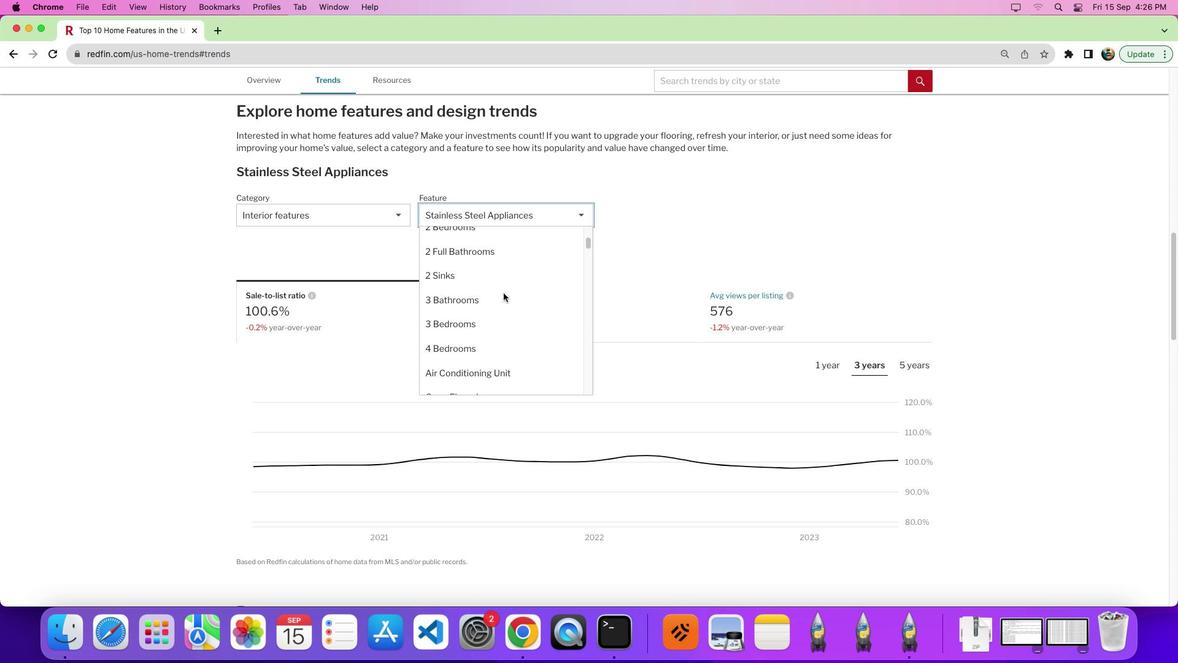 
Action: Mouse scrolled (503, 293) with delta (0, 0)
Screenshot: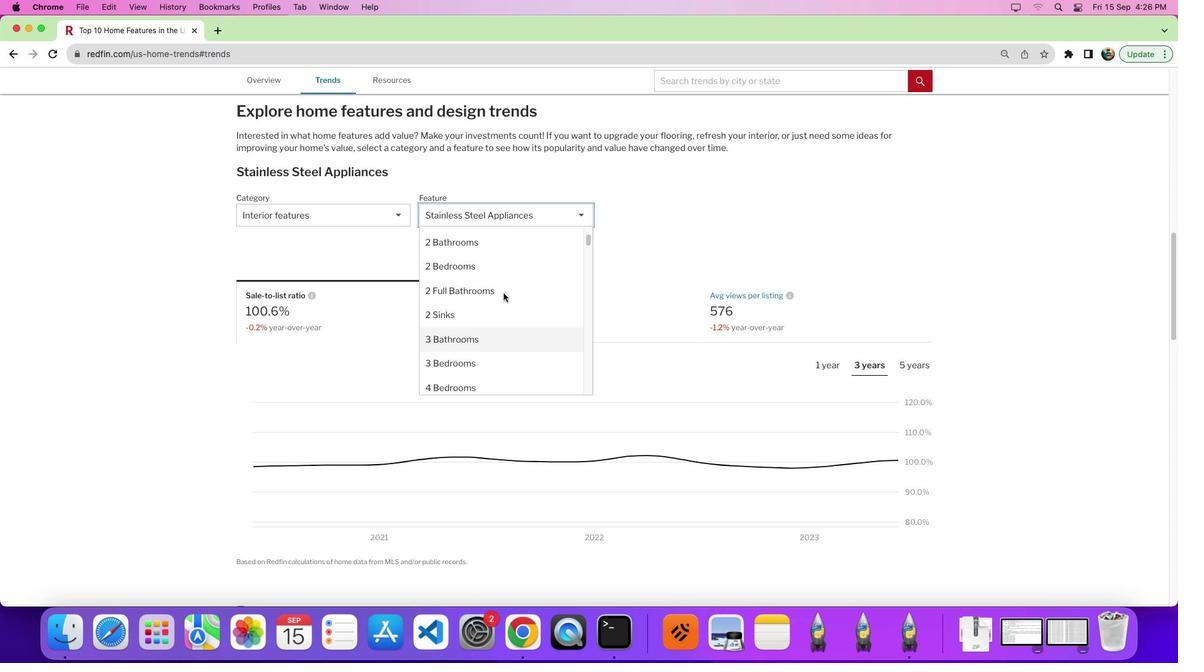 
Action: Mouse scrolled (503, 293) with delta (0, 0)
Screenshot: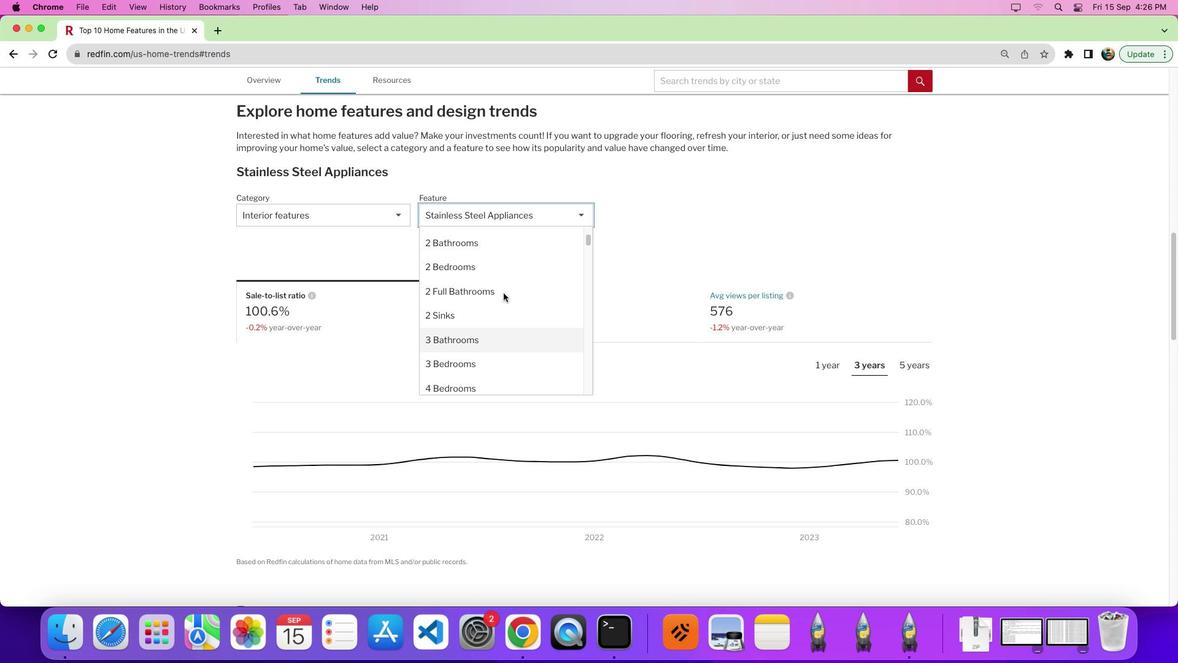 
Action: Mouse scrolled (503, 293) with delta (0, 0)
Screenshot: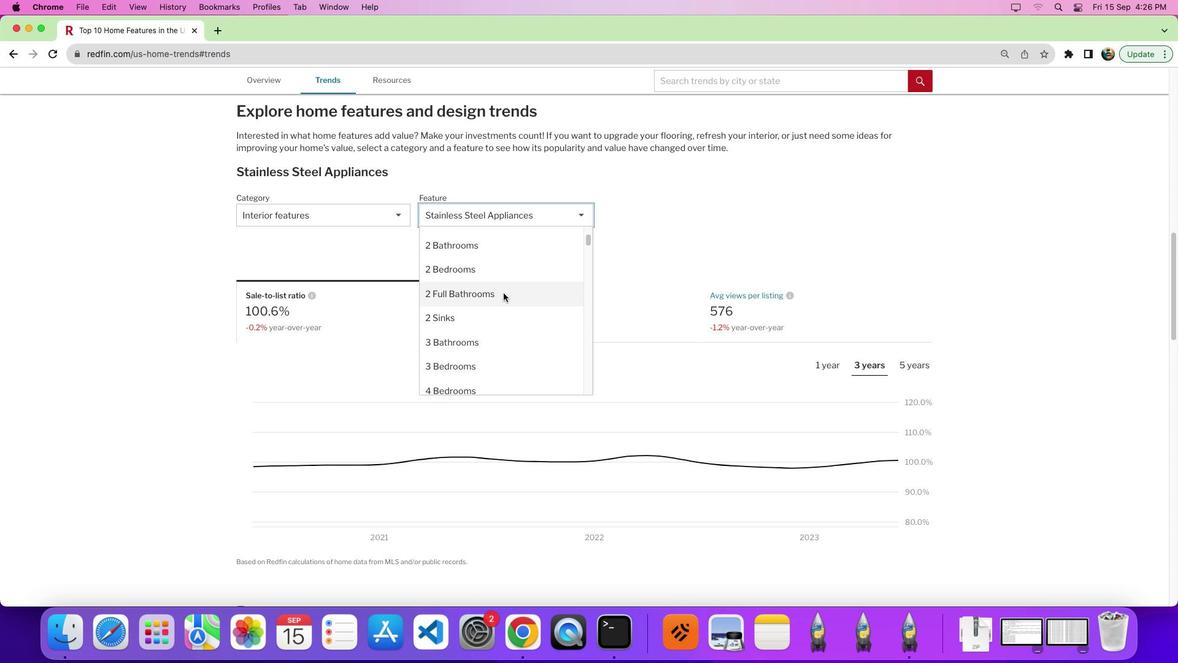 
Action: Mouse scrolled (503, 293) with delta (0, 0)
Screenshot: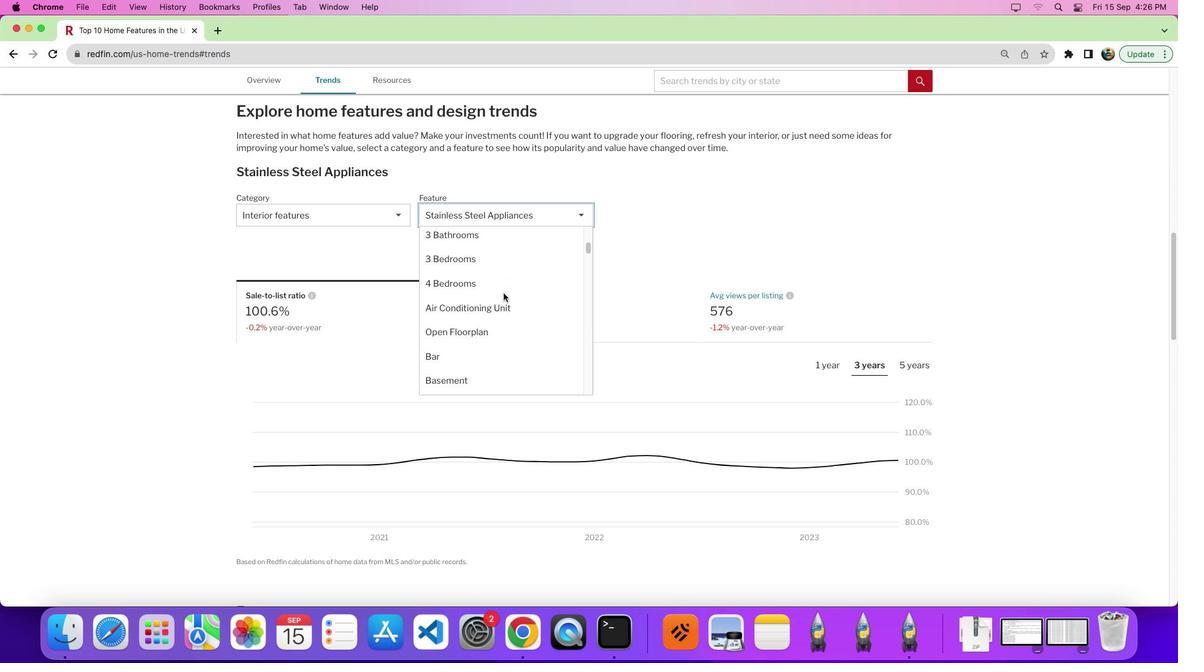 
Action: Mouse scrolled (503, 293) with delta (0, 0)
Screenshot: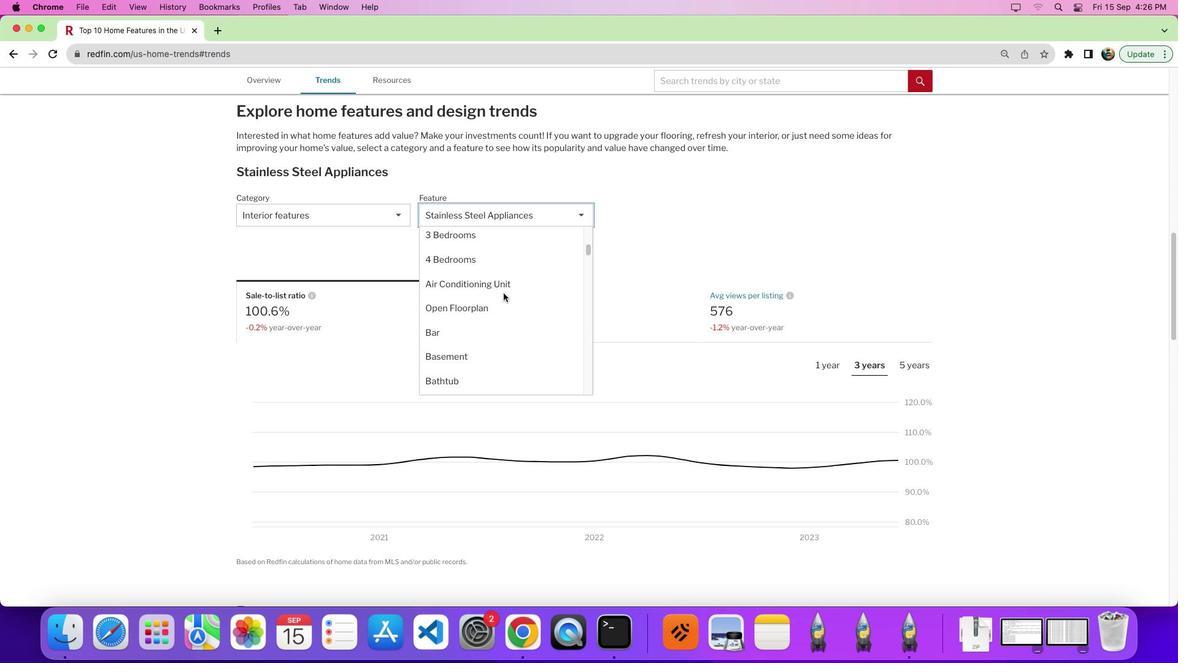
Action: Mouse scrolled (503, 293) with delta (0, -1)
Screenshot: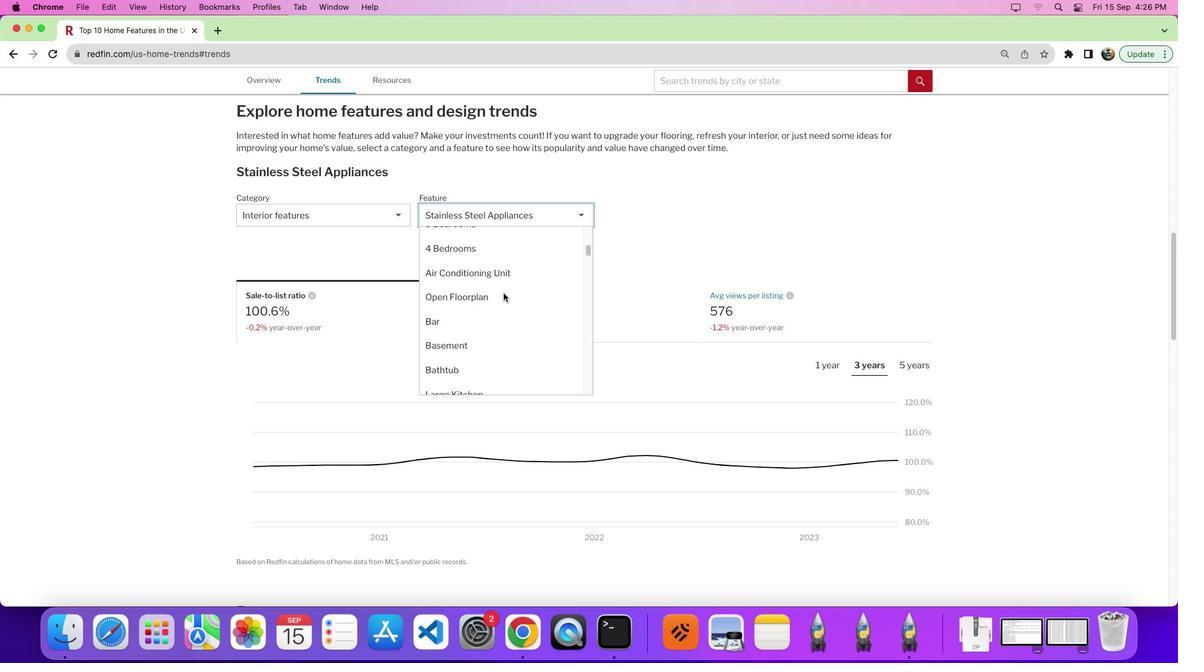 
Action: Mouse moved to (481, 298)
Screenshot: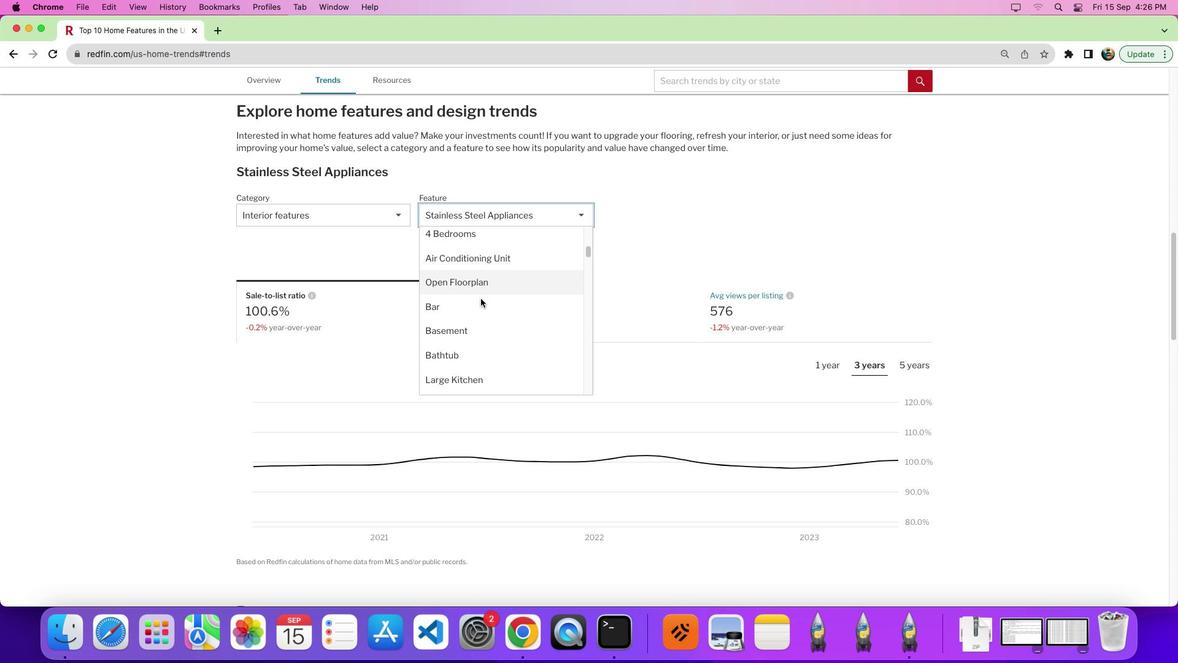 
Action: Mouse scrolled (481, 298) with delta (0, 0)
Screenshot: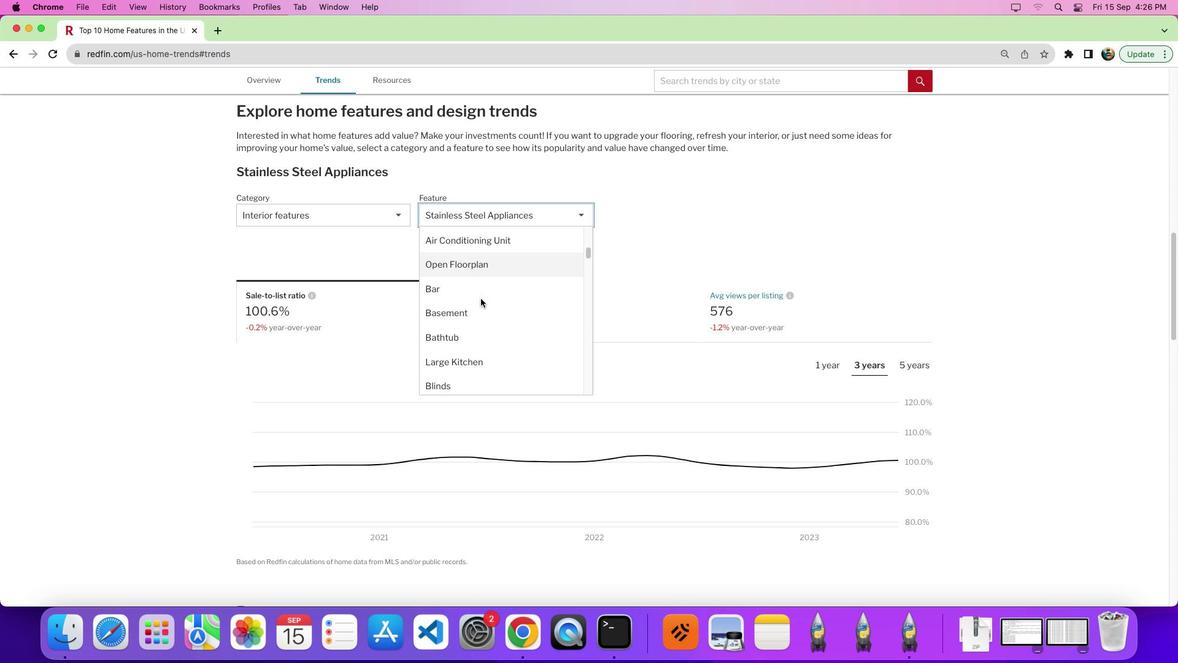 
Action: Mouse scrolled (481, 298) with delta (0, 0)
Screenshot: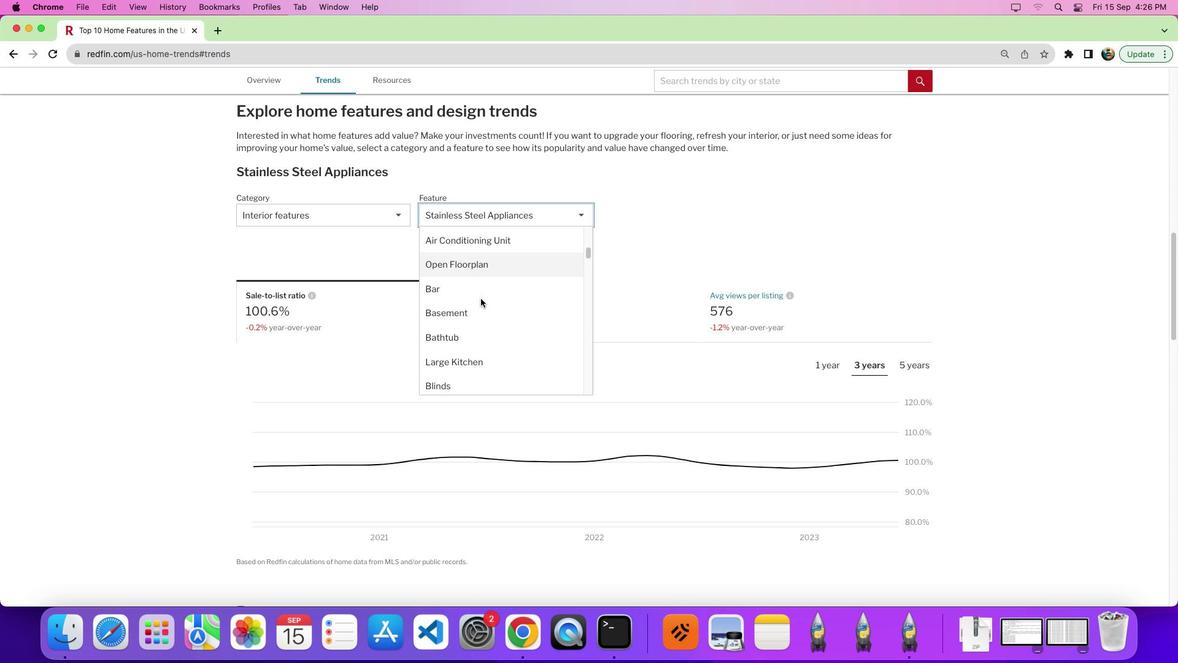 
Action: Mouse moved to (481, 299)
Screenshot: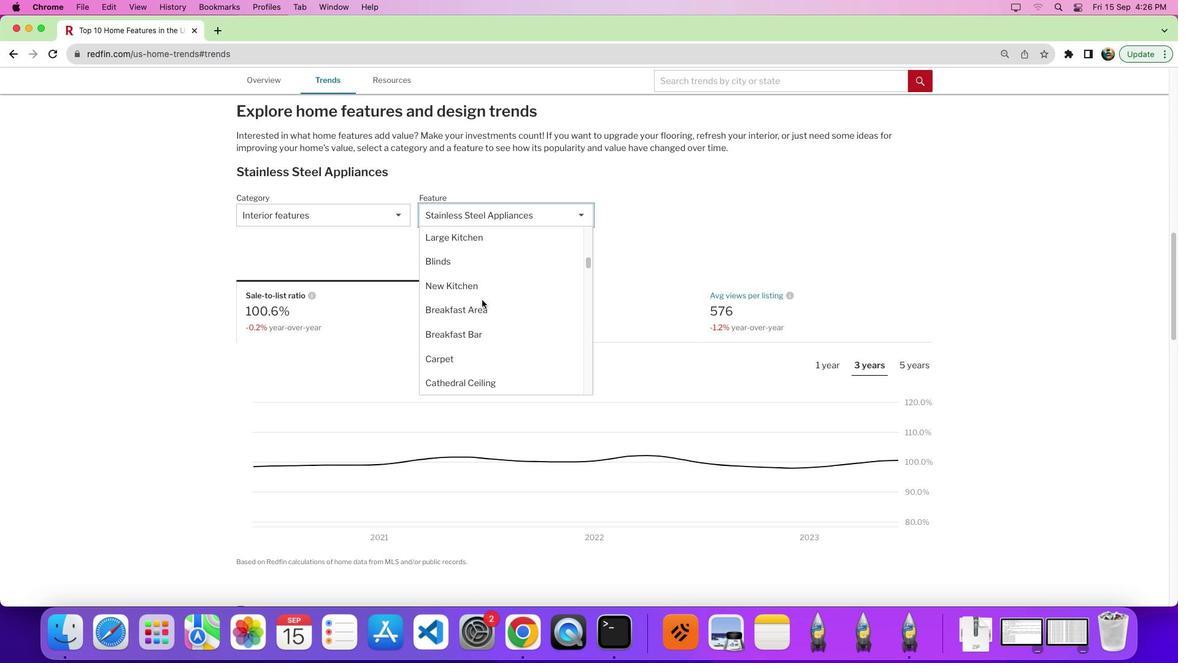 
Action: Mouse scrolled (481, 299) with delta (0, 0)
Screenshot: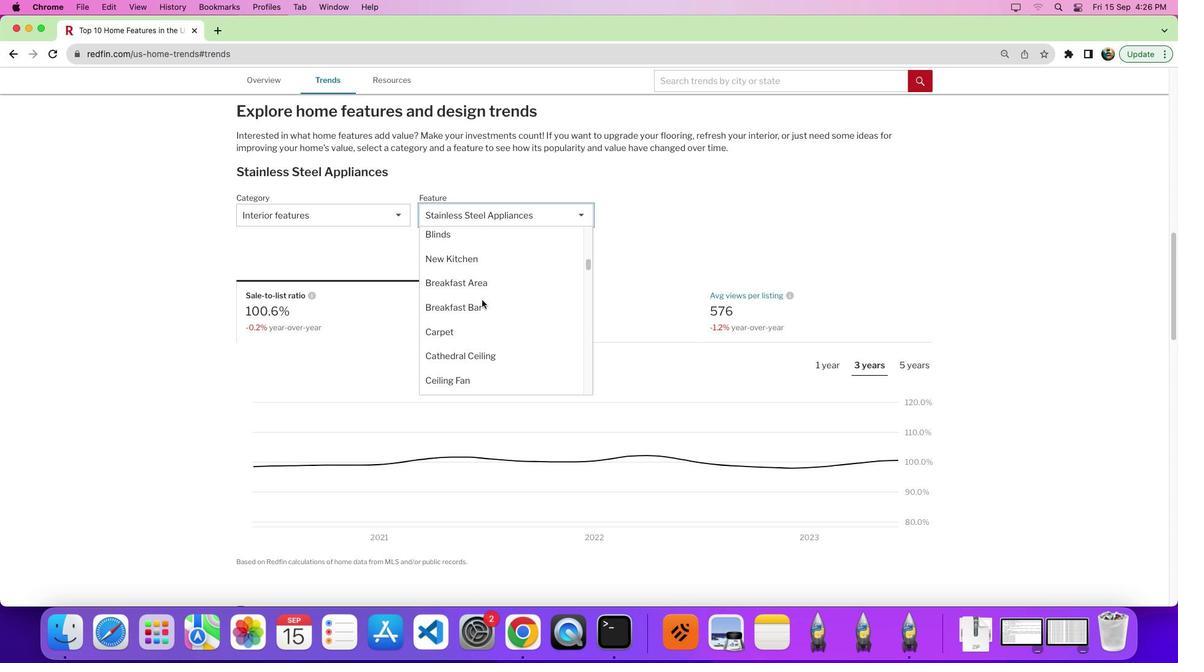 
Action: Mouse scrolled (481, 299) with delta (0, 0)
Screenshot: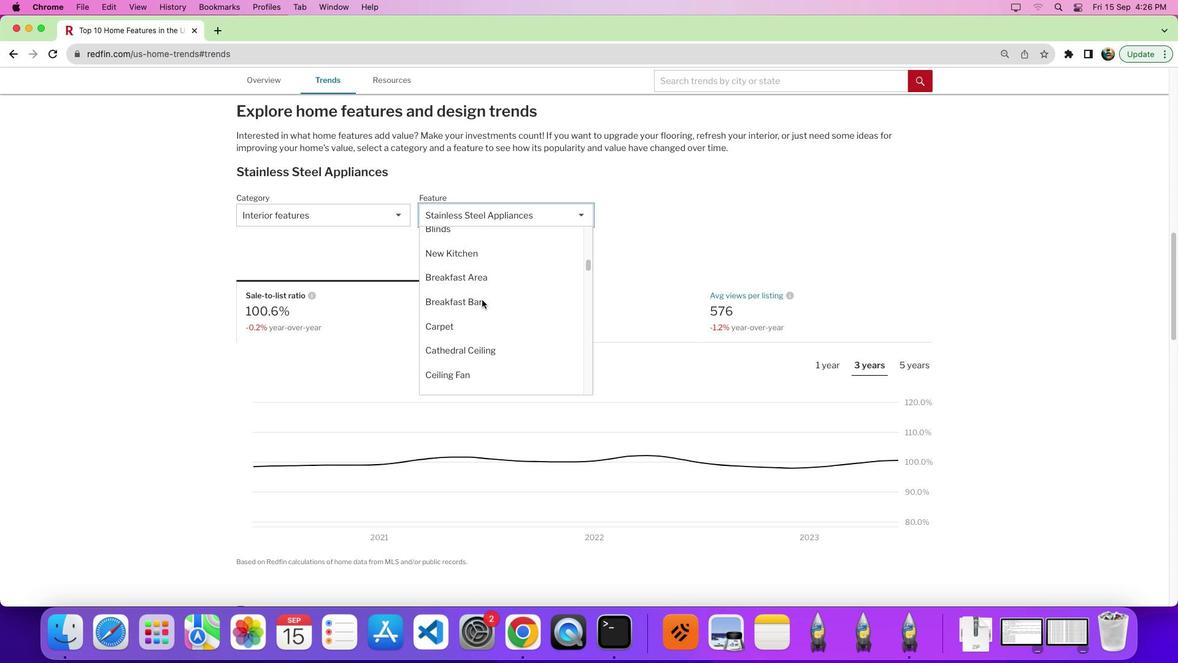 
Action: Mouse scrolled (481, 299) with delta (0, -2)
Screenshot: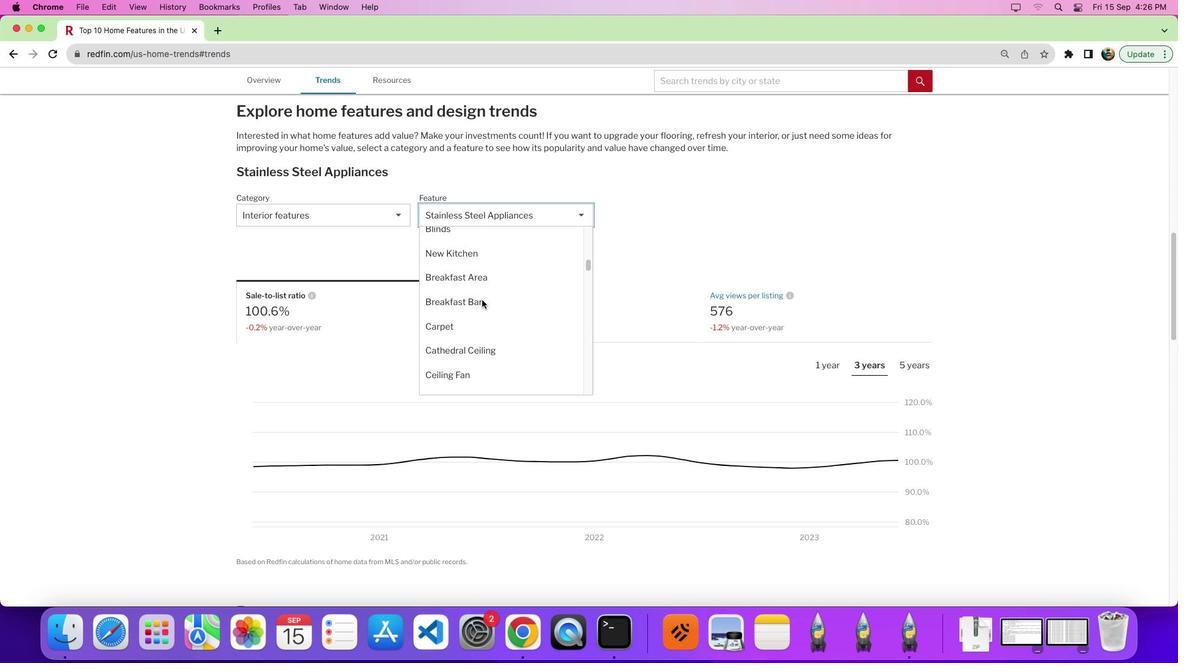 
Action: Mouse scrolled (481, 299) with delta (0, 0)
Screenshot: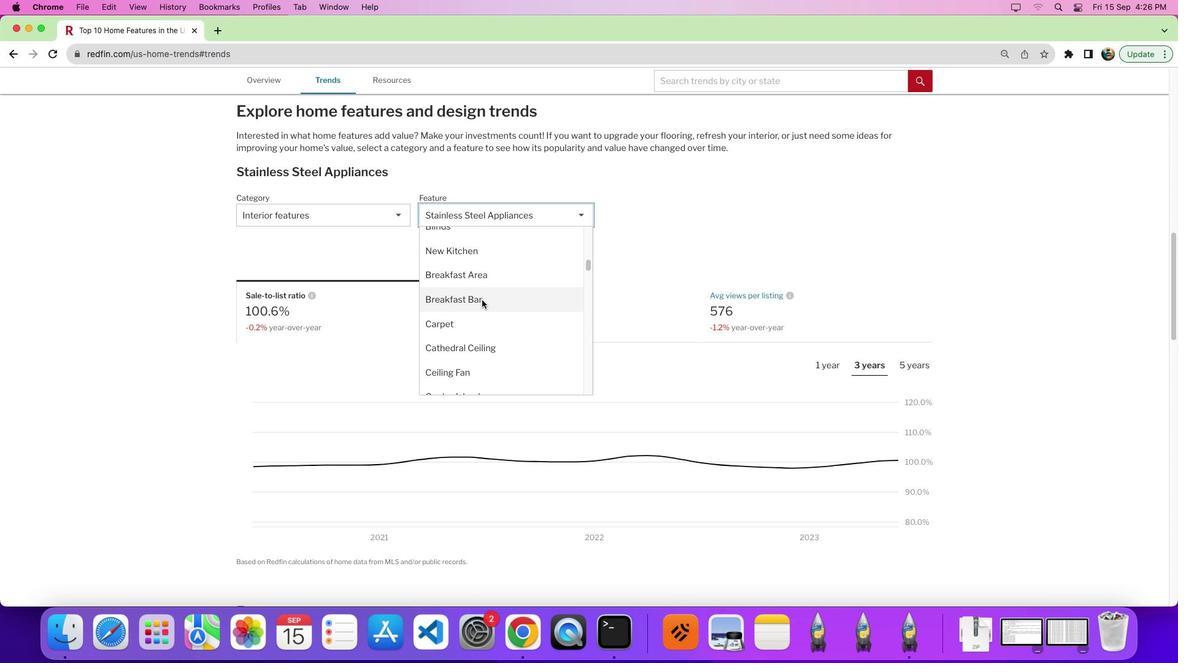 
Action: Mouse scrolled (481, 299) with delta (0, 0)
Screenshot: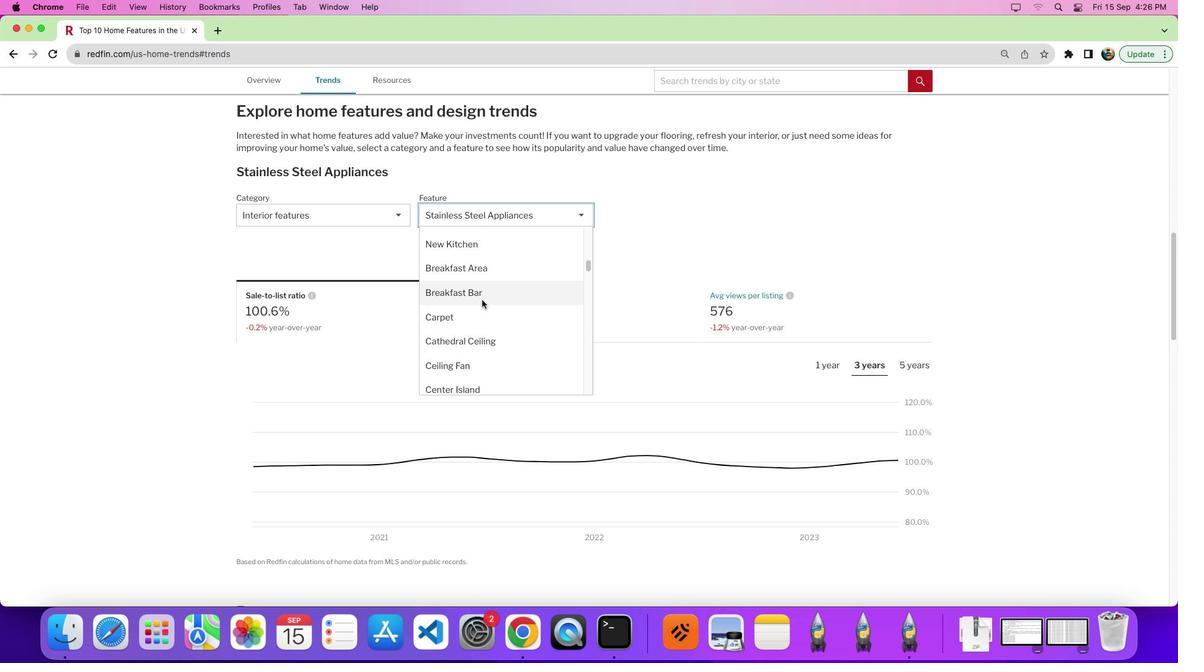 
Action: Mouse scrolled (481, 299) with delta (0, 0)
Screenshot: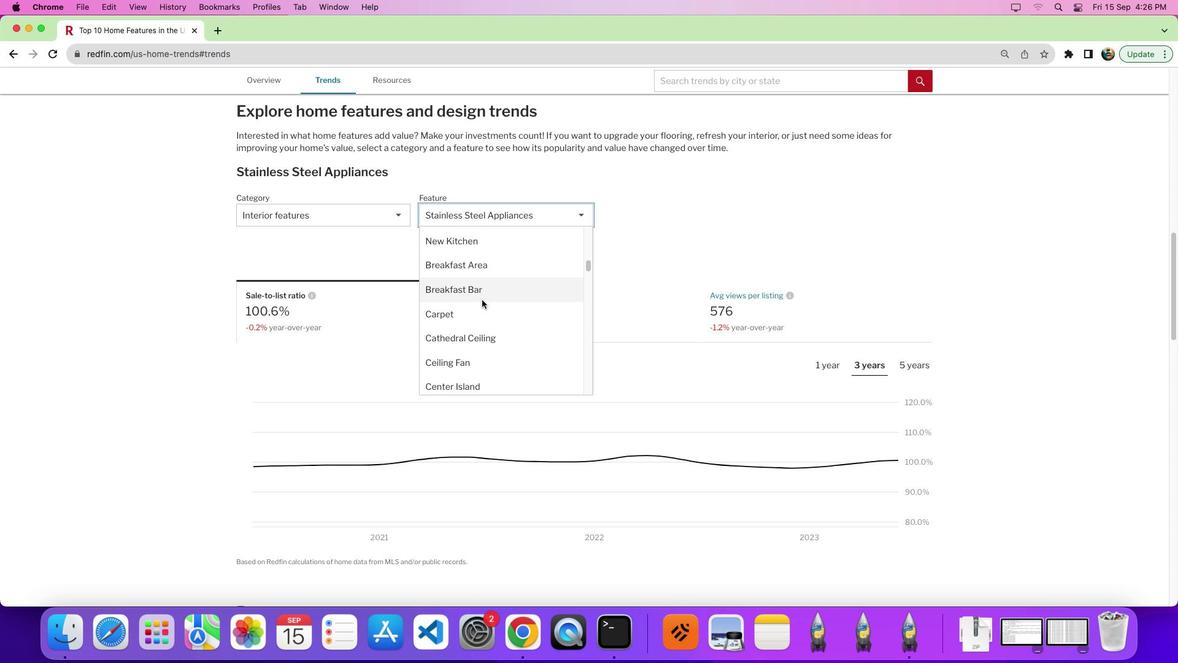 
Action: Mouse scrolled (481, 299) with delta (0, 0)
Screenshot: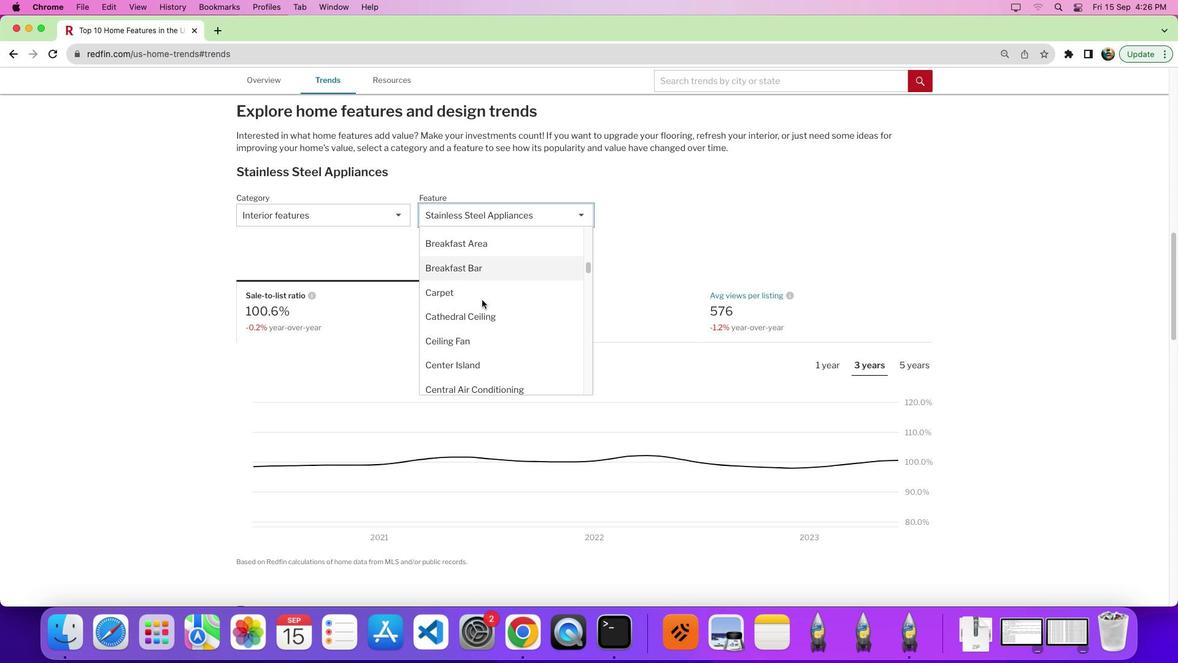 
Action: Mouse scrolled (481, 299) with delta (0, 0)
Screenshot: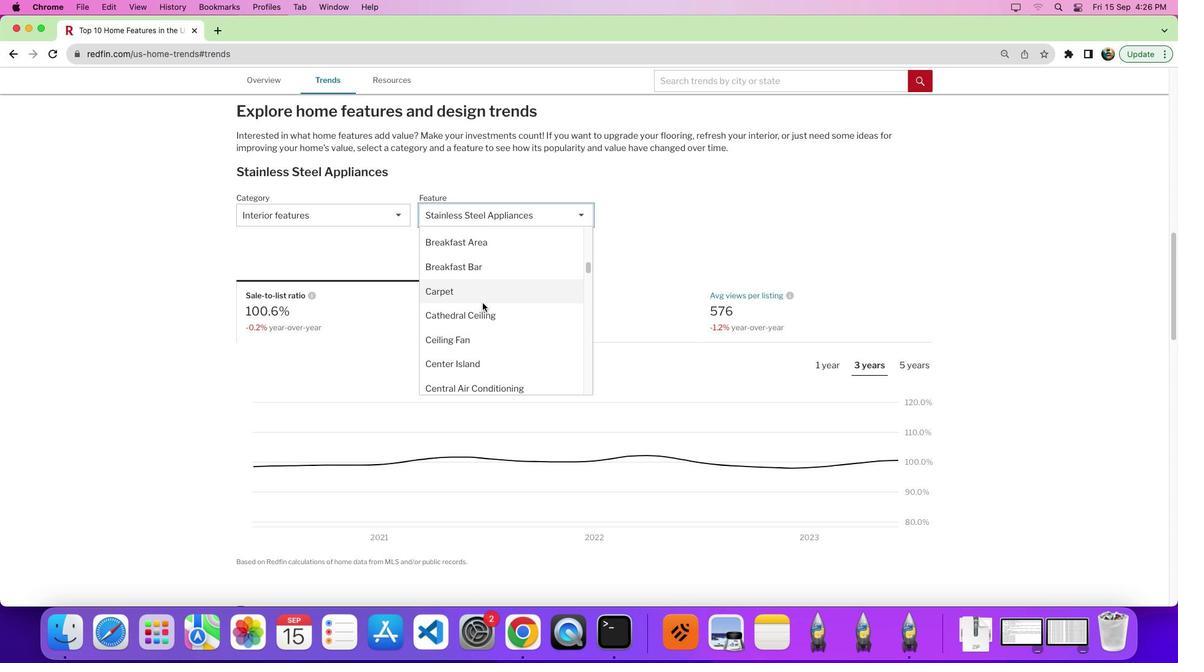 
Action: Mouse moved to (485, 313)
Screenshot: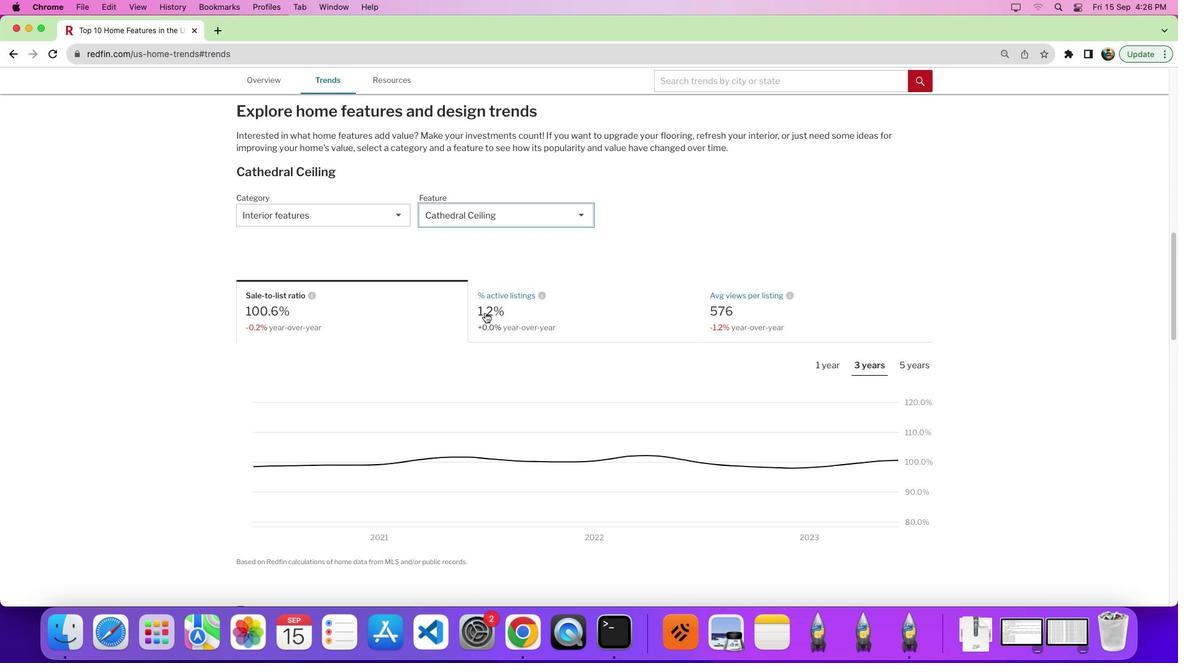 
Action: Mouse pressed left at (485, 313)
Screenshot: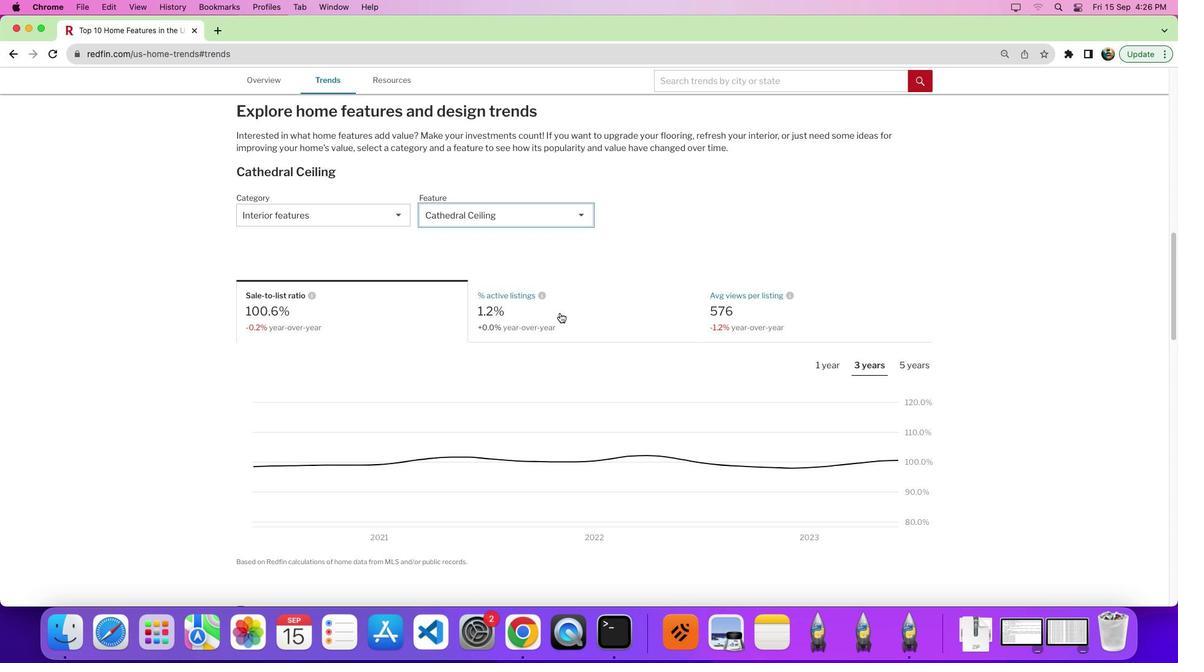 
Action: Mouse moved to (678, 316)
Screenshot: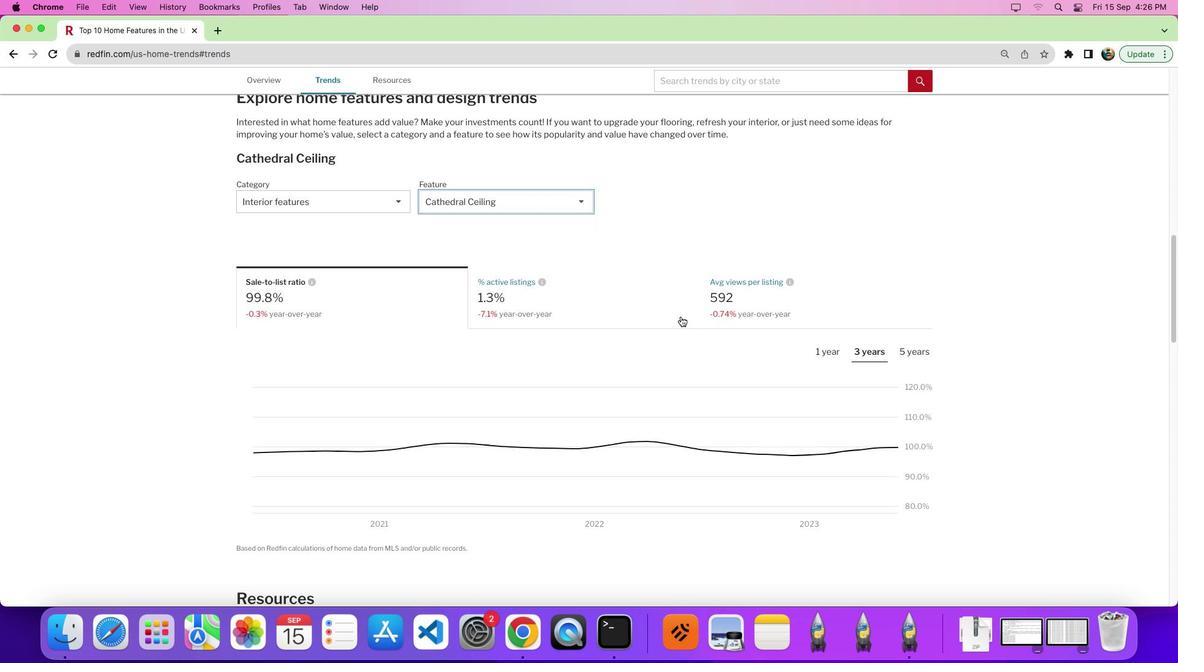 
Action: Mouse scrolled (678, 316) with delta (0, 0)
Screenshot: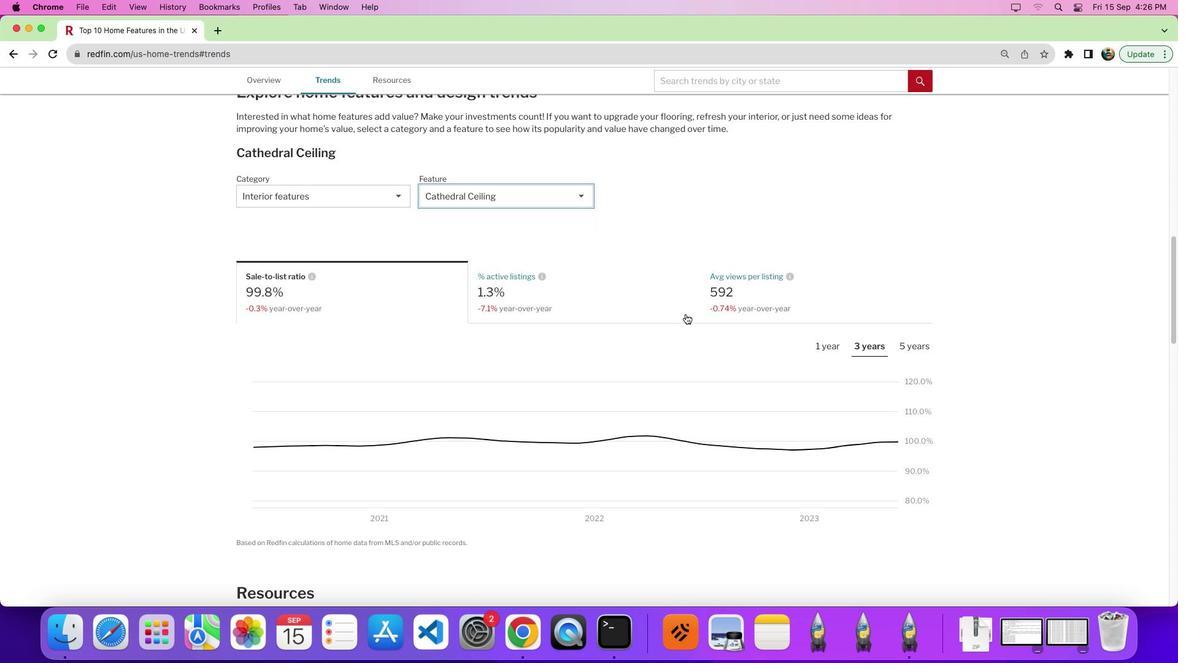 
Action: Mouse scrolled (678, 316) with delta (0, 0)
Screenshot: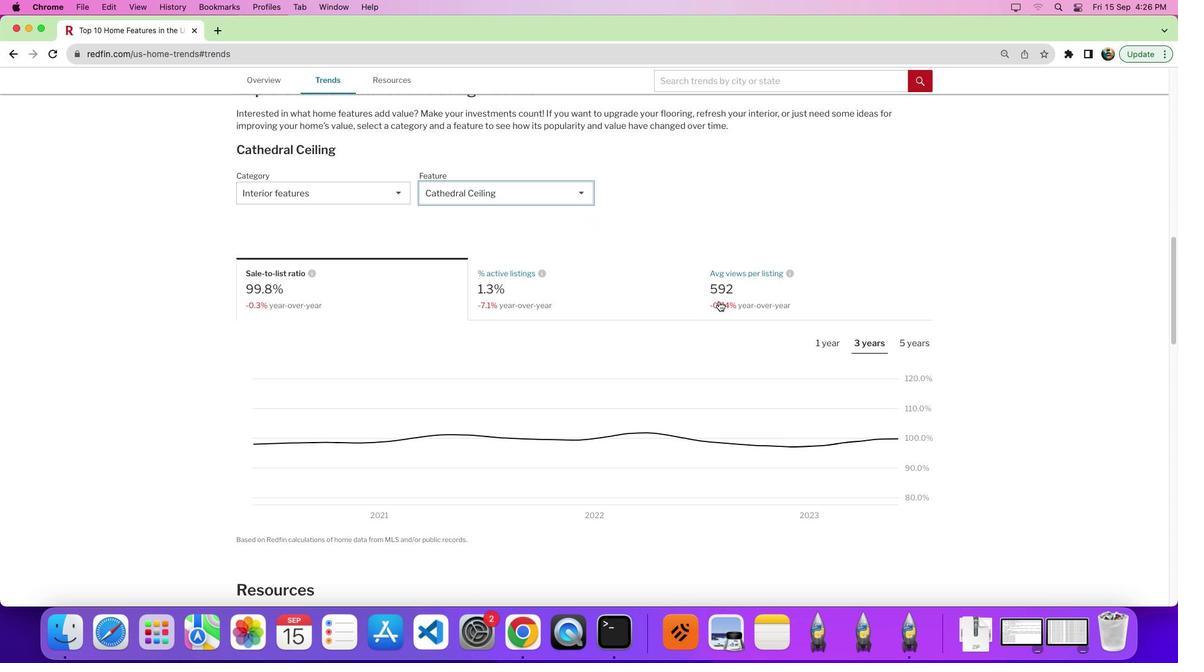 
Action: Mouse moved to (728, 296)
Screenshot: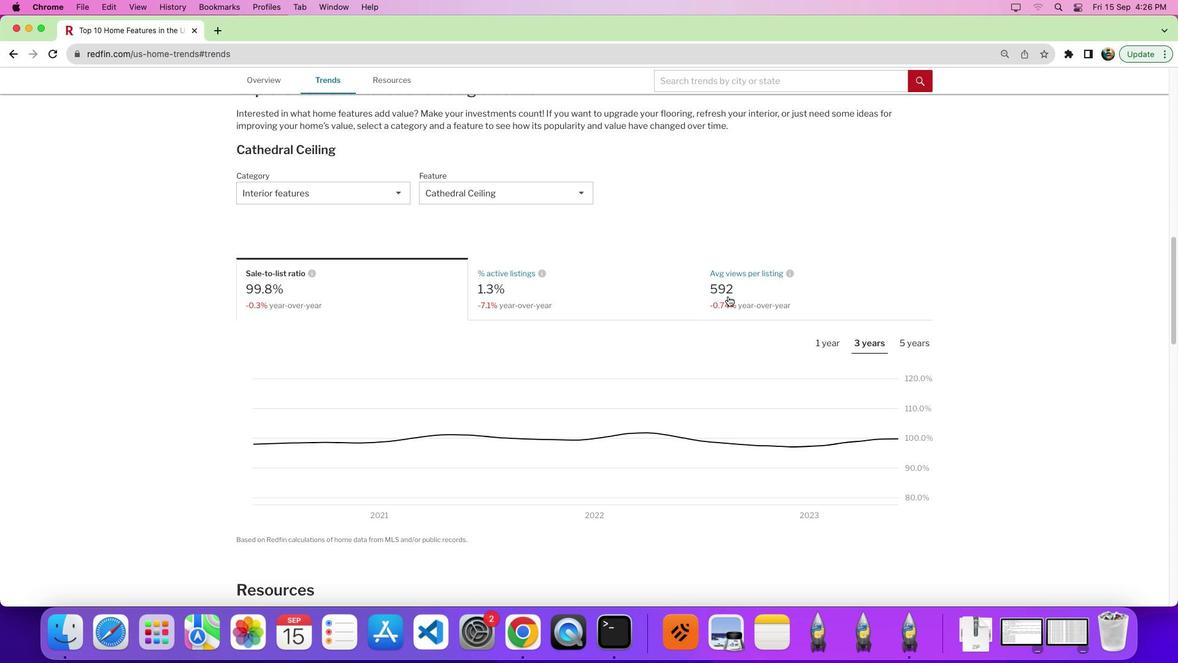 
Action: Mouse pressed left at (728, 296)
Screenshot: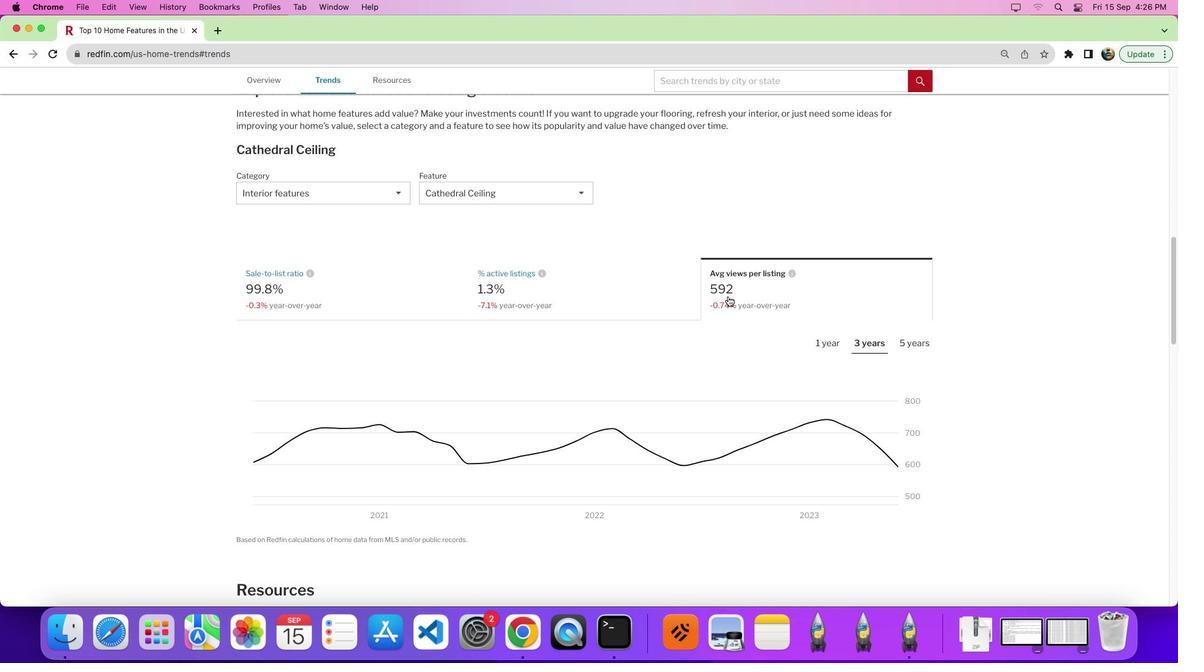 
Action: Mouse moved to (729, 296)
Screenshot: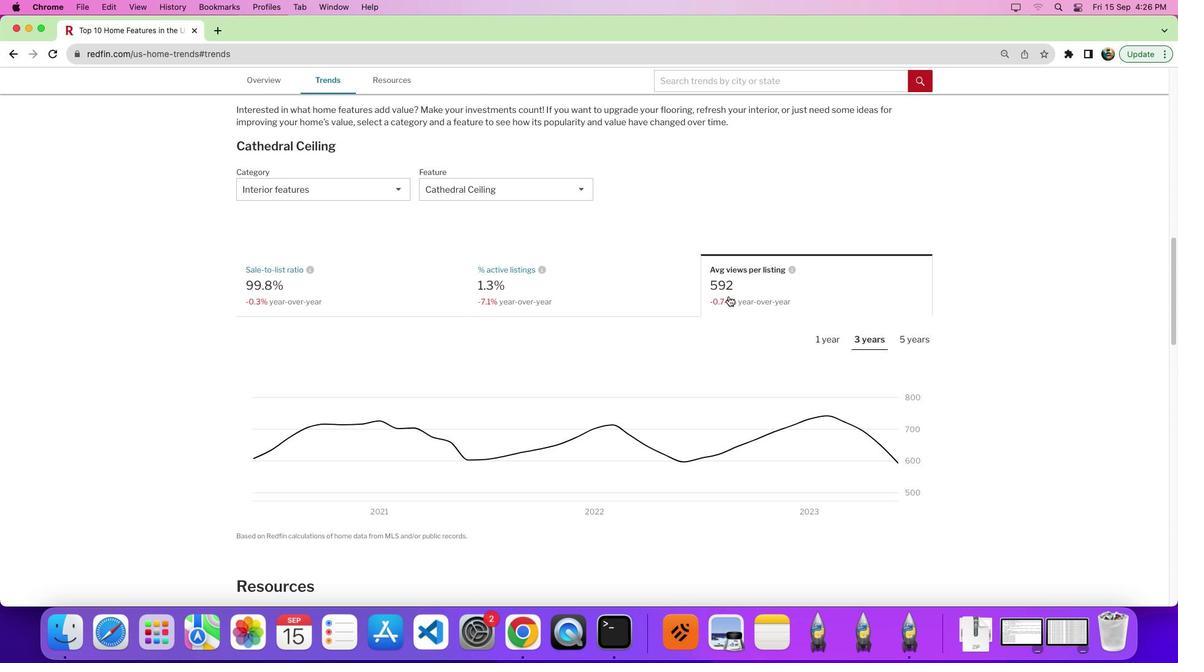 
Action: Mouse scrolled (729, 296) with delta (0, 0)
Screenshot: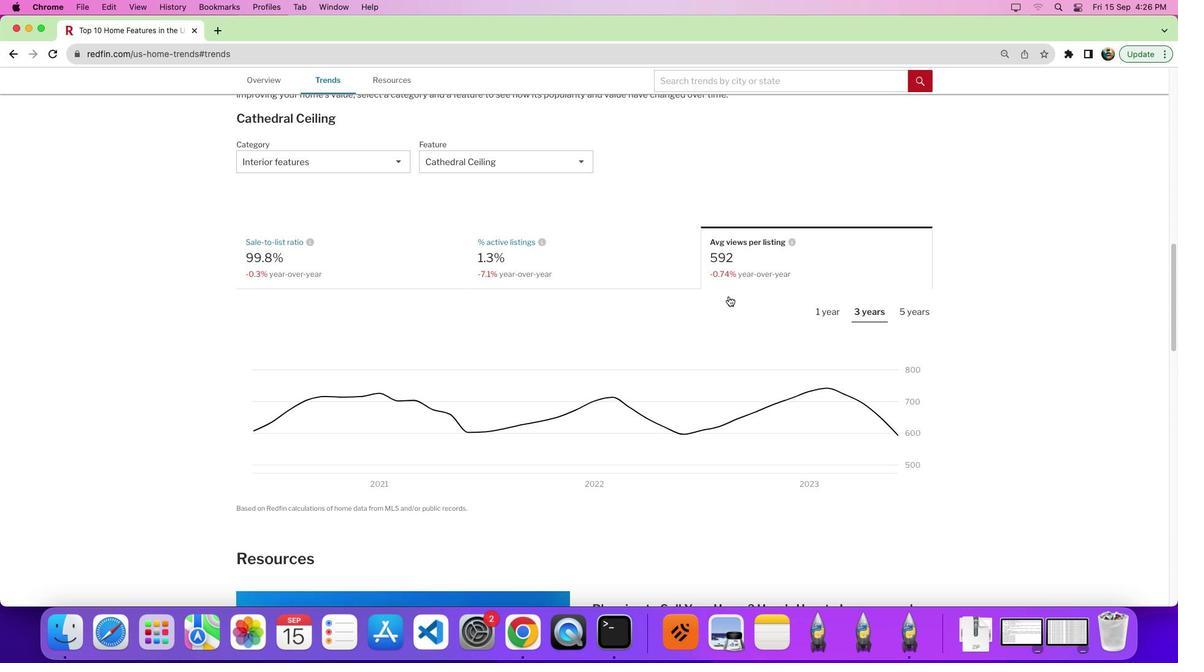 
Action: Mouse scrolled (729, 296) with delta (0, 0)
Screenshot: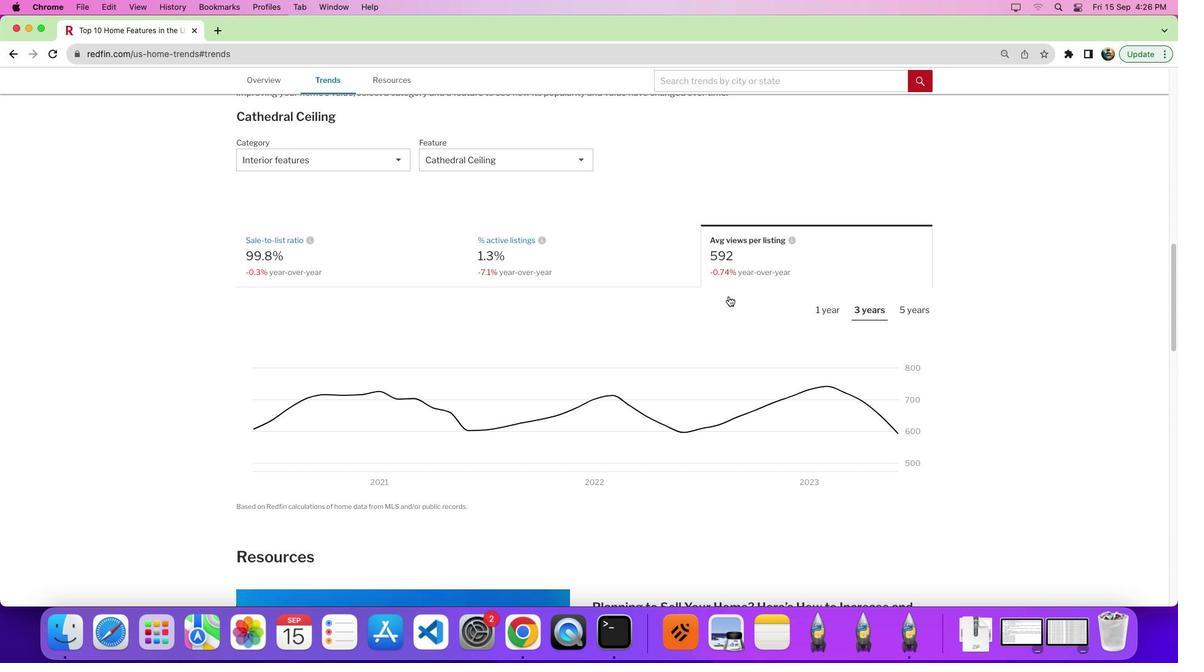 
Action: Mouse moved to (928, 308)
Screenshot: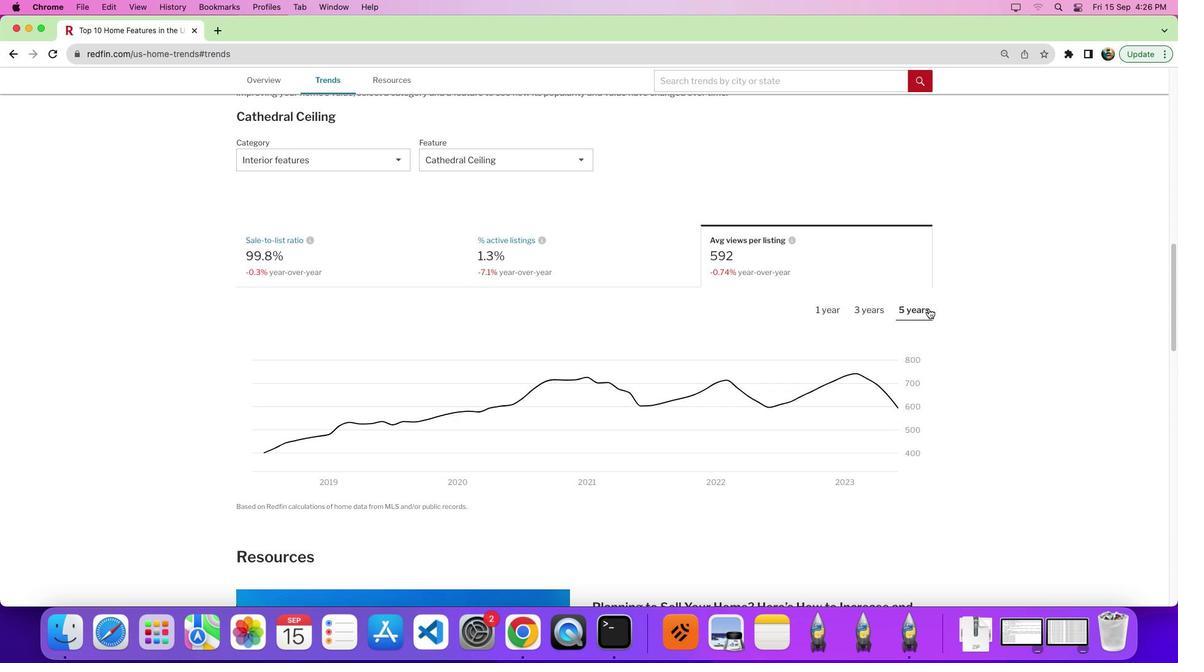
Action: Mouse pressed left at (928, 308)
Screenshot: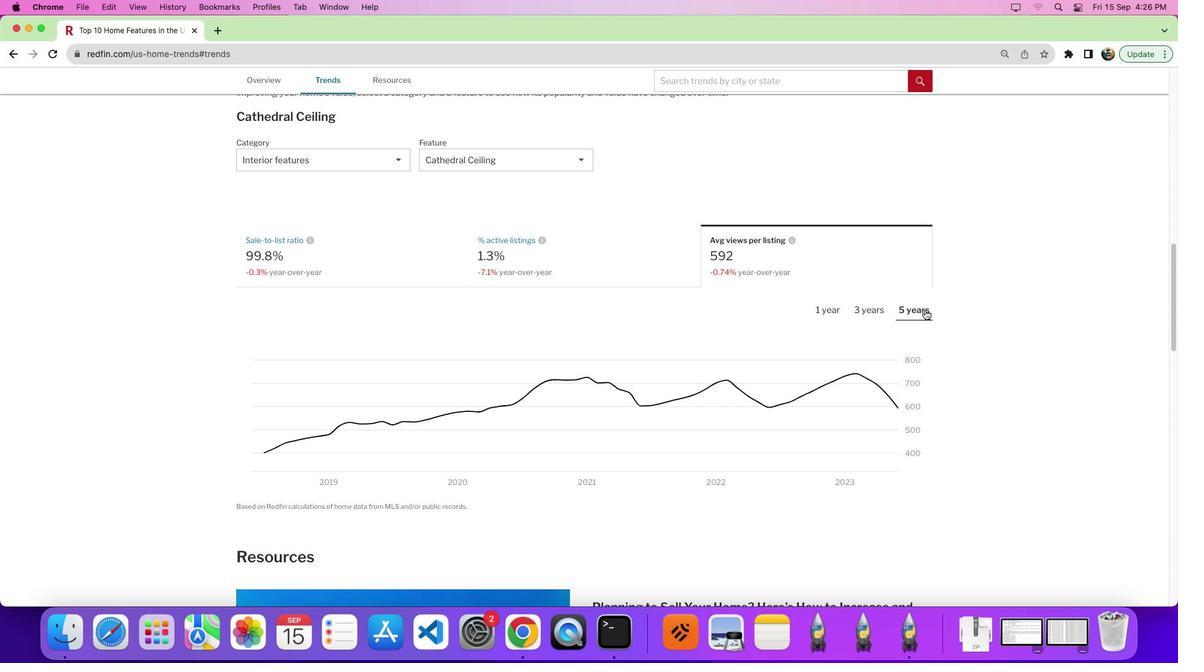 
Action: Mouse moved to (925, 310)
Screenshot: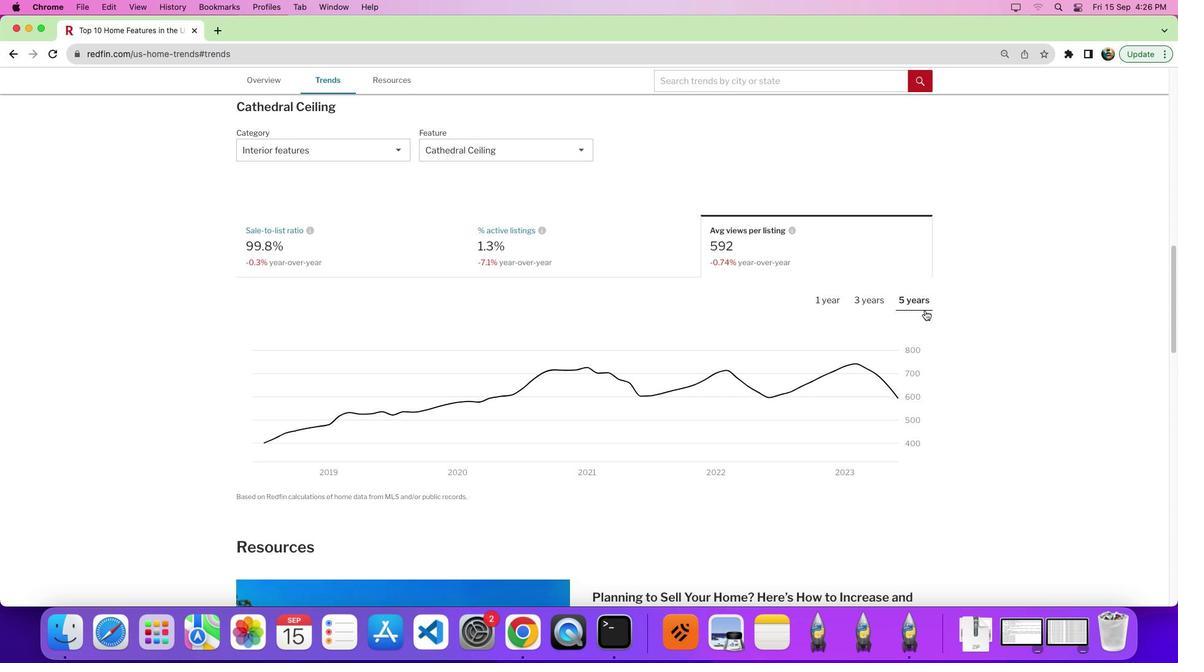 
Action: Mouse scrolled (925, 310) with delta (0, 0)
Screenshot: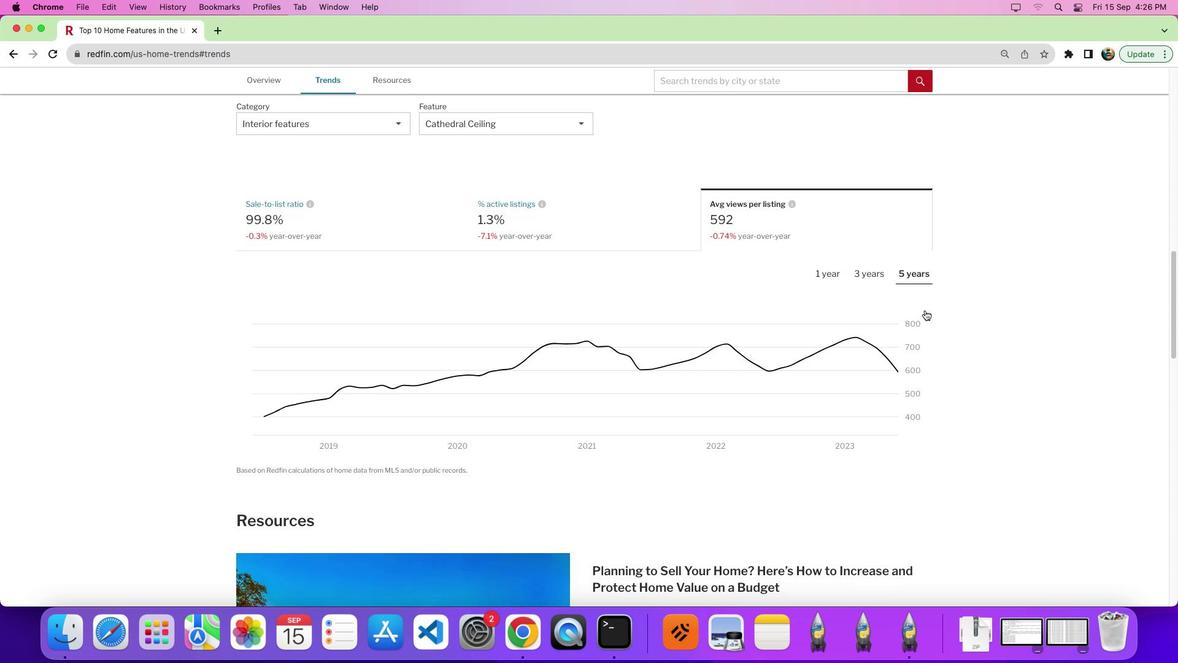 
Action: Mouse scrolled (925, 310) with delta (0, 0)
Screenshot: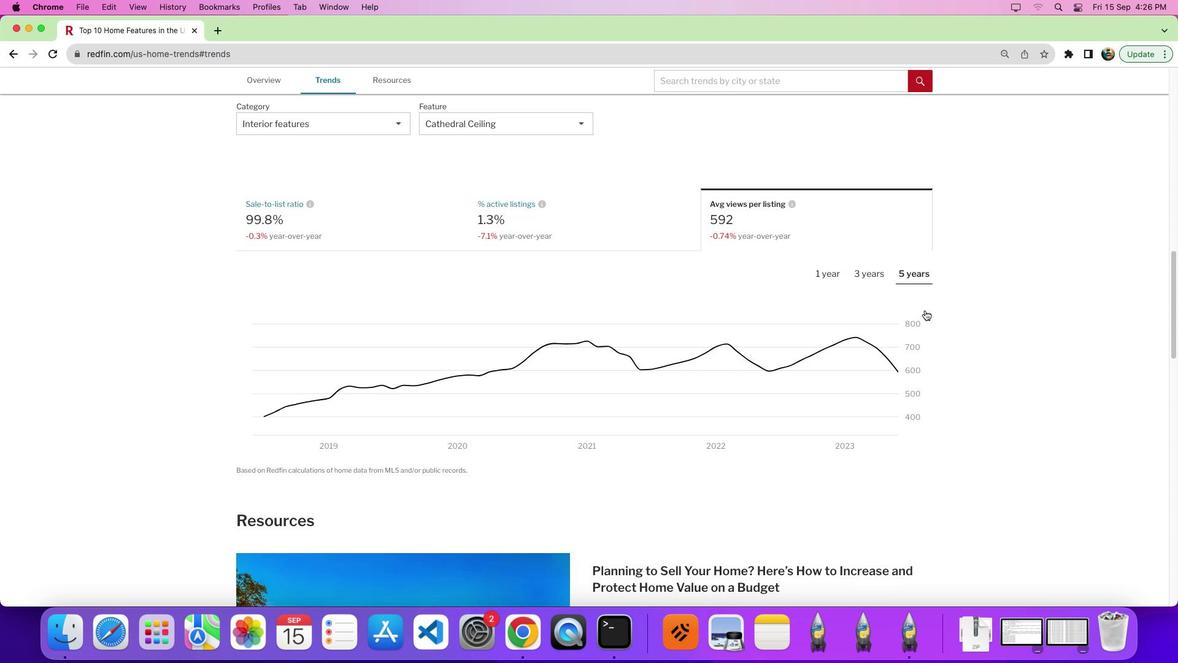
Action: Mouse moved to (855, 329)
Screenshot: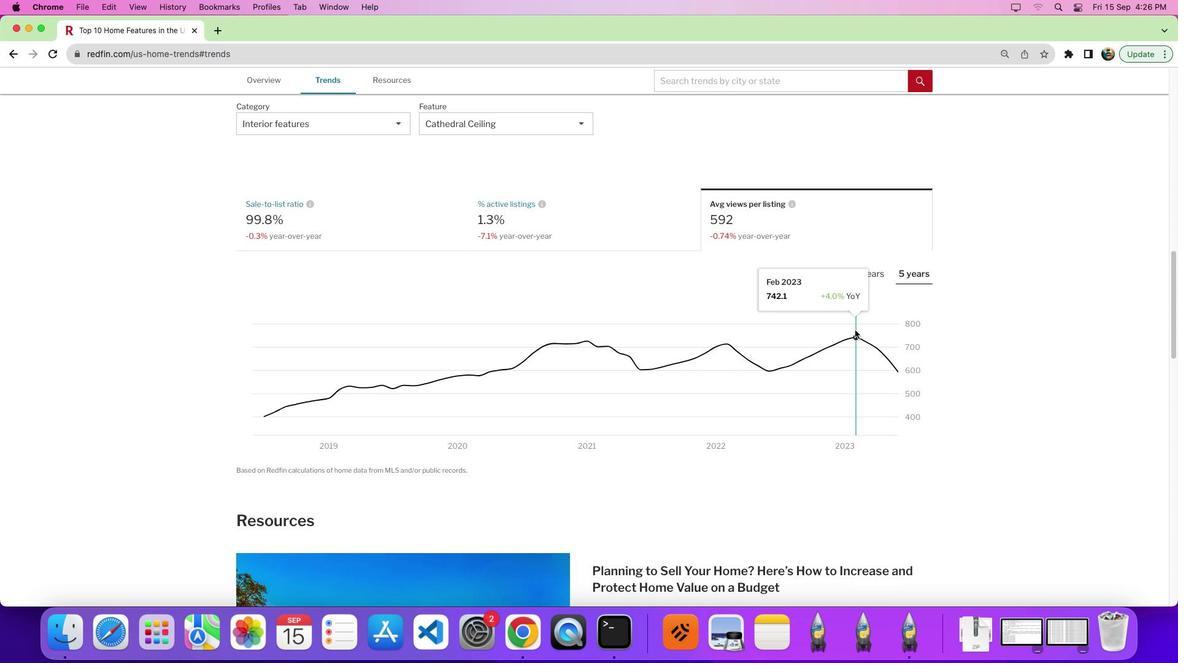 
